 Task: Send an email with the signature Claire Howard with the subject 'Request for a refund' and the message 'I am sorry for any confusion regarding this matter.' from softage.1@softage.net to softage.4@softage.net with an attached document Annual_report.docx and move the email from Sent Items to the folder Procedures
Action: Key pressed n
Screenshot: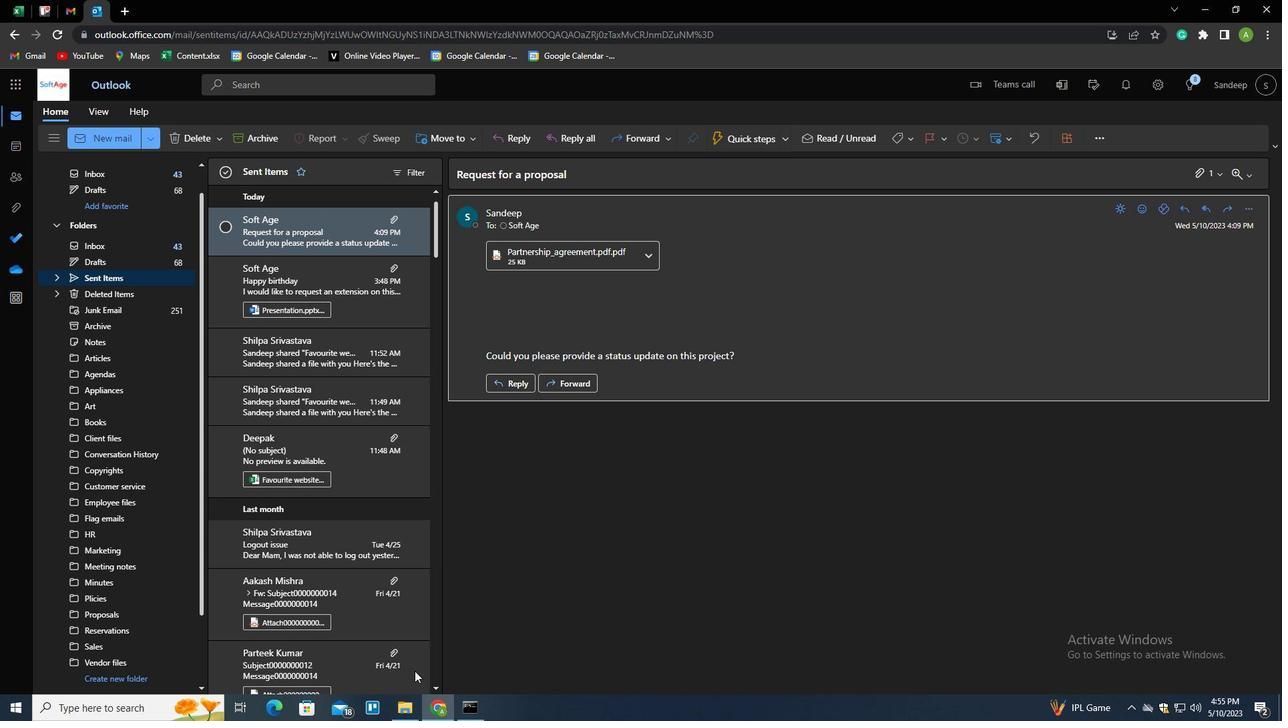 
Action: Mouse moved to (905, 139)
Screenshot: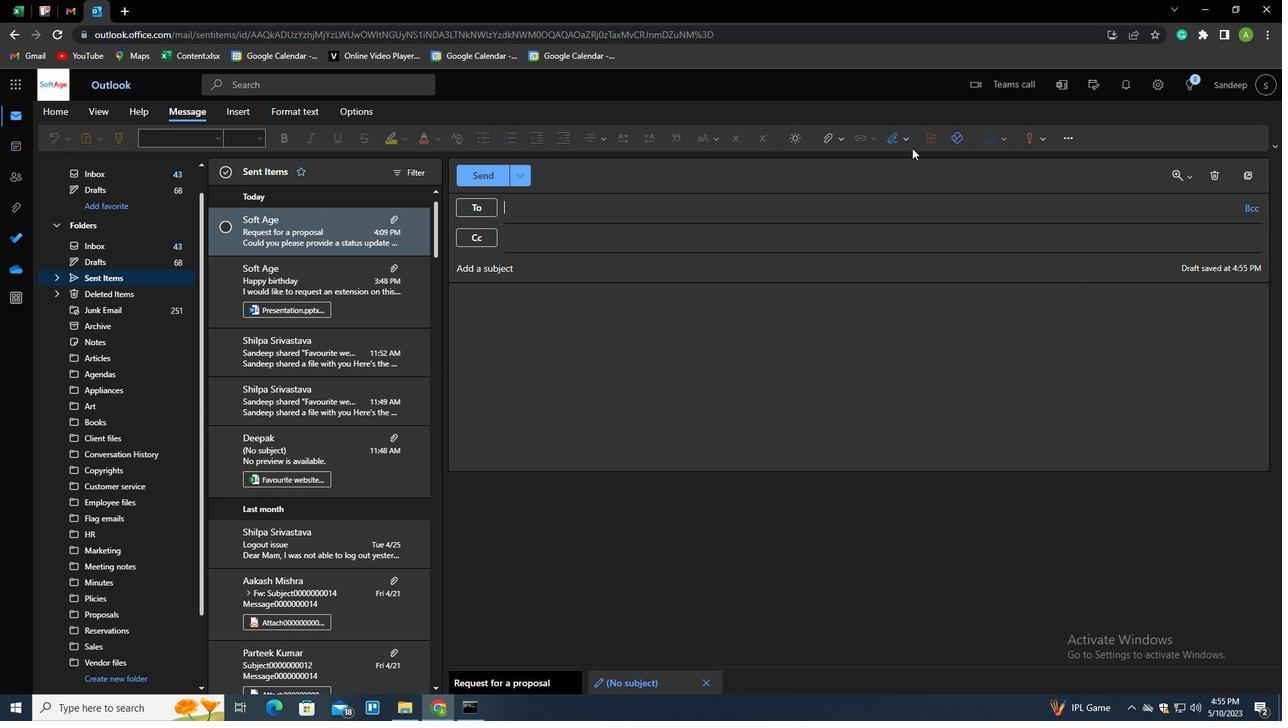 
Action: Mouse pressed left at (905, 139)
Screenshot: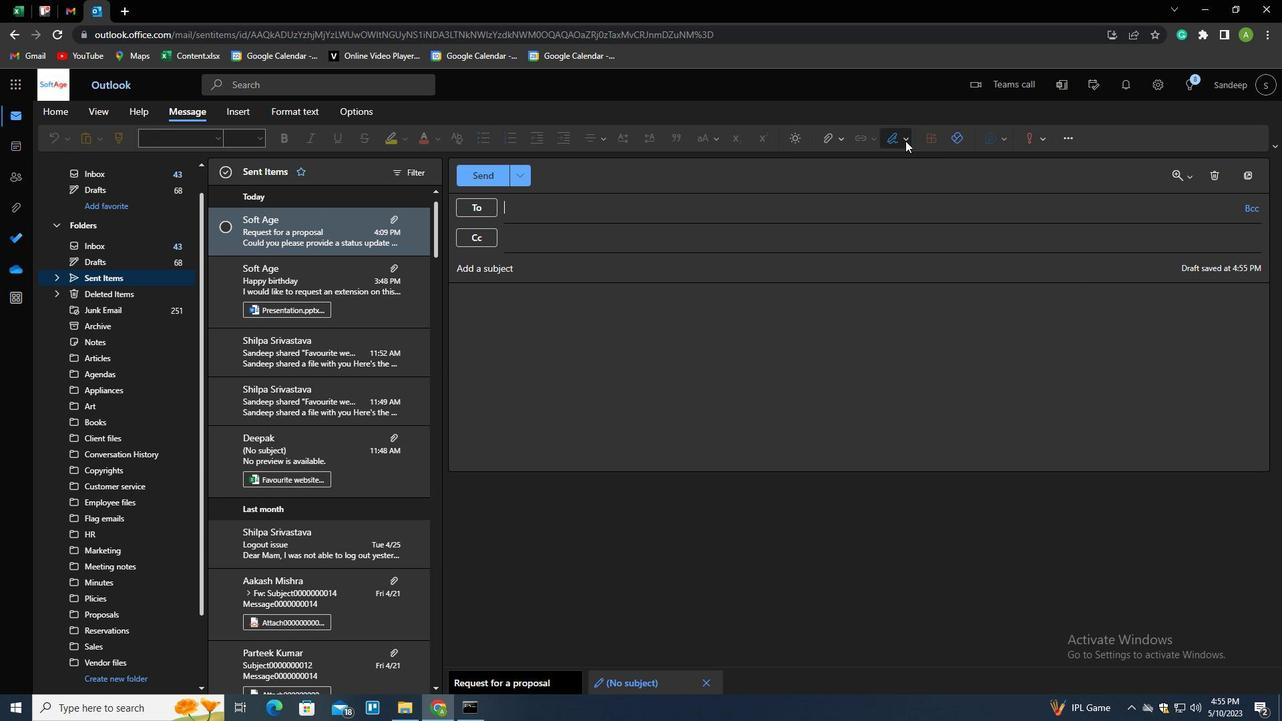 
Action: Mouse moved to (851, 194)
Screenshot: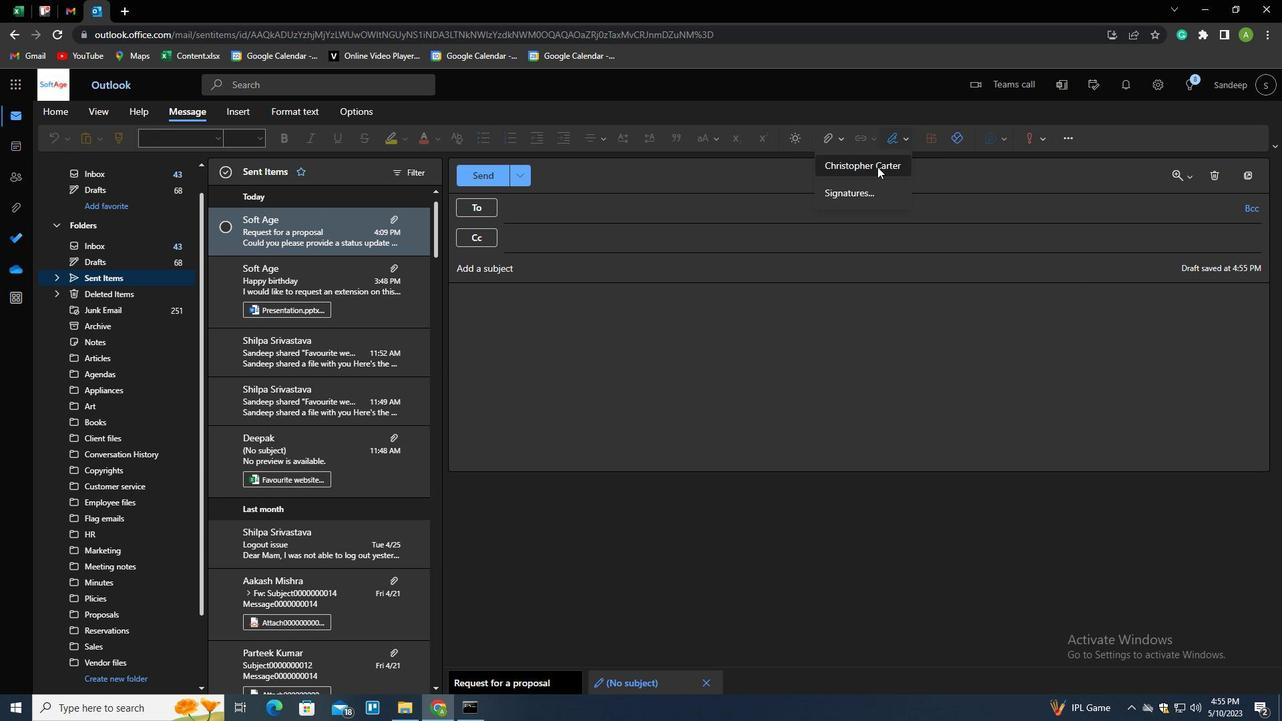 
Action: Mouse pressed left at (851, 194)
Screenshot: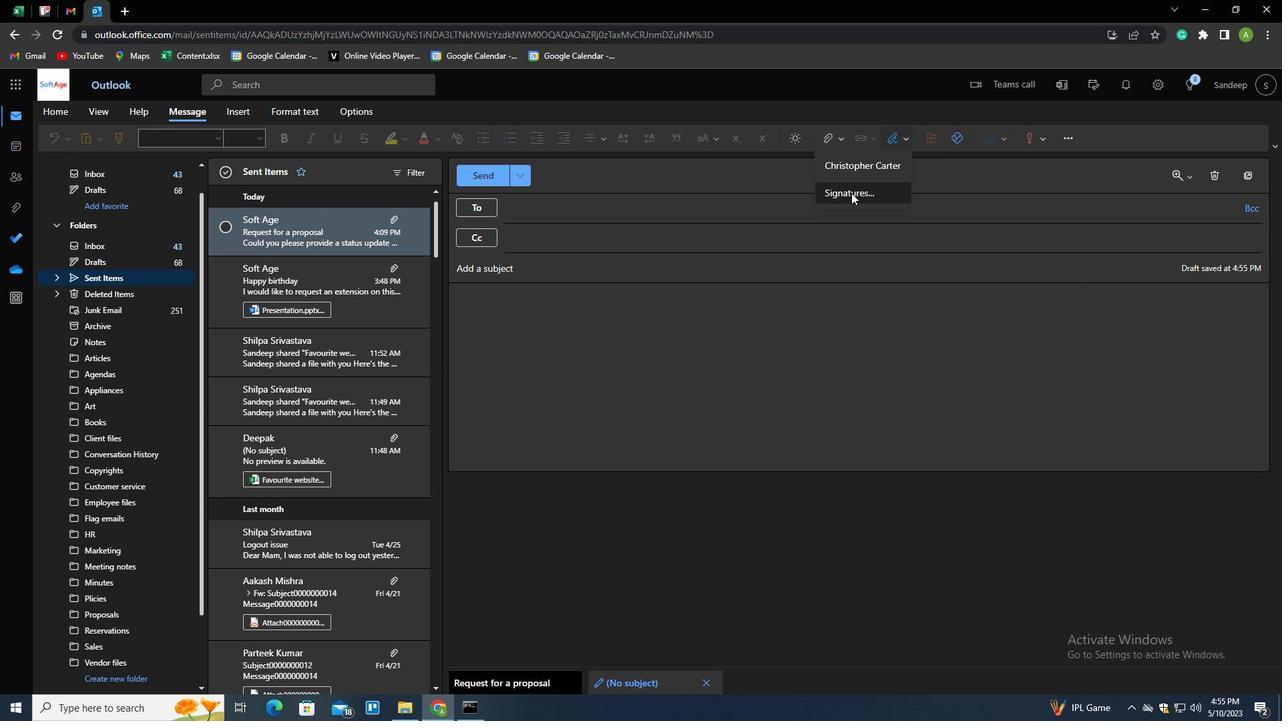 
Action: Mouse moved to (890, 239)
Screenshot: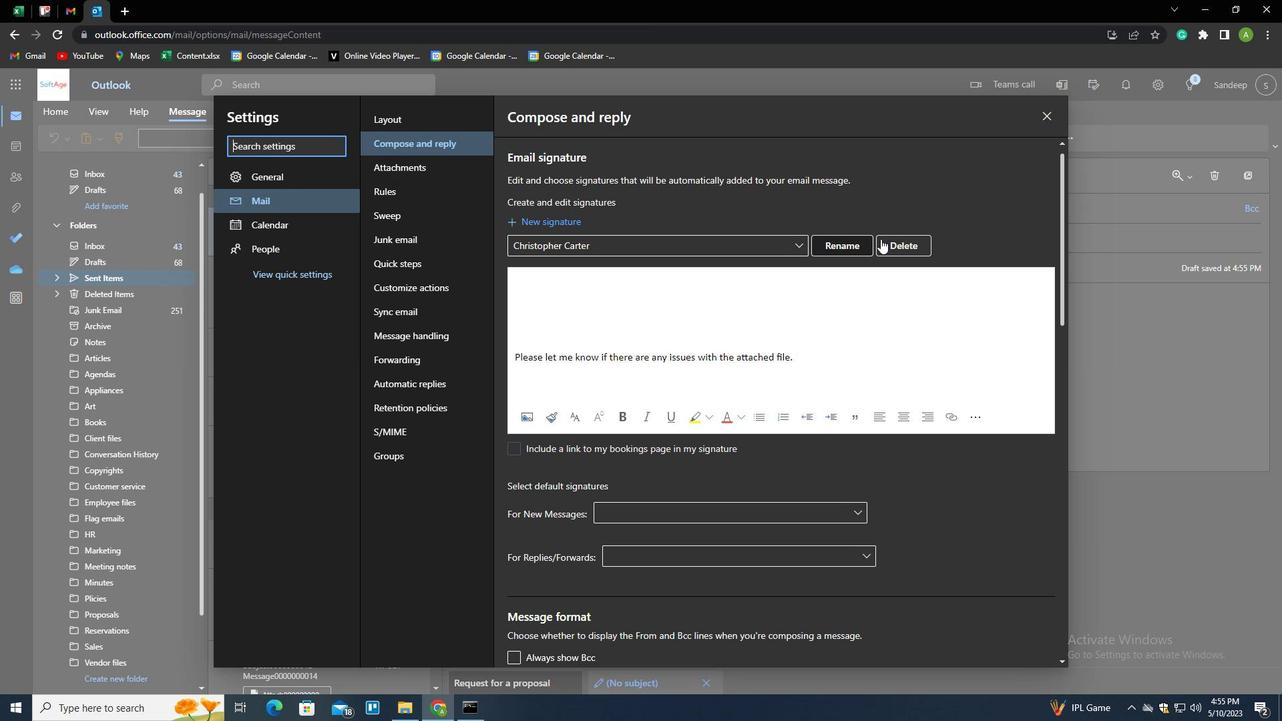 
Action: Mouse pressed left at (890, 239)
Screenshot: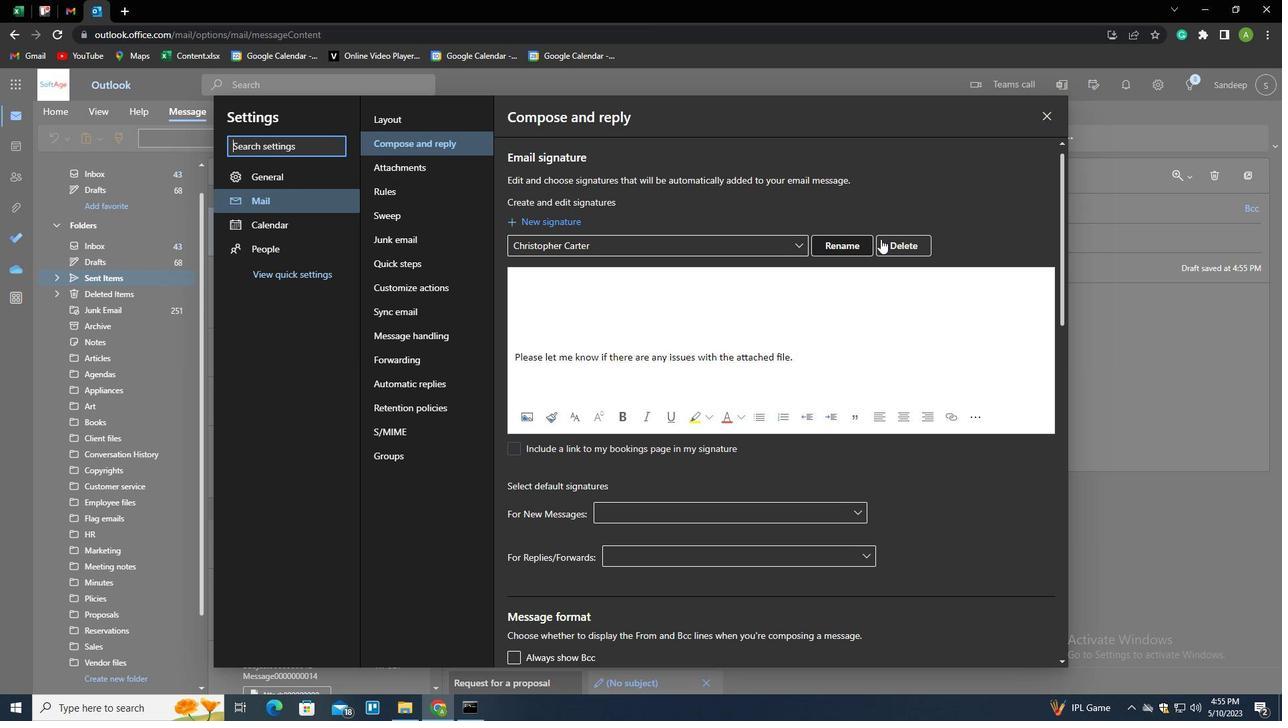 
Action: Mouse moved to (871, 245)
Screenshot: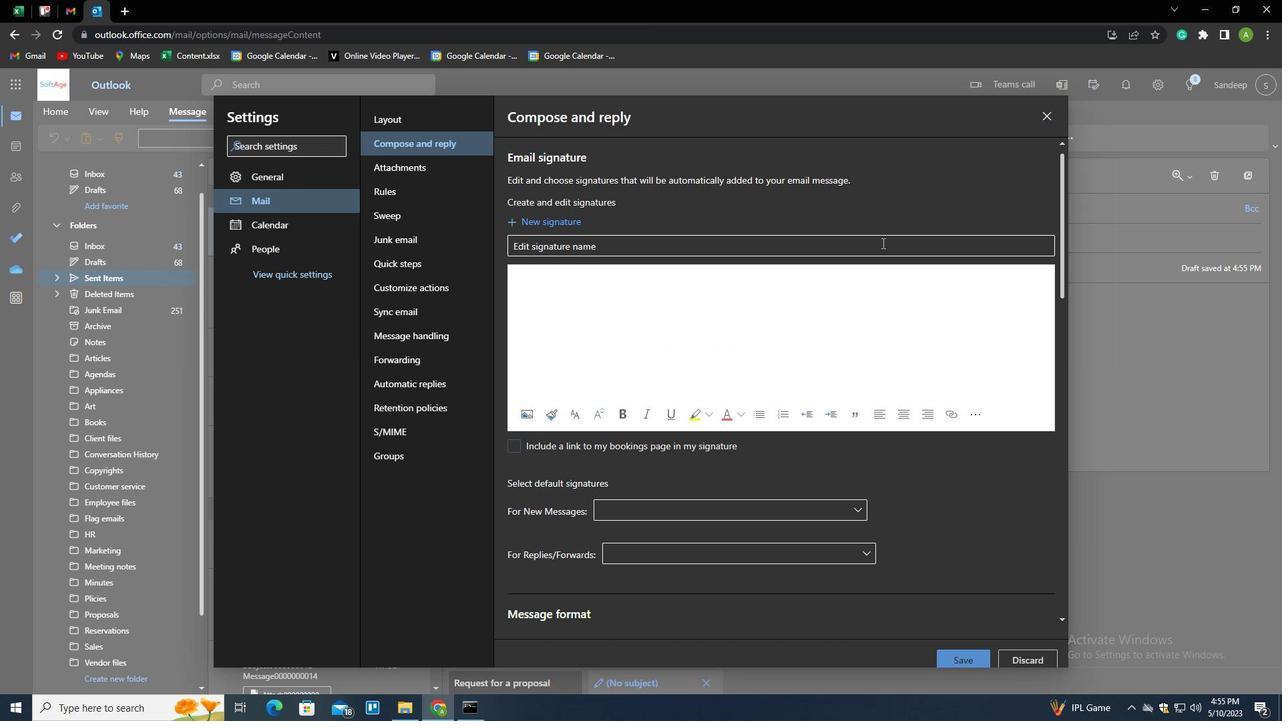 
Action: Mouse pressed left at (871, 245)
Screenshot: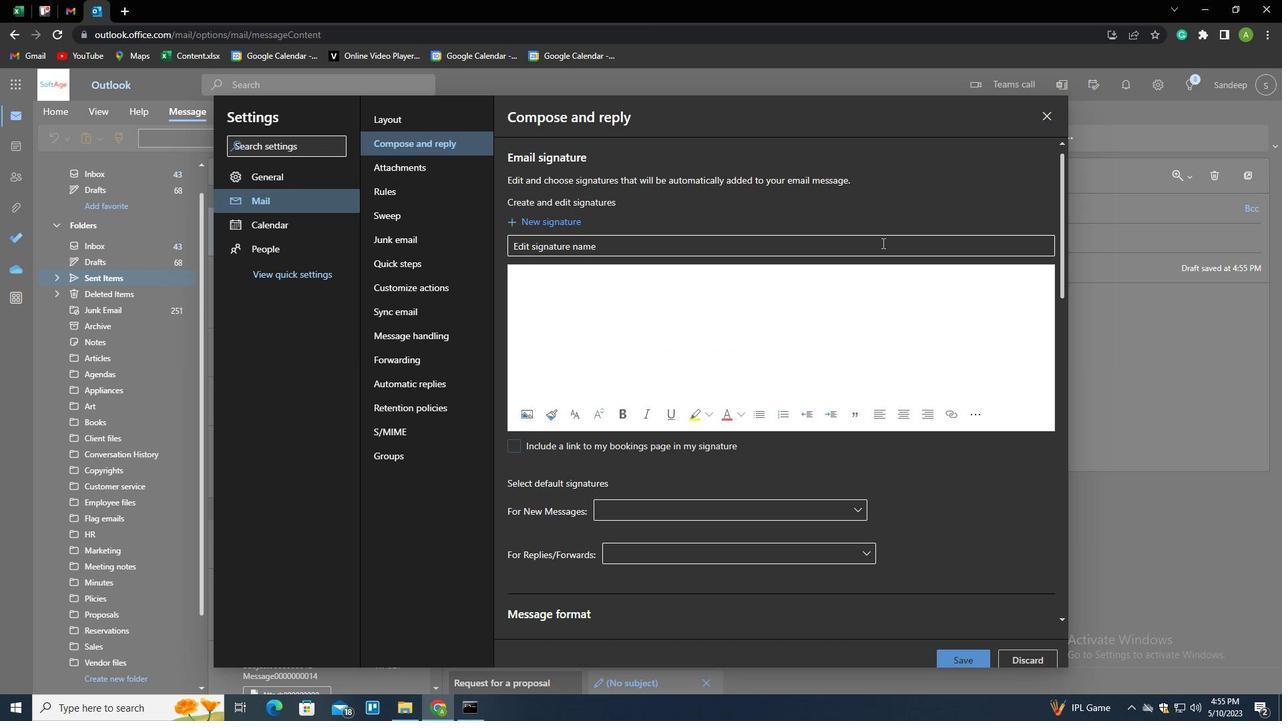 
Action: Mouse moved to (871, 246)
Screenshot: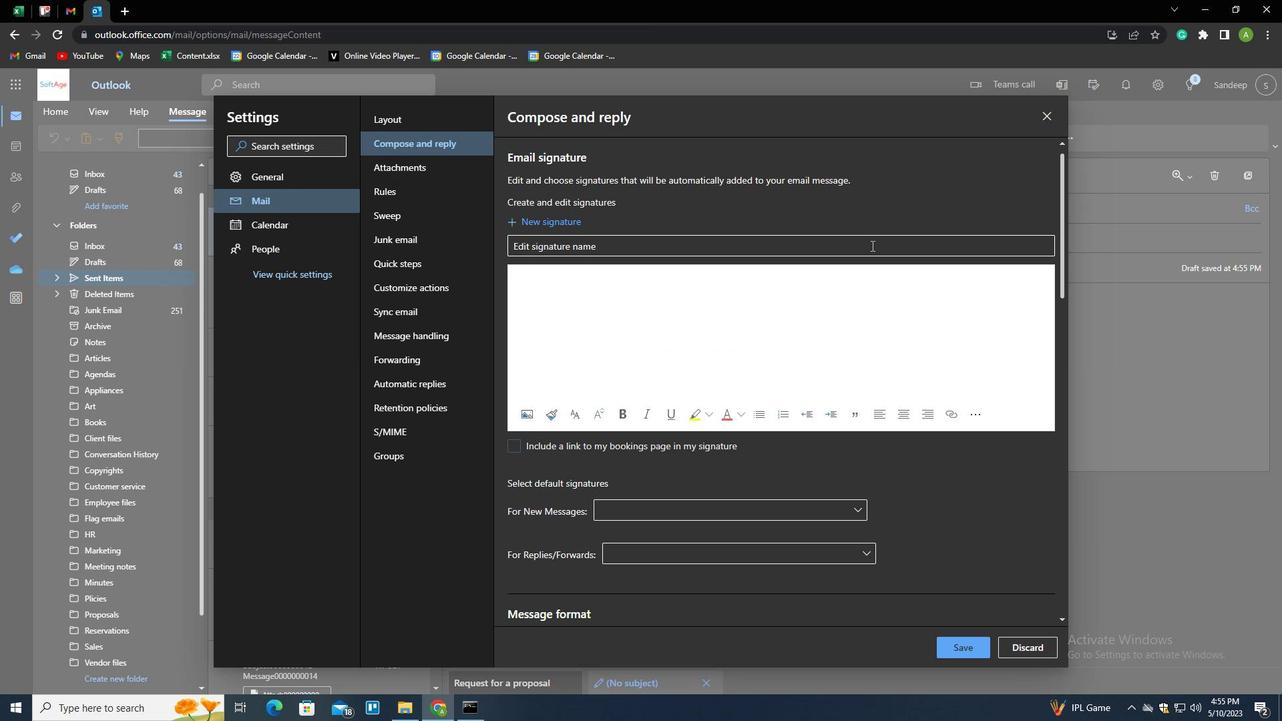 
Action: Key pressed <Key.shift><Key.shift><Key.shift><Key.shift><Key.shift><Key.shift><Key.shift><Key.shift><Key.shift><Key.shift><Key.shift><Key.shift><Key.shift><Key.shift><Key.shift><Key.shift><Key.shift><Key.shift><Key.shift><Key.shift><Key.shift><Key.shift><Key.shift><Key.shift><Key.shift><Key.shift><Key.shift><Key.shift><Key.shift><Key.shift><Key.shift><Key.shift><Key.shift><Key.shift><Key.shift><Key.shift><Key.shift><Key.shift><Key.shift><Key.shift><Key.shift><Key.shift><Key.shift><Key.shift><Key.shift><Key.shift><Key.shift><Key.shift>CLAIRE<Key.space><Key.shift>HOWARD
Screenshot: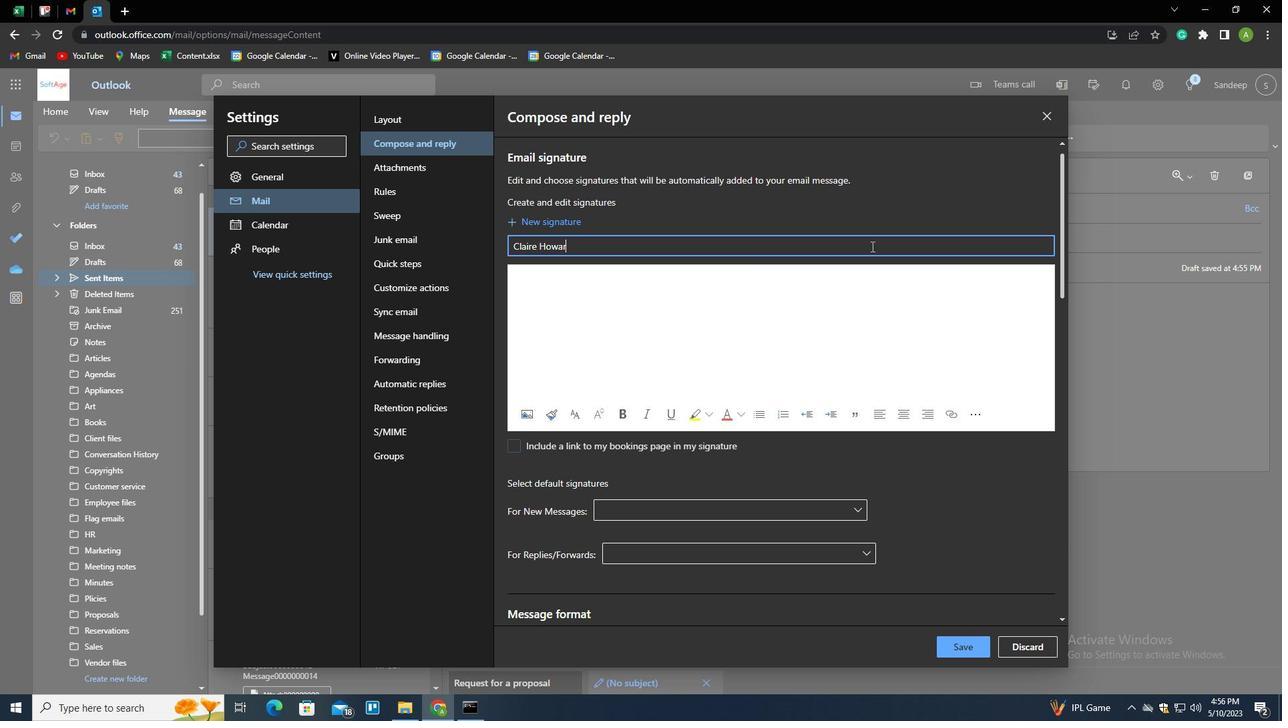 
Action: Mouse moved to (781, 324)
Screenshot: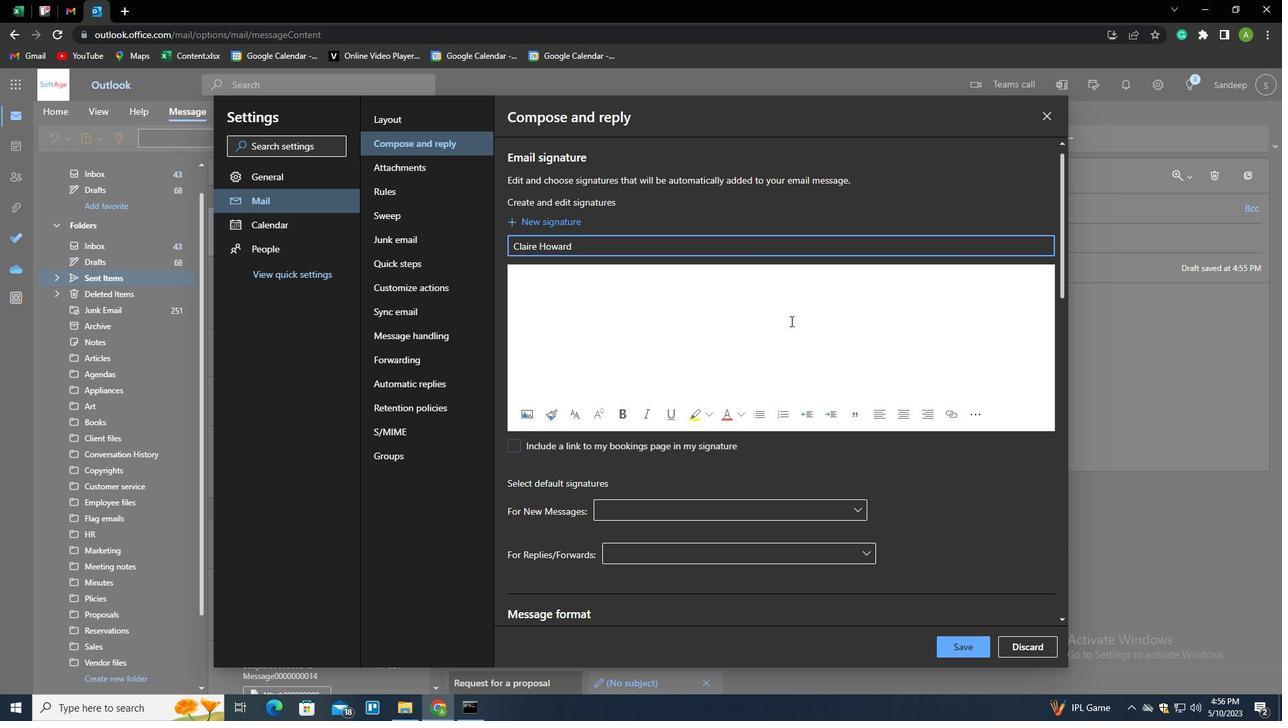 
Action: Mouse pressed left at (781, 324)
Screenshot: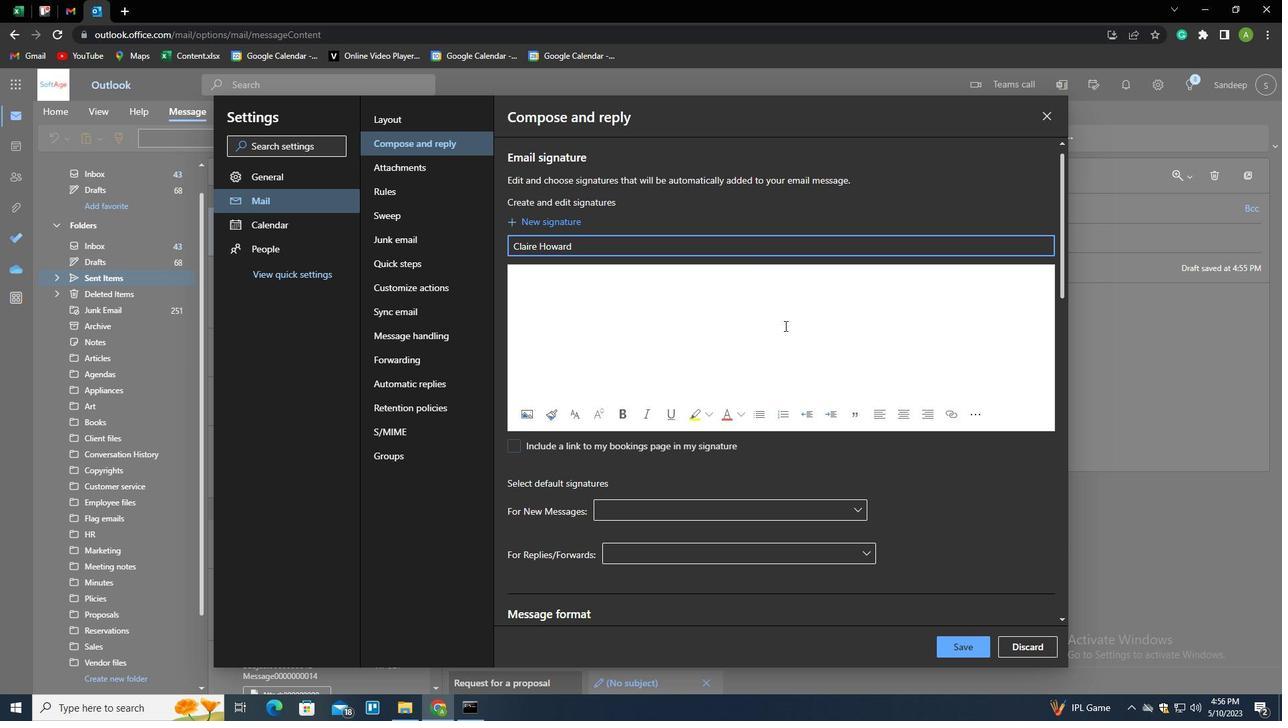 
Action: Mouse moved to (780, 323)
Screenshot: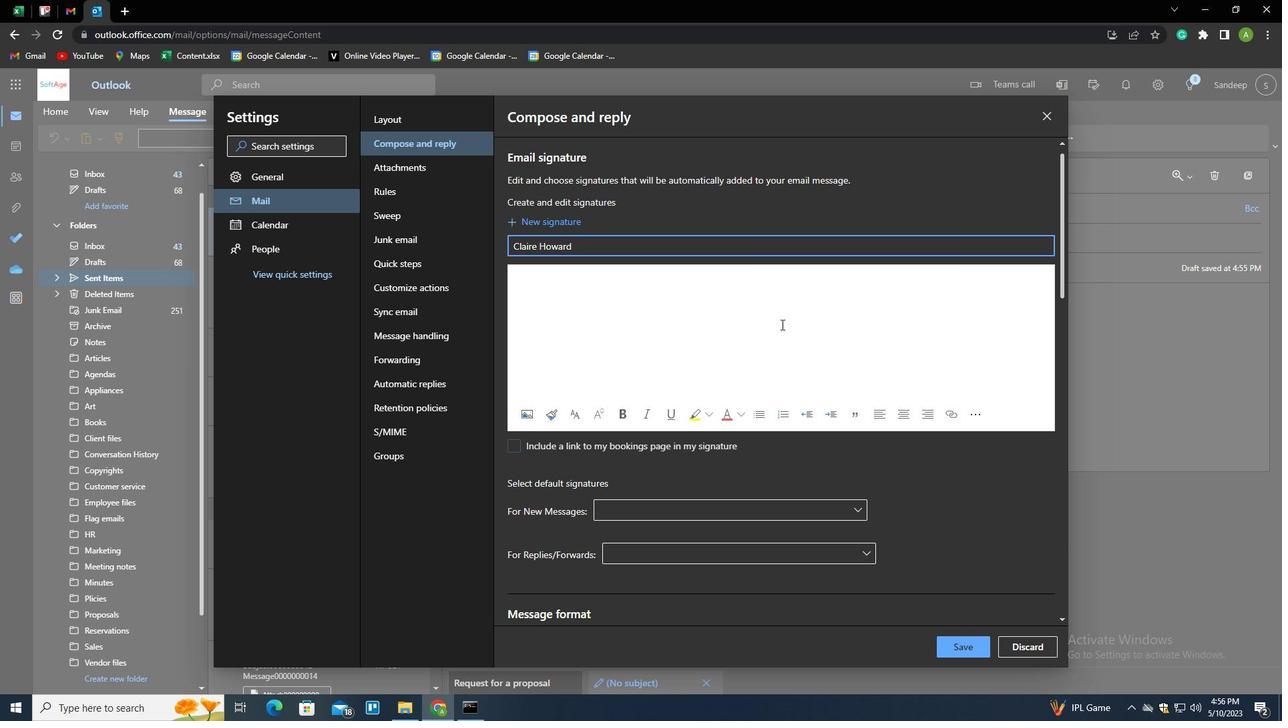 
Action: Key pressed <Key.shift_r><Key.enter><Key.enter><Key.enter><Key.enter><Key.enter><Key.enter><Key.enter><Key.shift>IAM<Key.space><Key.backspace><Key.backspace><Key.backspace><Key.space>AM<Key.space>SORRY<Key.space>FOR<Key.space>ANY<Key.space>CONFUSION<Key.space>REGARDING<Key.space>TJH<Key.backspace><Key.backspace>HIS<Key.space>MATTER.
Screenshot: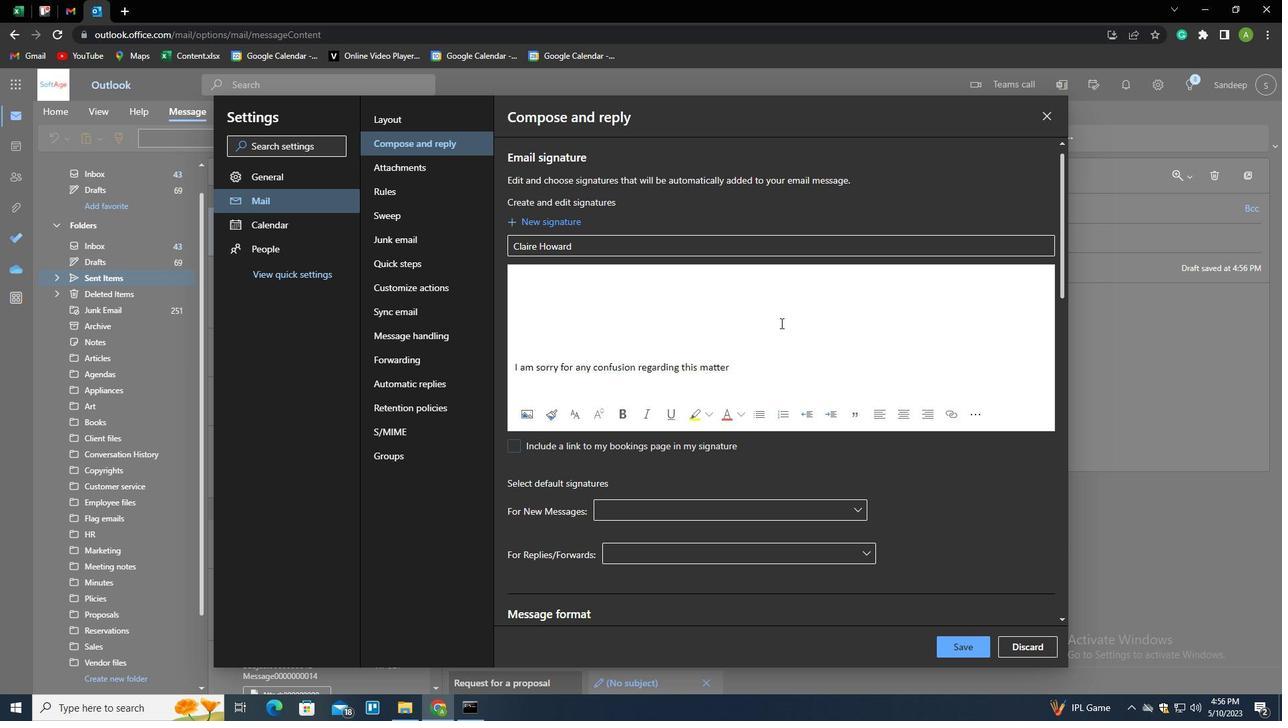 
Action: Mouse moved to (949, 637)
Screenshot: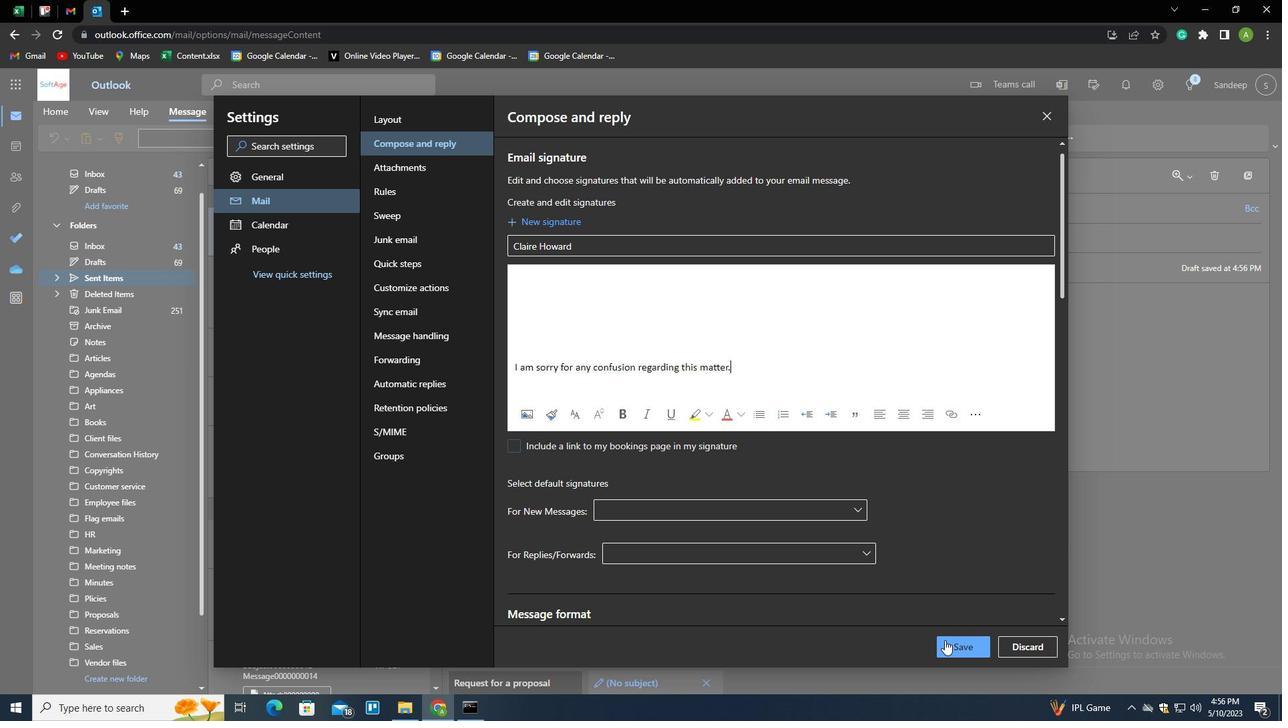 
Action: Mouse pressed left at (949, 637)
Screenshot: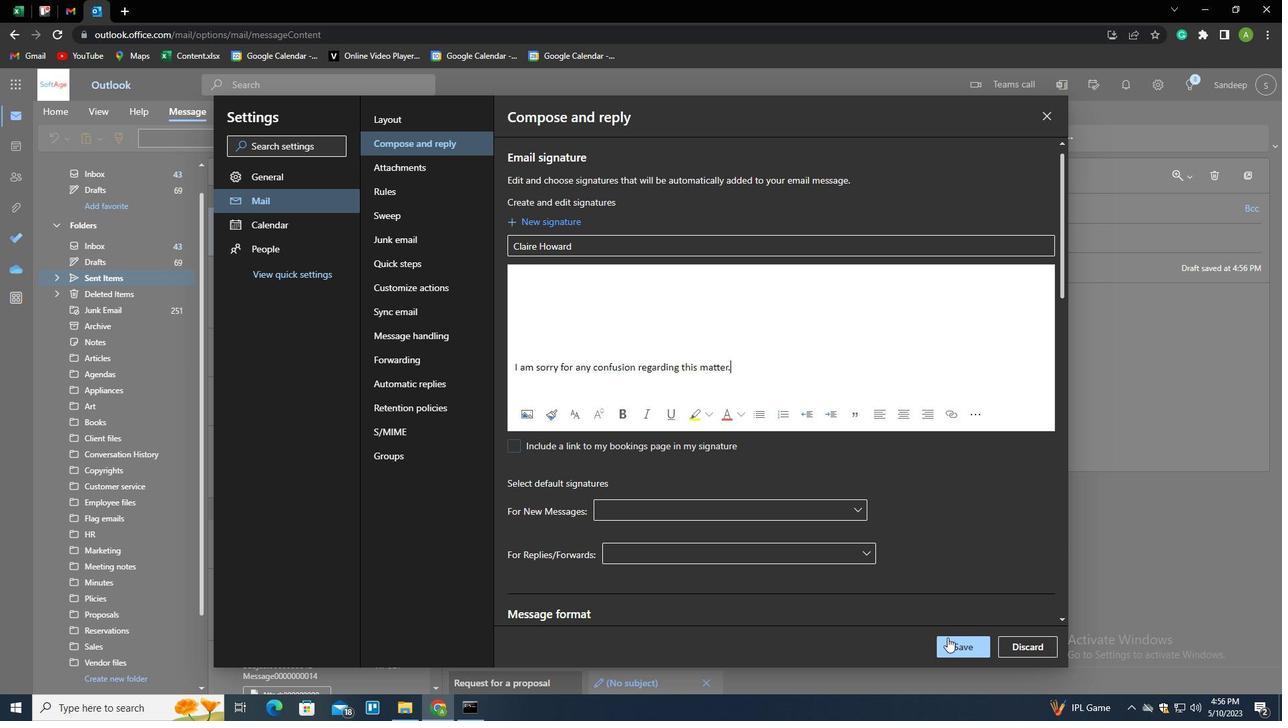 
Action: Mouse moved to (1131, 411)
Screenshot: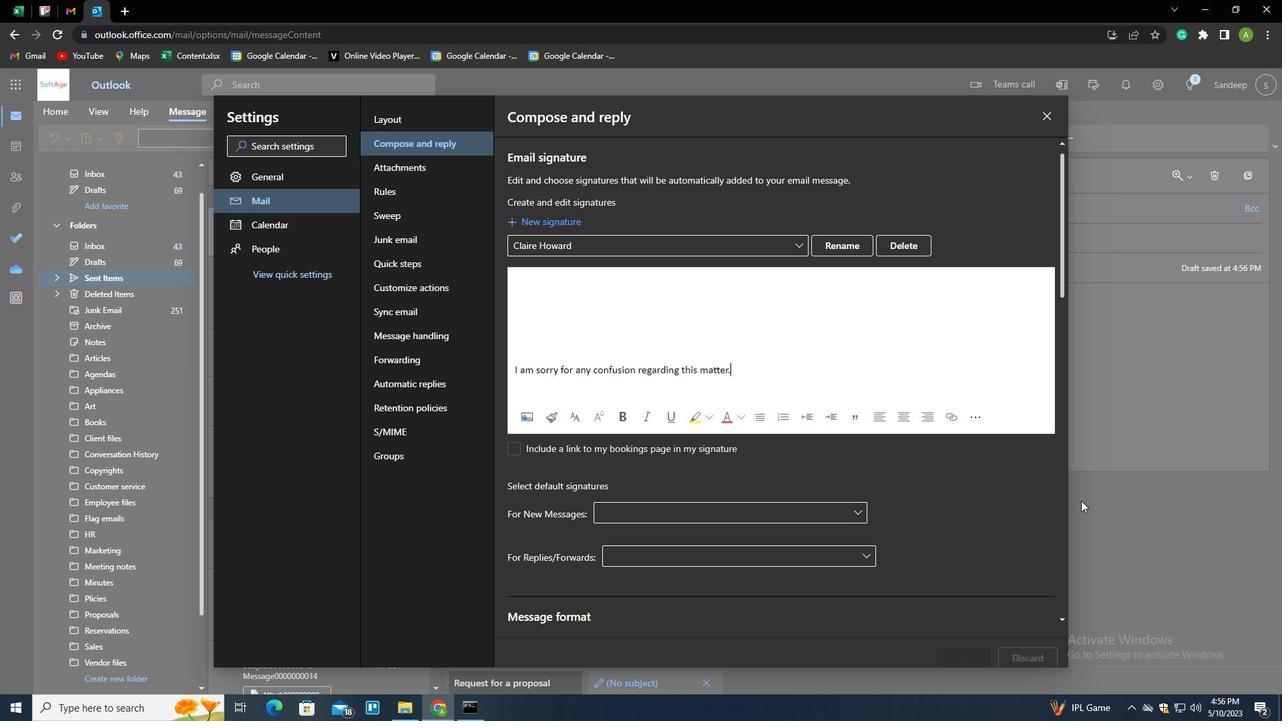 
Action: Mouse pressed left at (1131, 411)
Screenshot: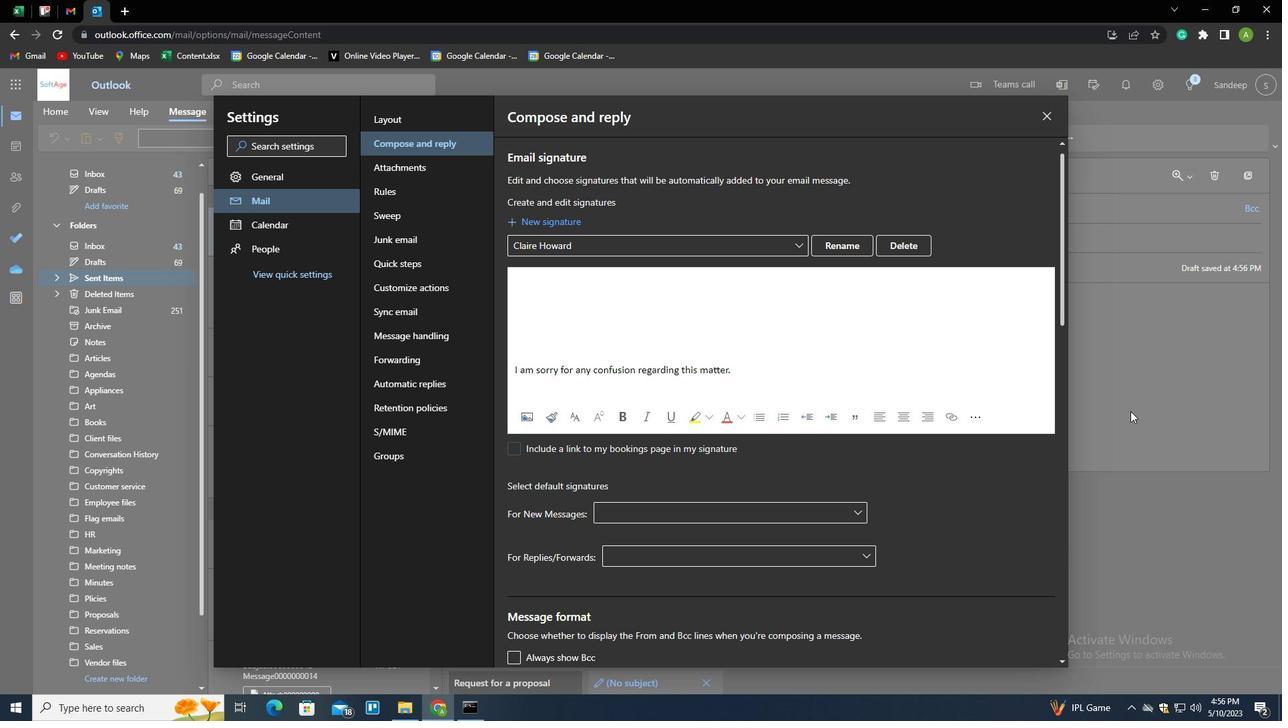 
Action: Mouse moved to (899, 142)
Screenshot: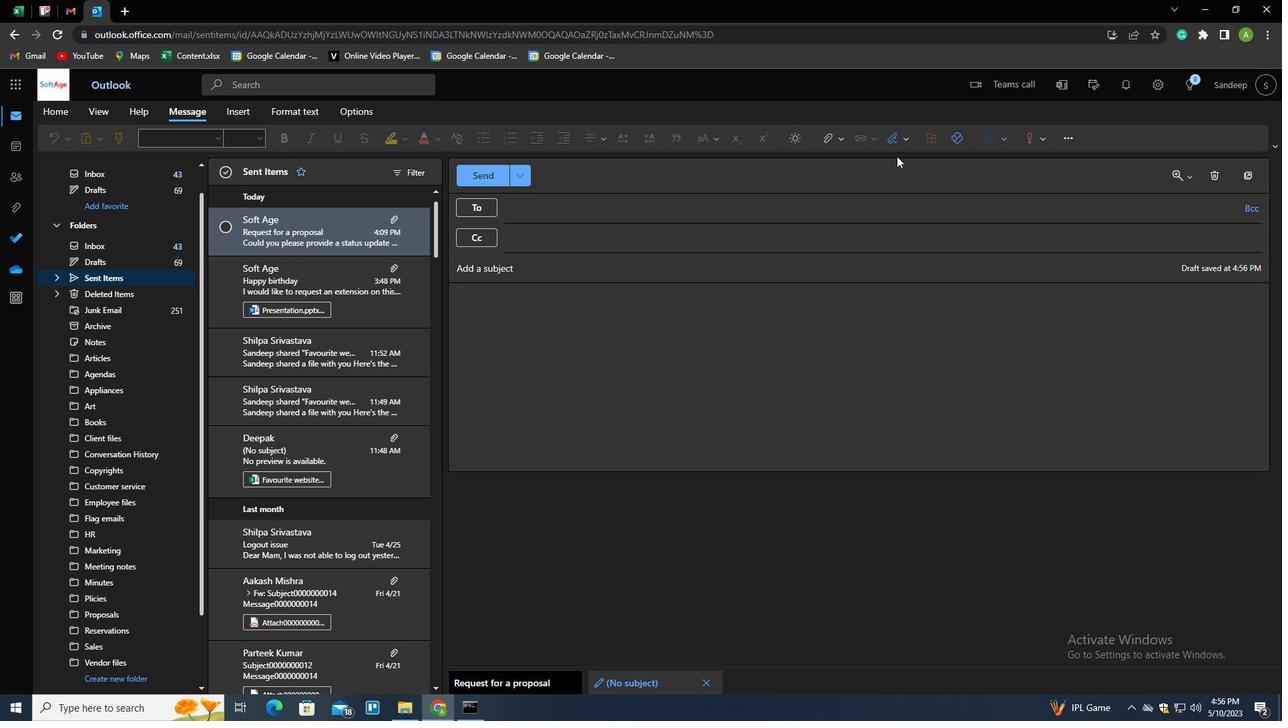 
Action: Mouse pressed left at (899, 142)
Screenshot: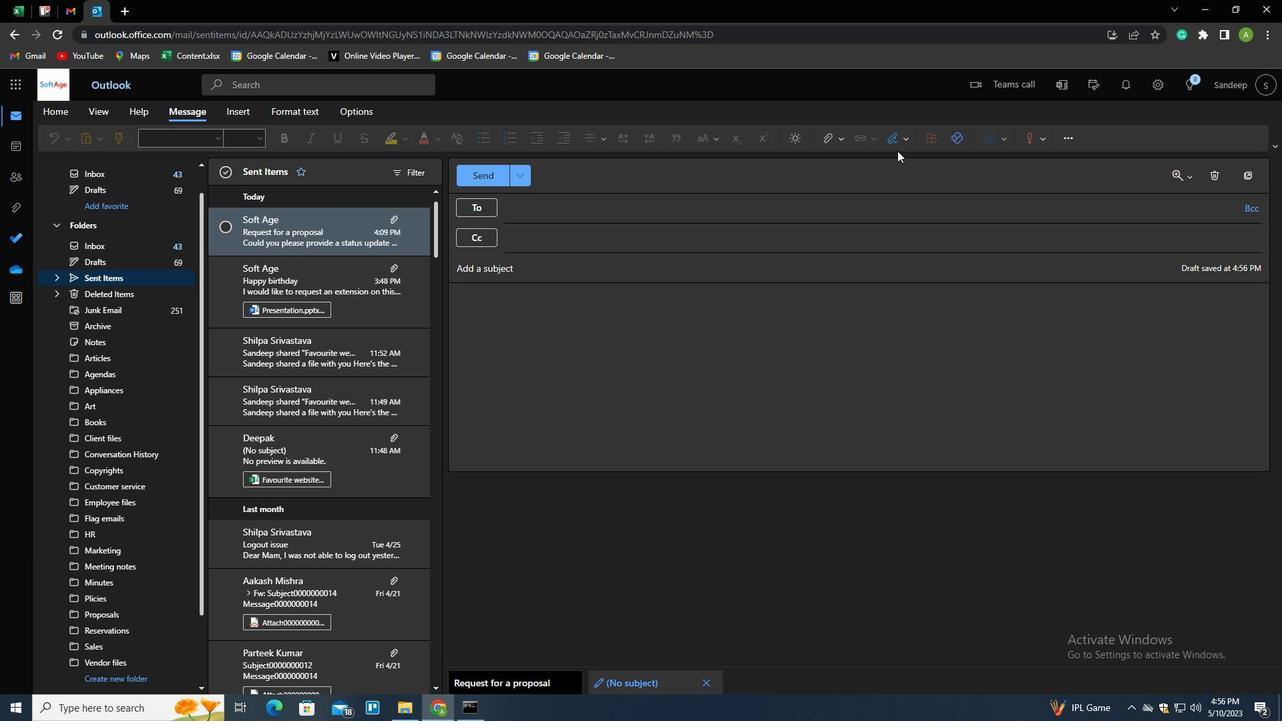
Action: Mouse moved to (895, 169)
Screenshot: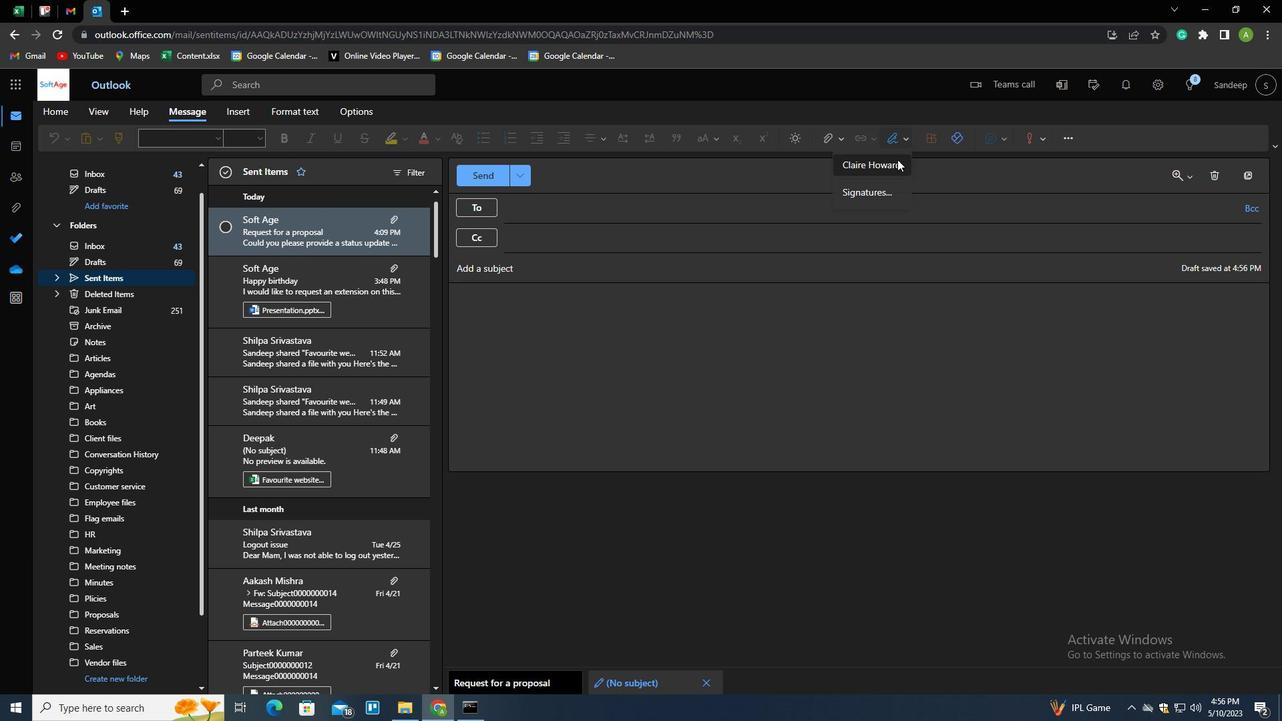 
Action: Mouse pressed left at (895, 169)
Screenshot: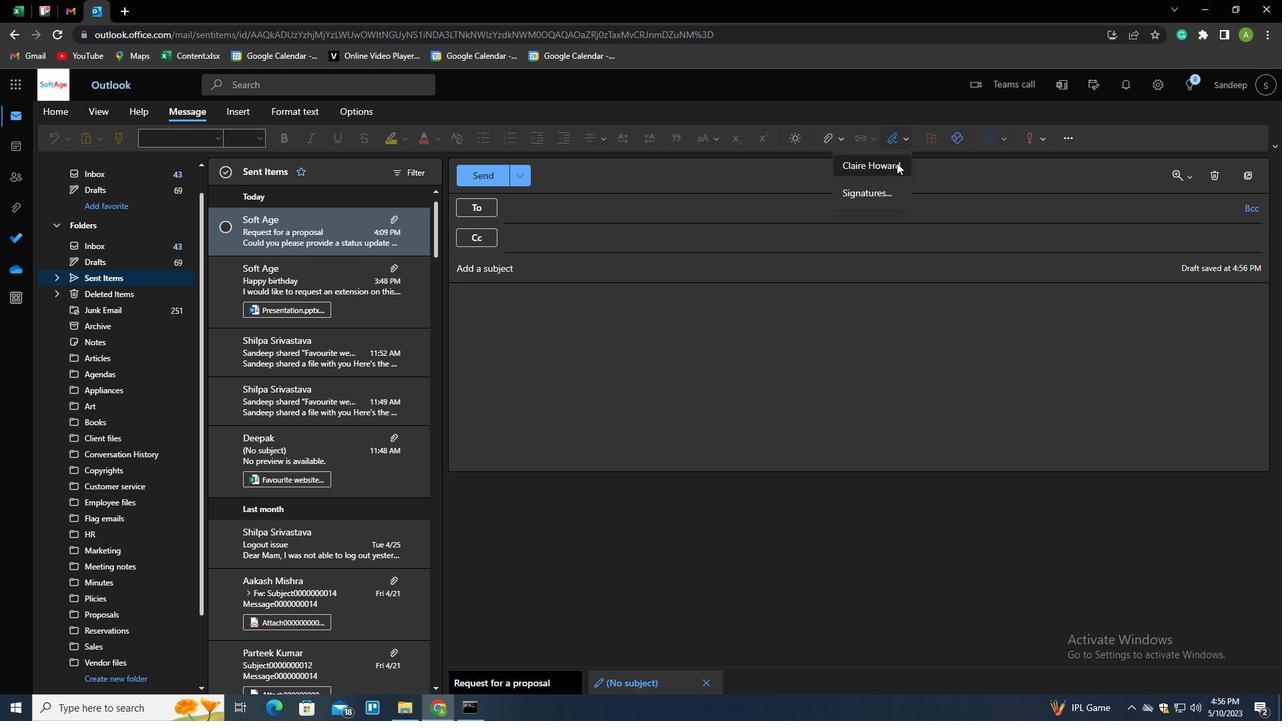 
Action: Mouse moved to (567, 267)
Screenshot: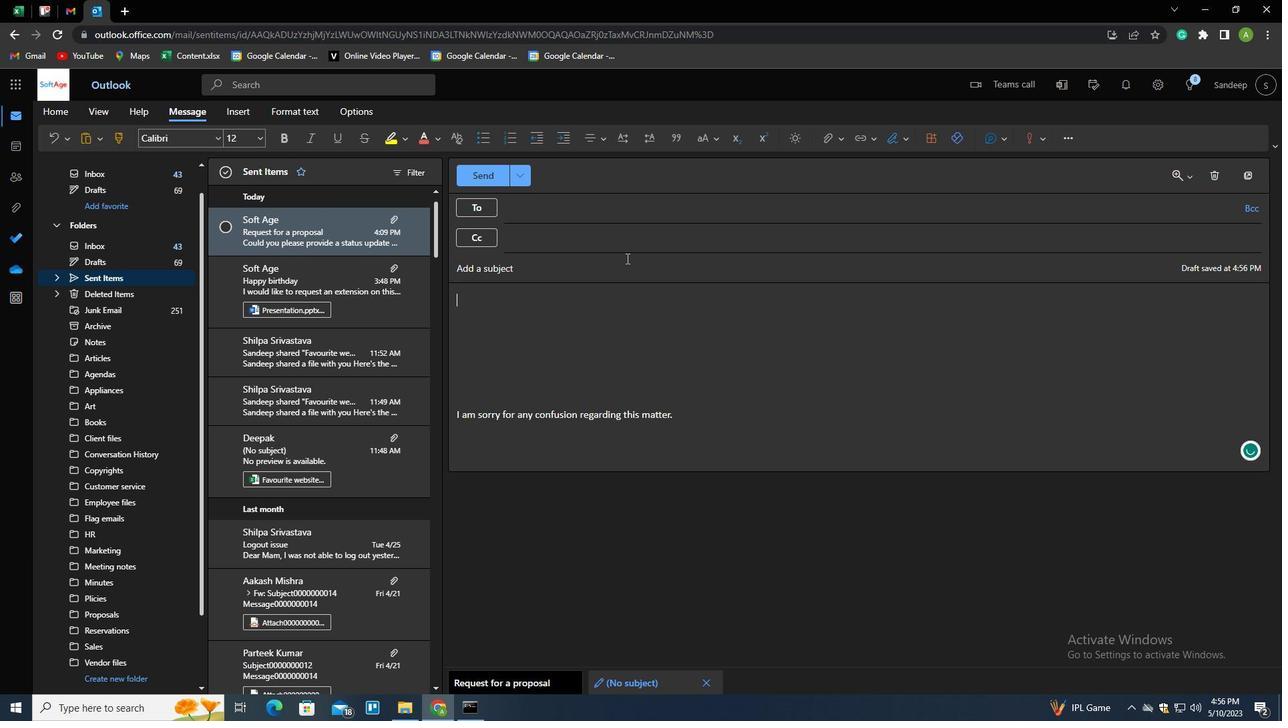 
Action: Mouse pressed left at (567, 267)
Screenshot: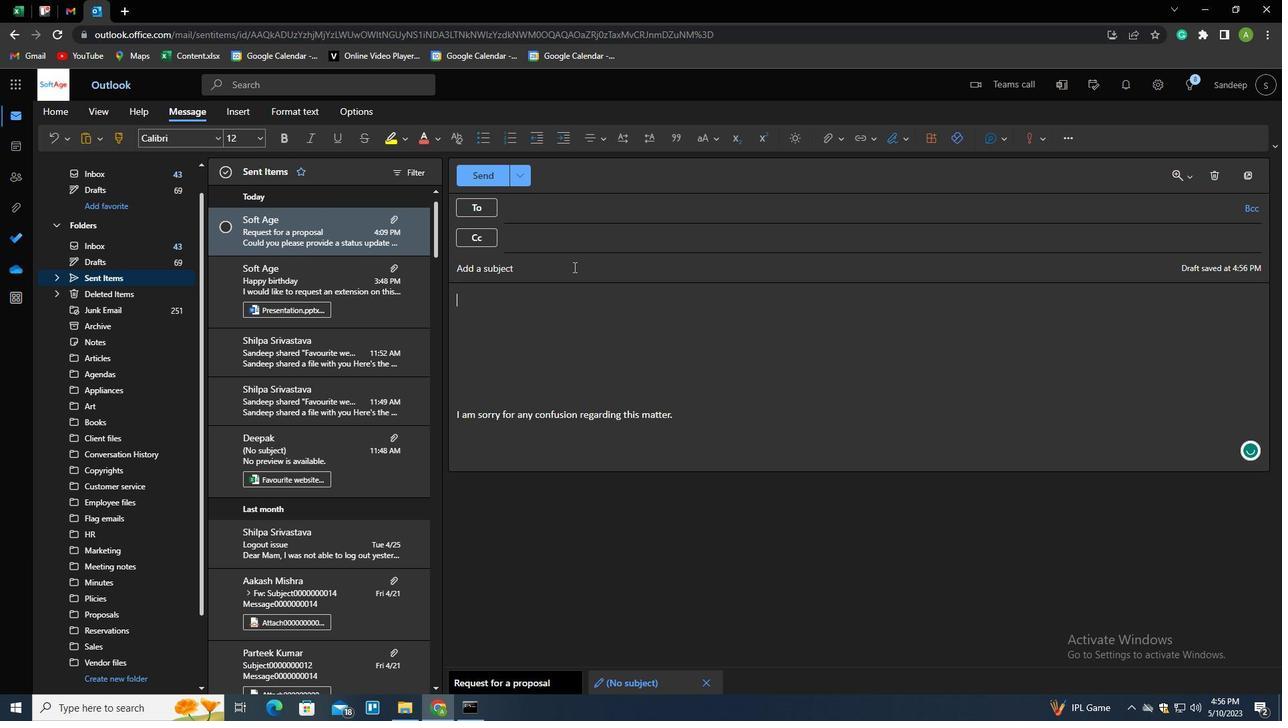 
Action: Key pressed <Key.shift>REQUEST<Key.space>FOR<Key.space>A<Key.space>REU<Key.backspace>FUNG<Key.backspace>D
Screenshot: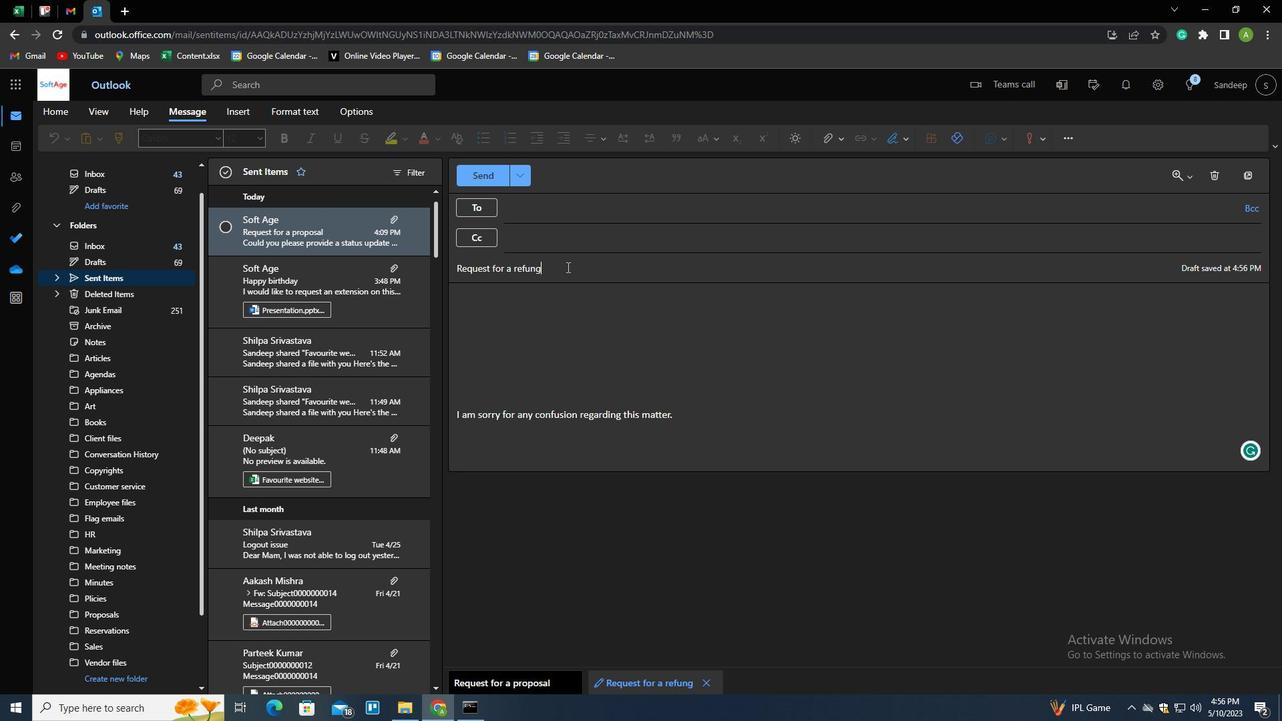 
Action: Mouse moved to (575, 341)
Screenshot: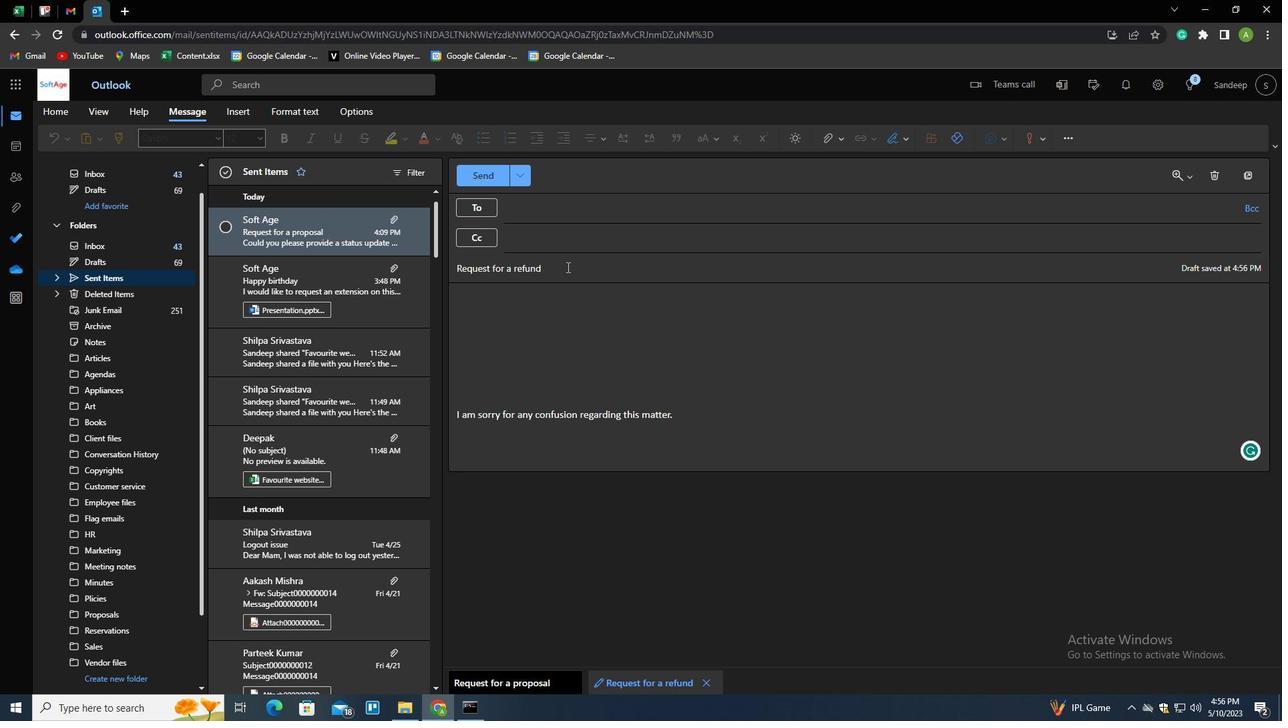 
Action: Mouse pressed left at (575, 341)
Screenshot: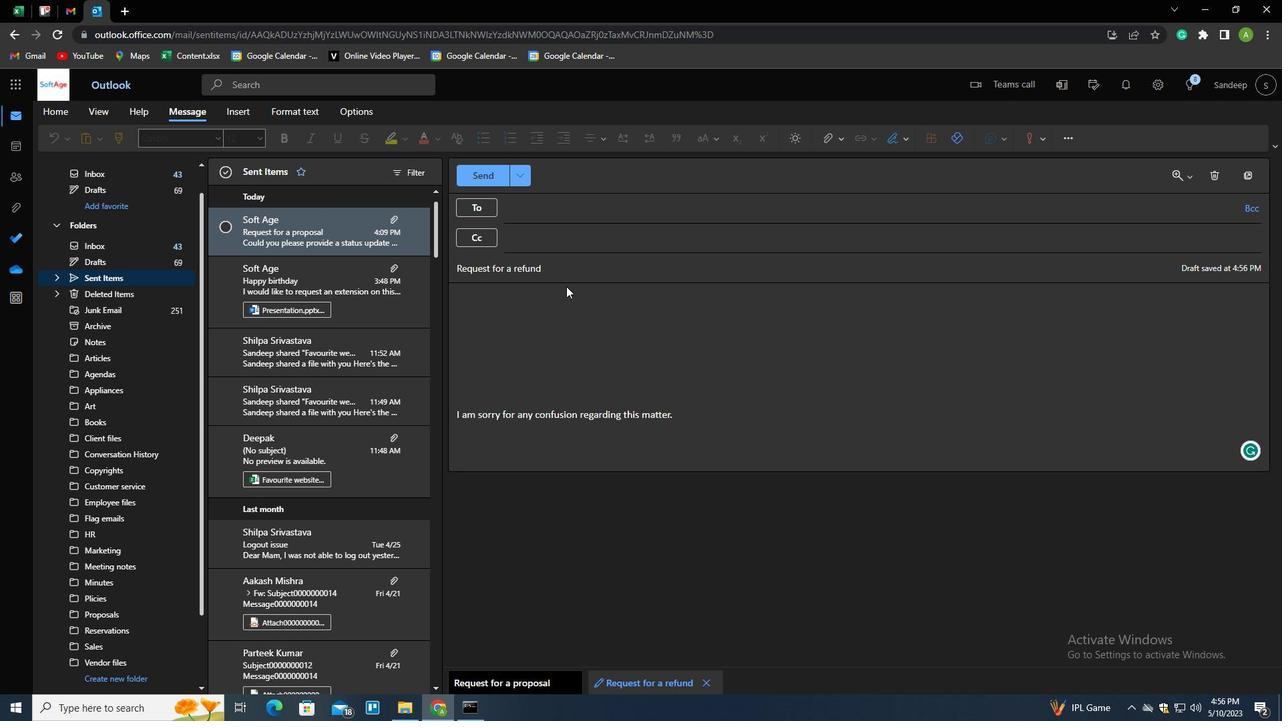
Action: Mouse moved to (547, 201)
Screenshot: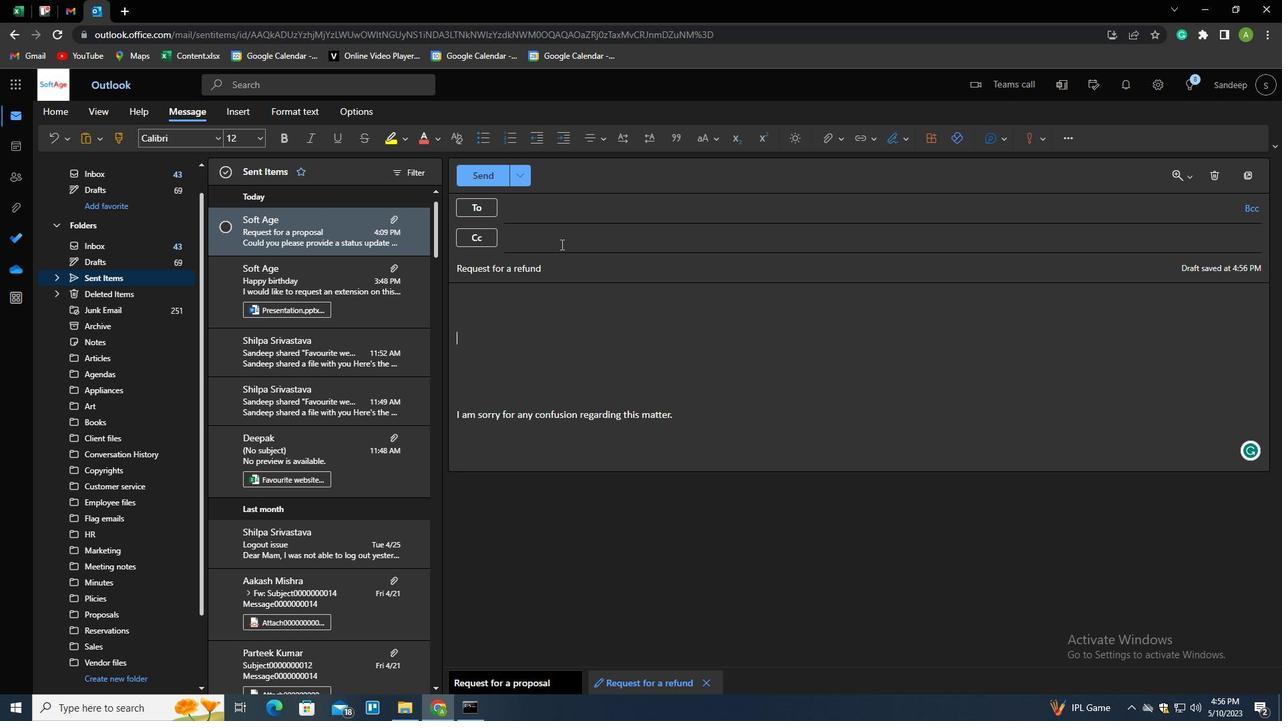 
Action: Mouse pressed left at (547, 201)
Screenshot: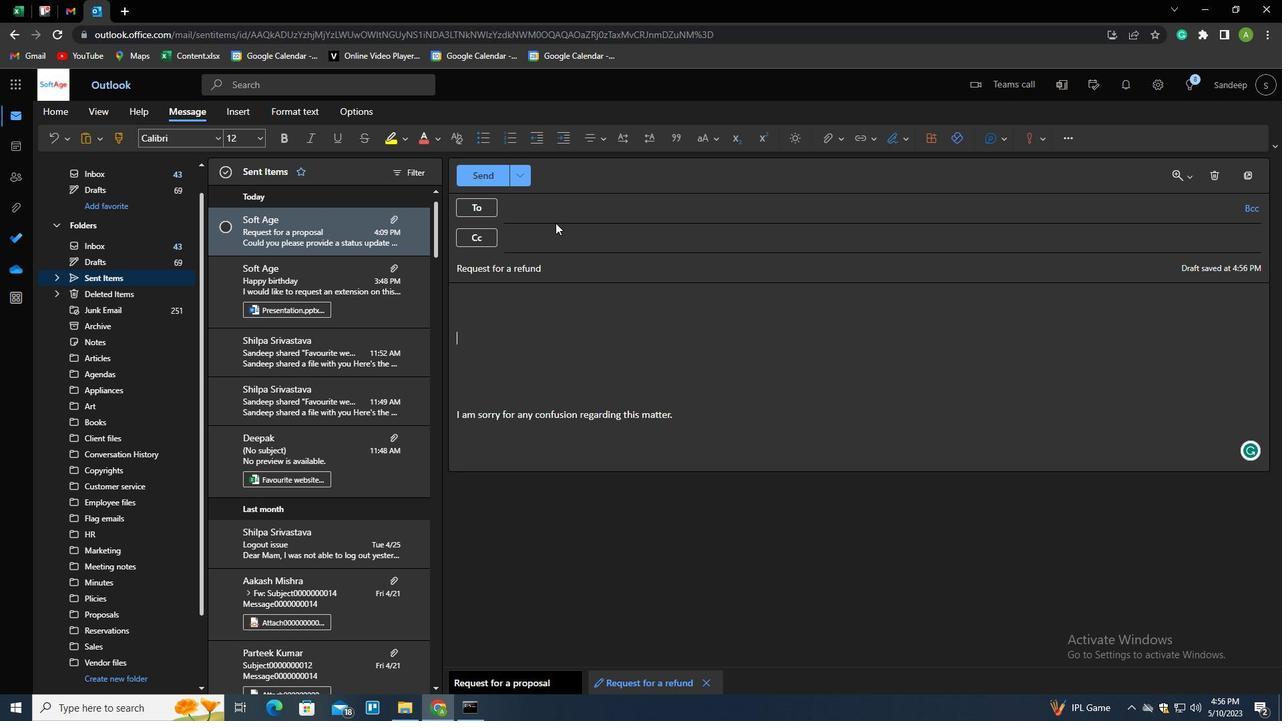 
Action: Key pressed SOFTAGE.4
Screenshot: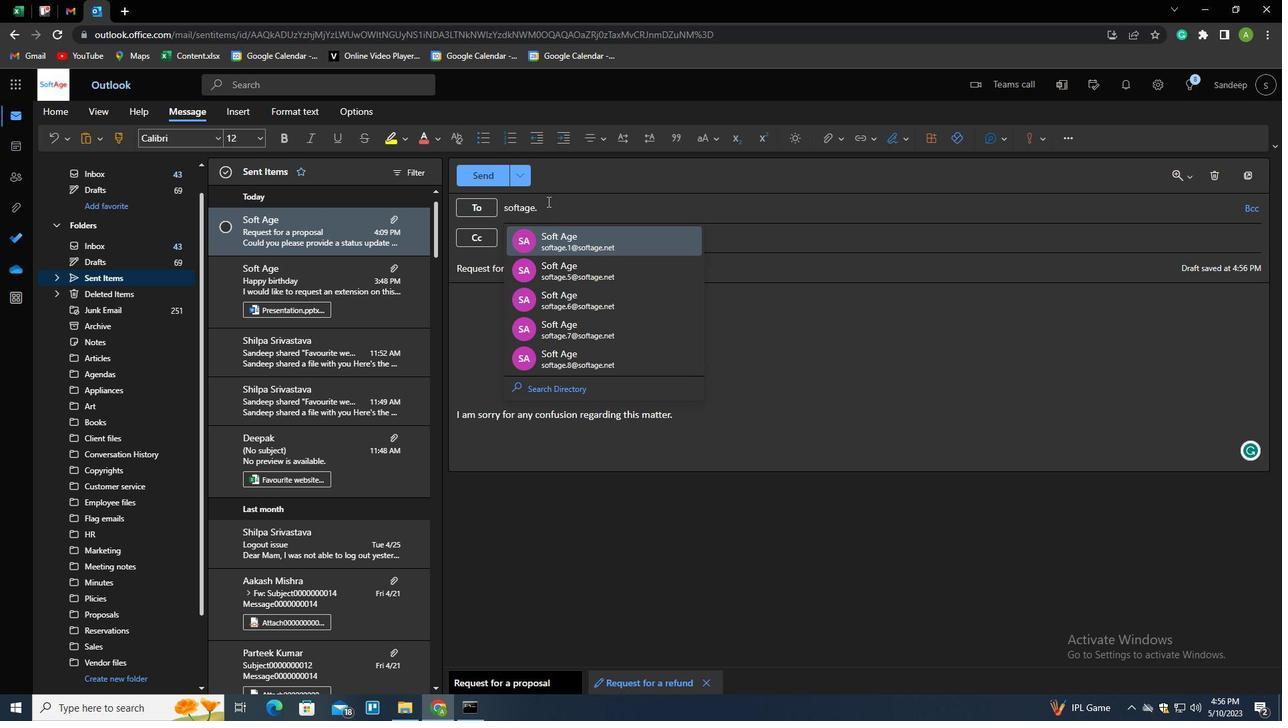 
Action: Mouse moved to (575, 243)
Screenshot: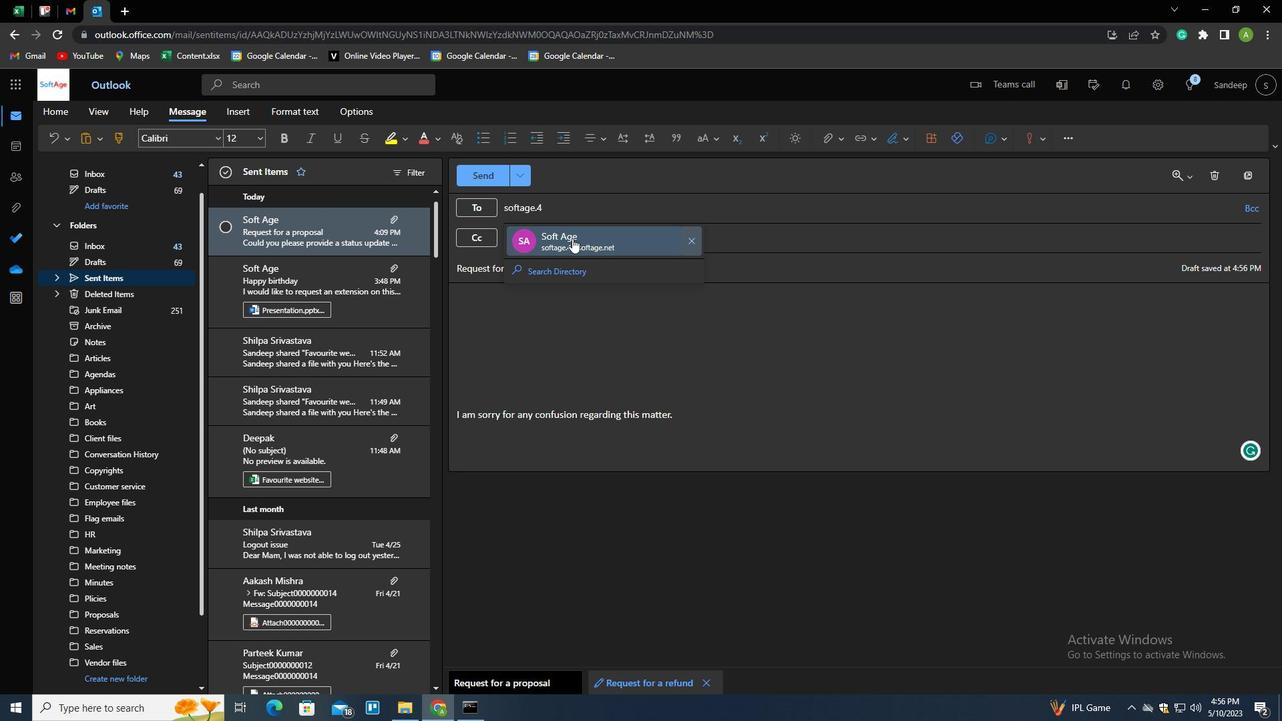 
Action: Mouse pressed left at (575, 243)
Screenshot: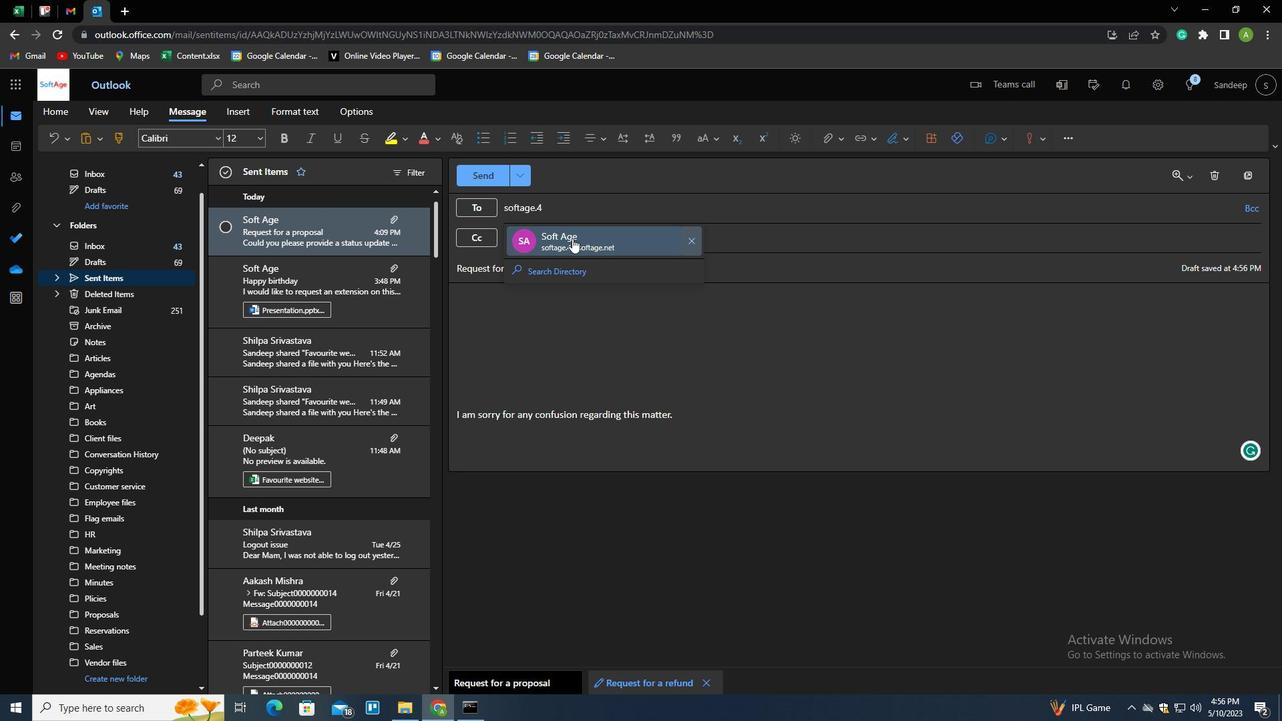 
Action: Mouse moved to (575, 317)
Screenshot: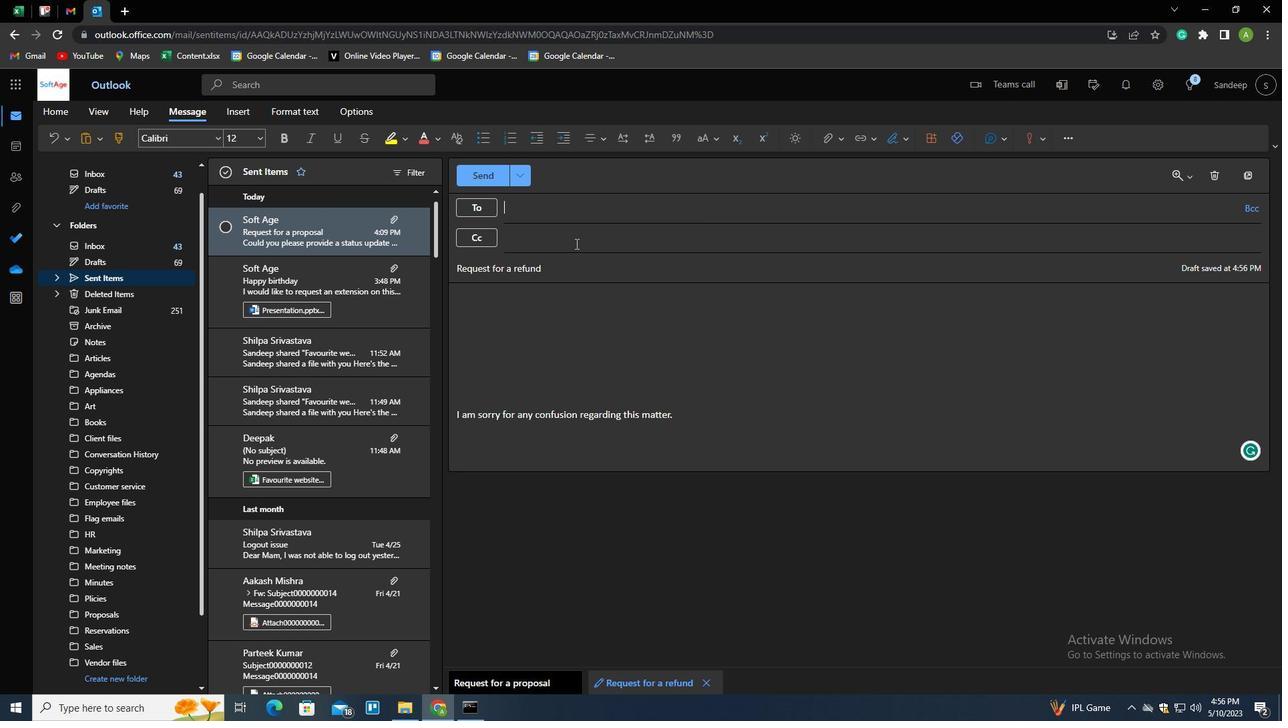 
Action: Mouse pressed left at (575, 317)
Screenshot: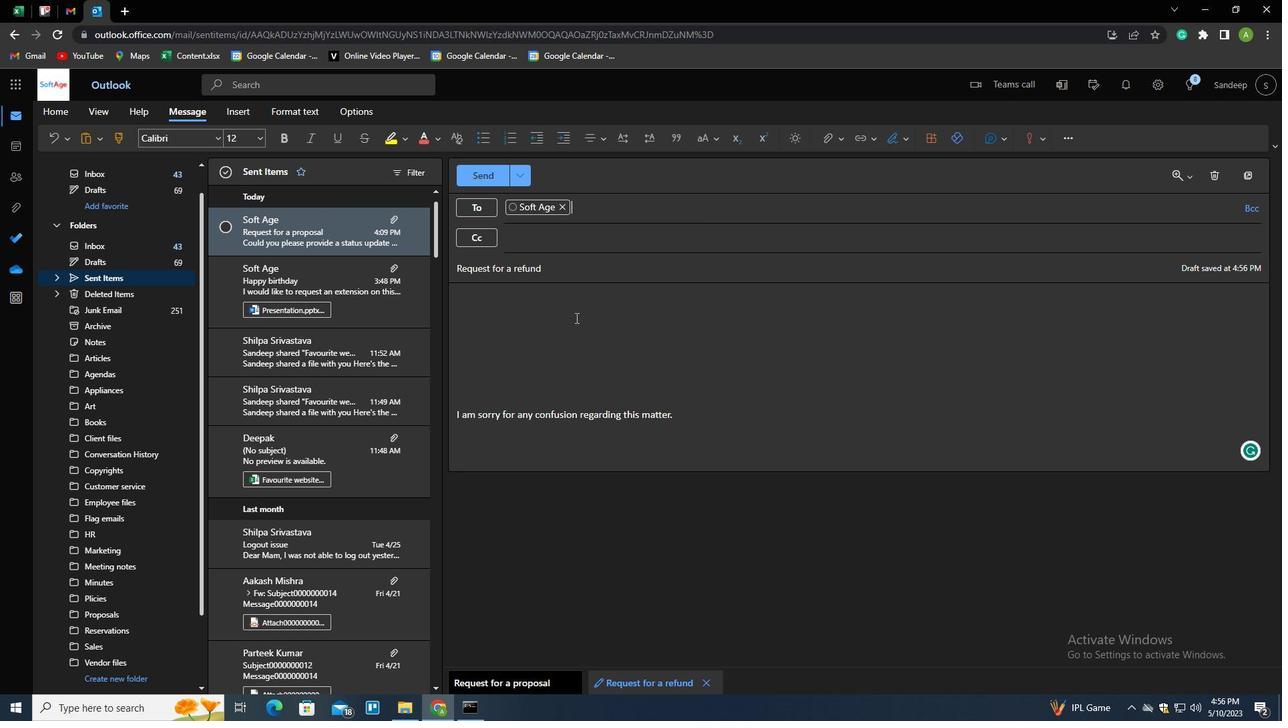
Action: Mouse moved to (836, 143)
Screenshot: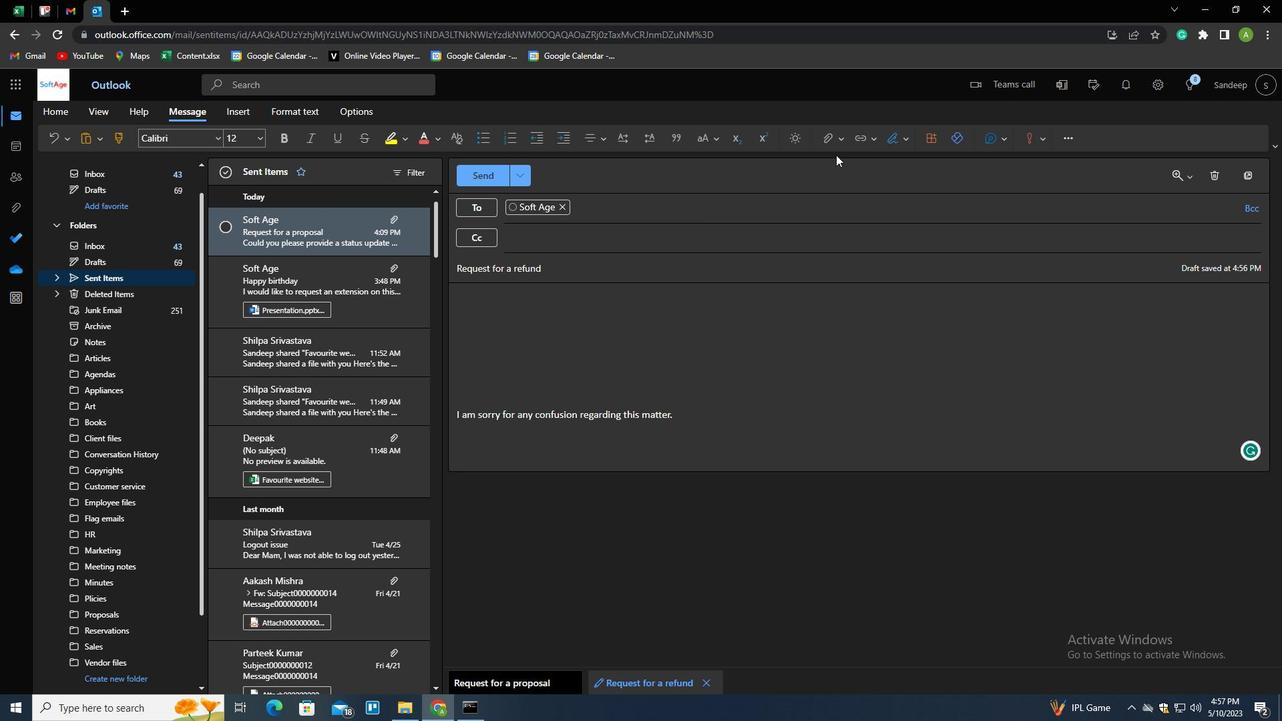
Action: Mouse pressed left at (836, 143)
Screenshot: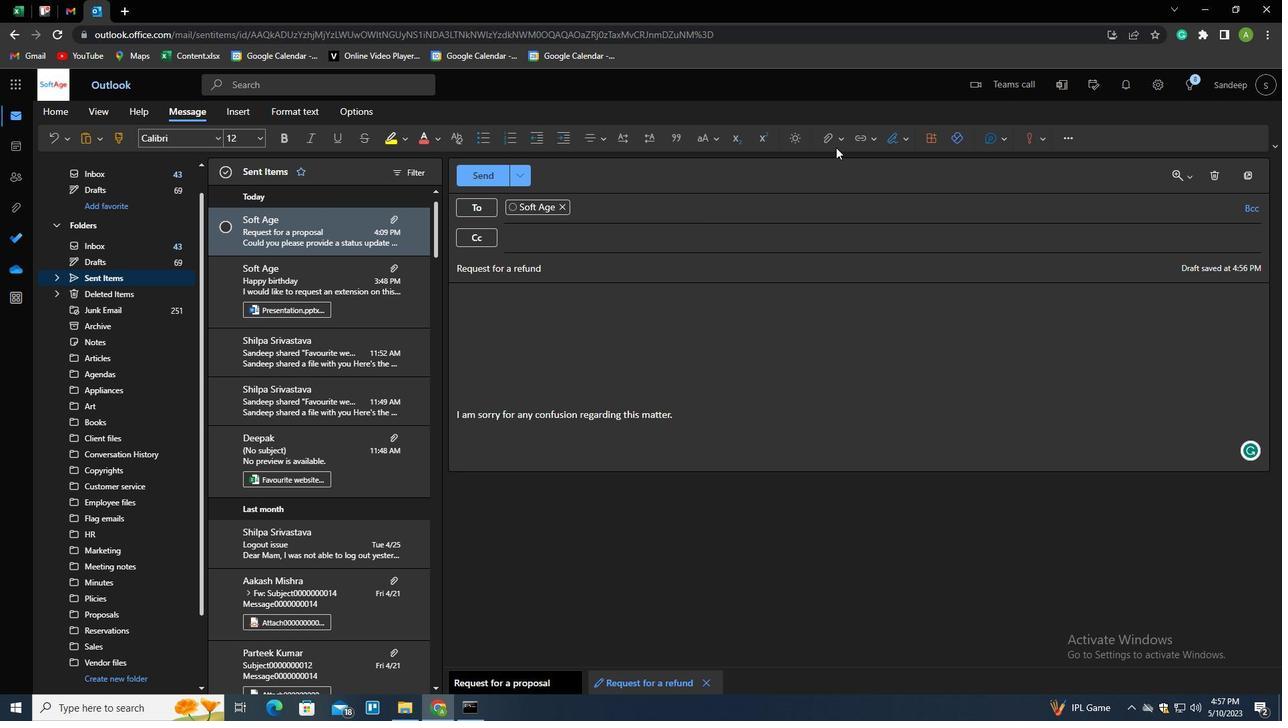 
Action: Mouse moved to (810, 169)
Screenshot: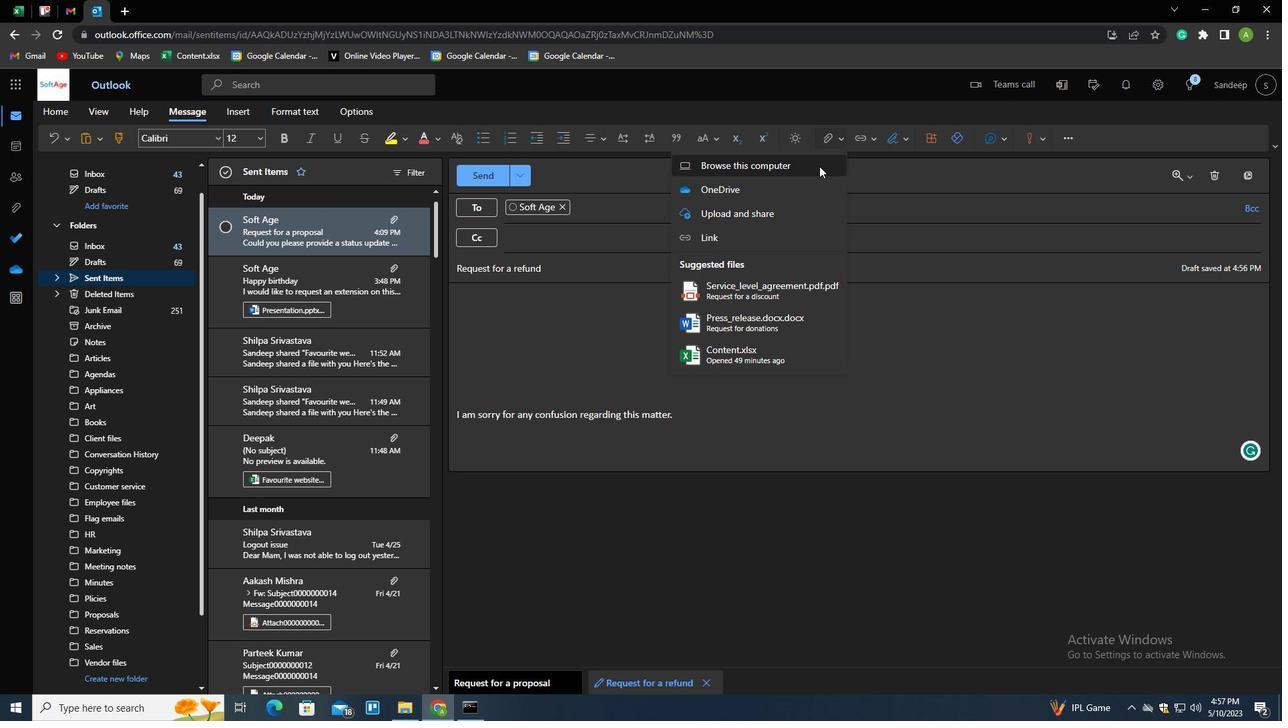 
Action: Mouse pressed left at (810, 169)
Screenshot: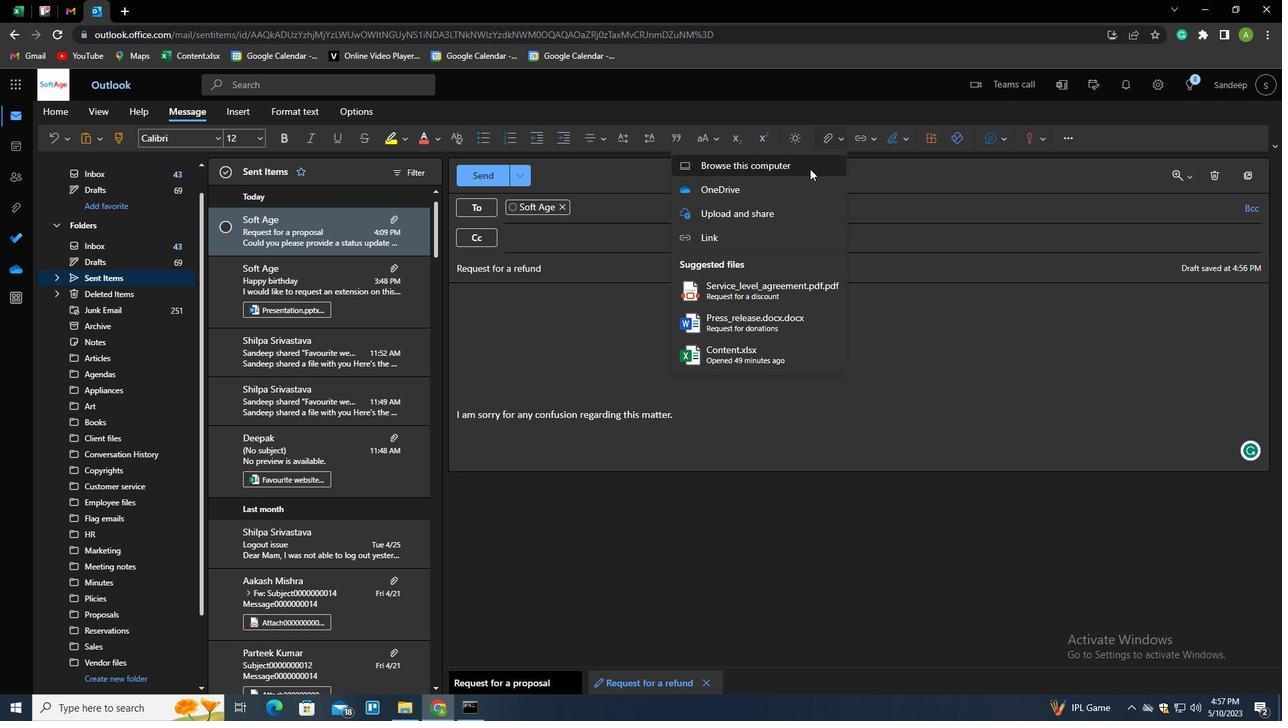 
Action: Mouse moved to (203, 142)
Screenshot: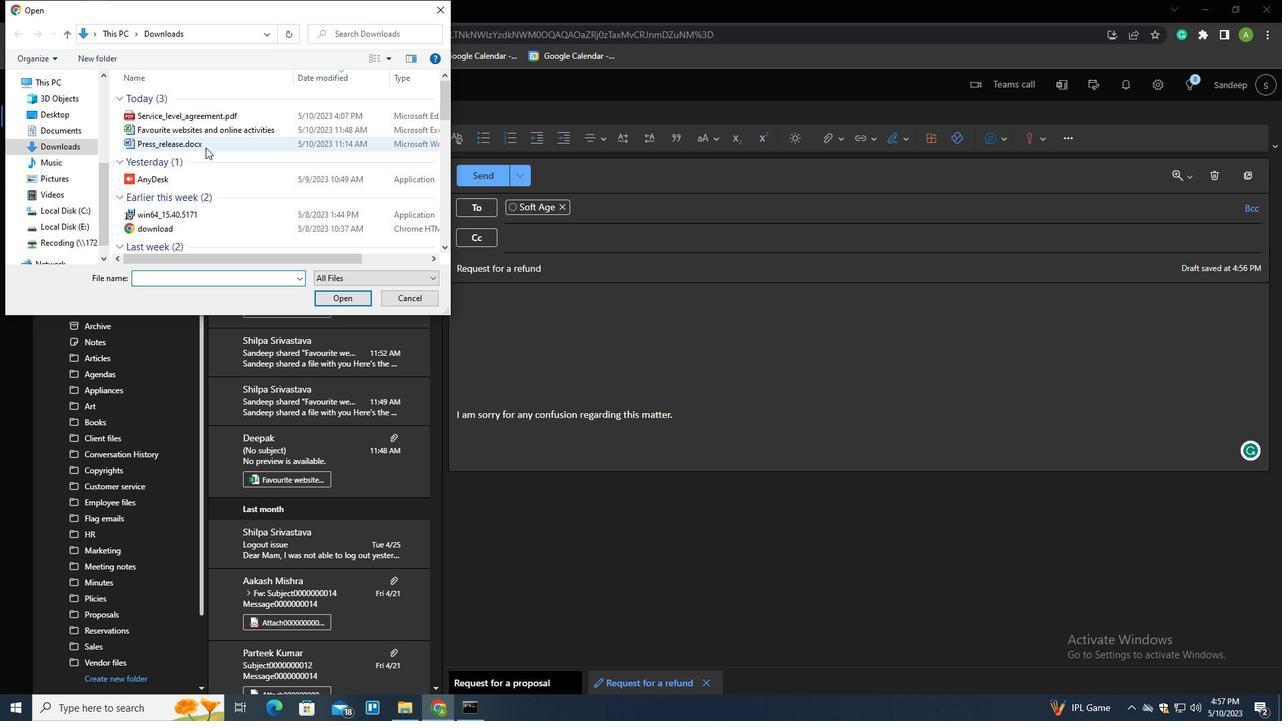 
Action: Mouse pressed right at (203, 142)
Screenshot: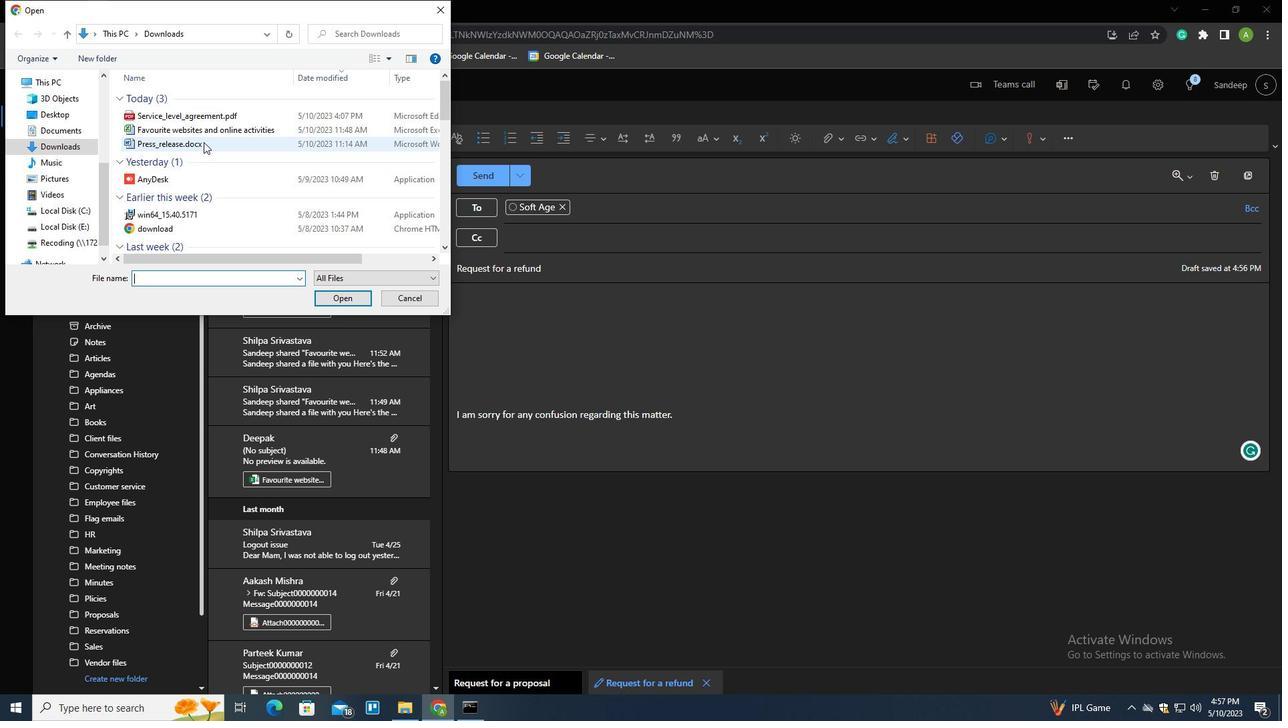 
Action: Mouse moved to (189, 141)
Screenshot: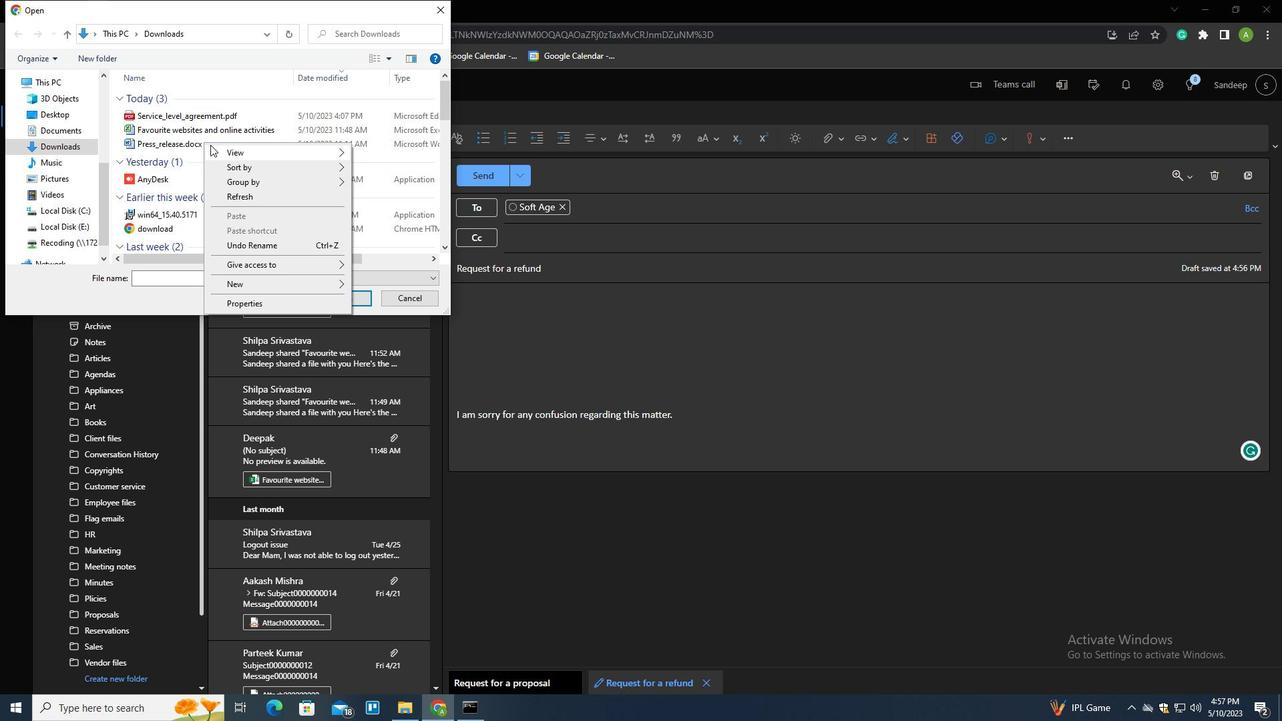 
Action: Mouse pressed left at (189, 141)
Screenshot: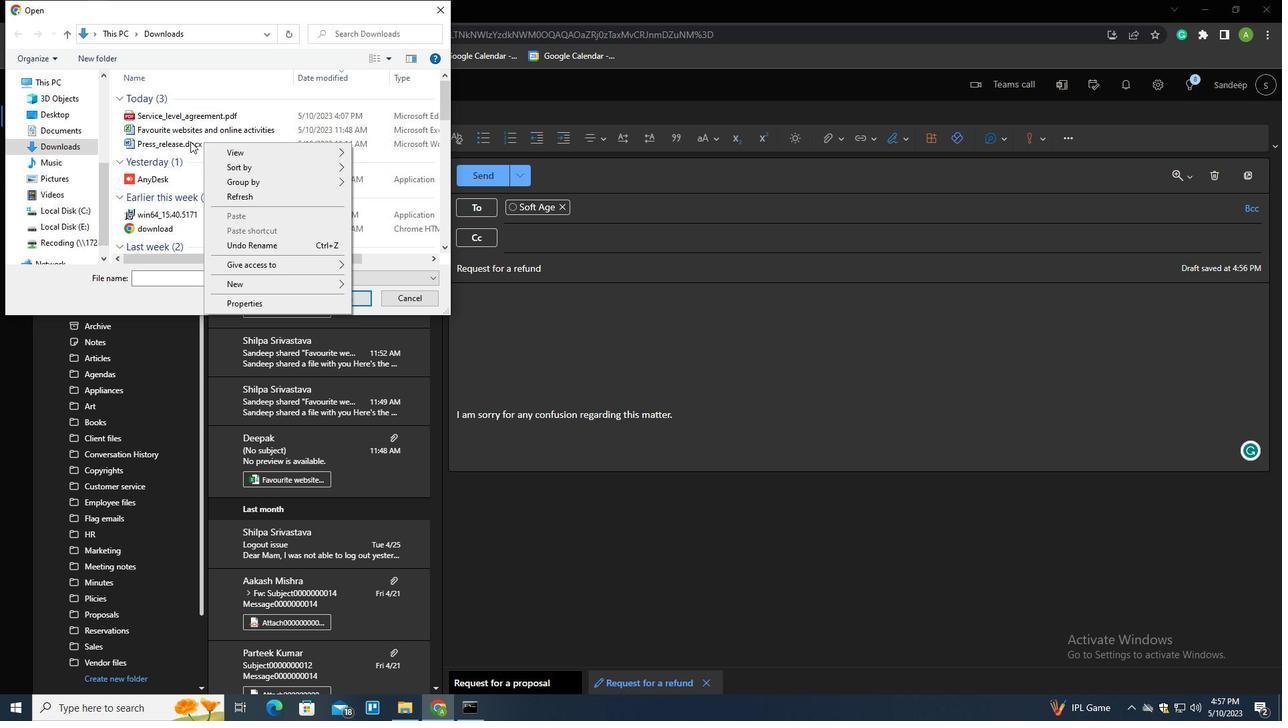 
Action: Mouse pressed right at (189, 141)
Screenshot: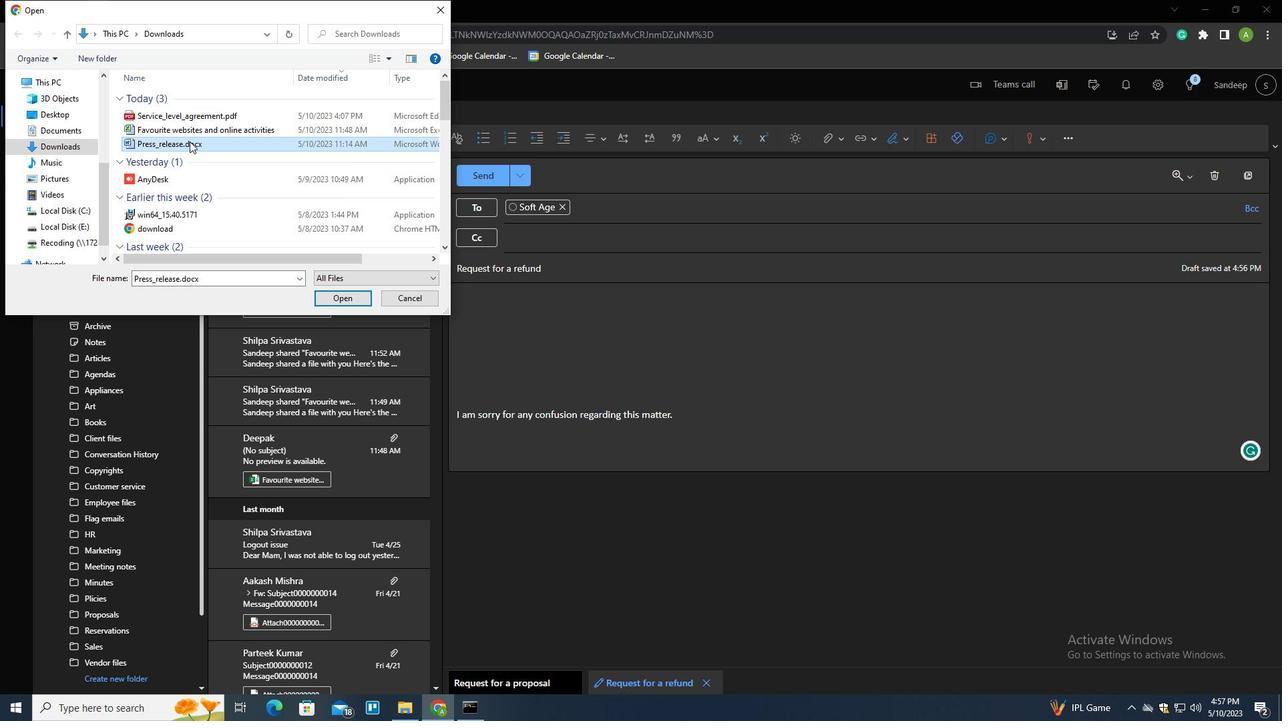 
Action: Mouse moved to (247, 390)
Screenshot: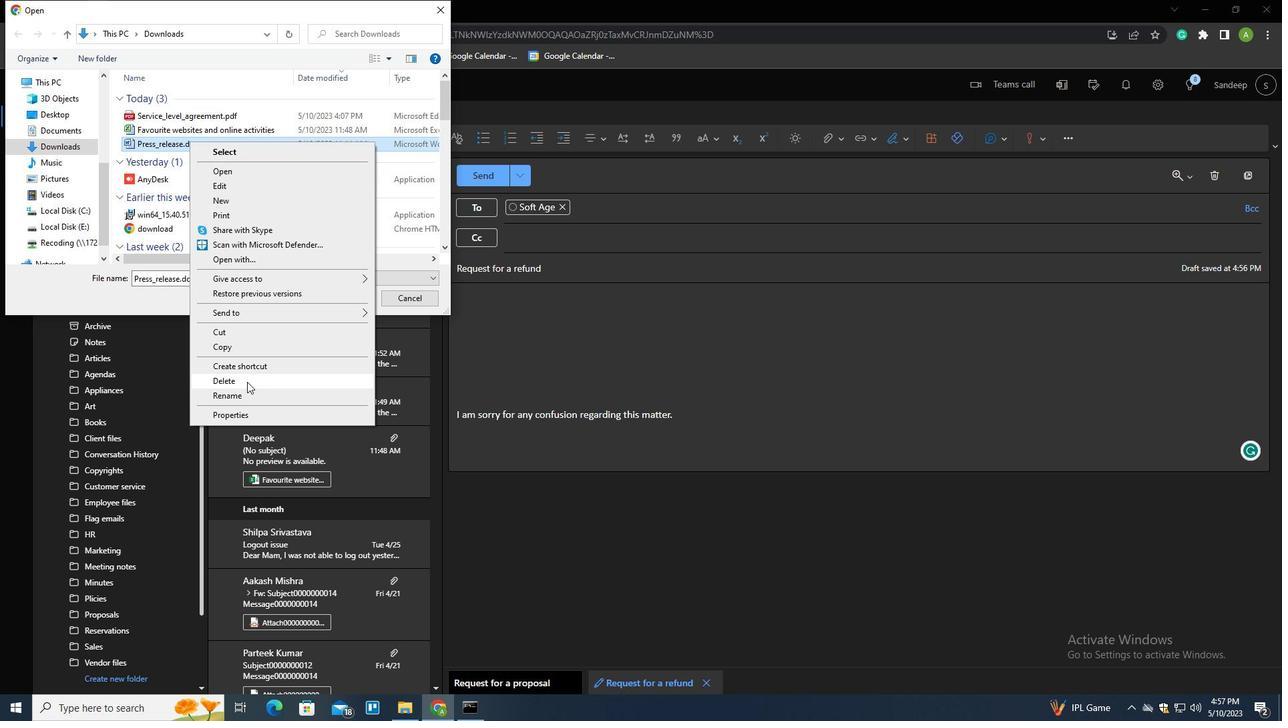 
Action: Mouse pressed left at (247, 390)
Screenshot: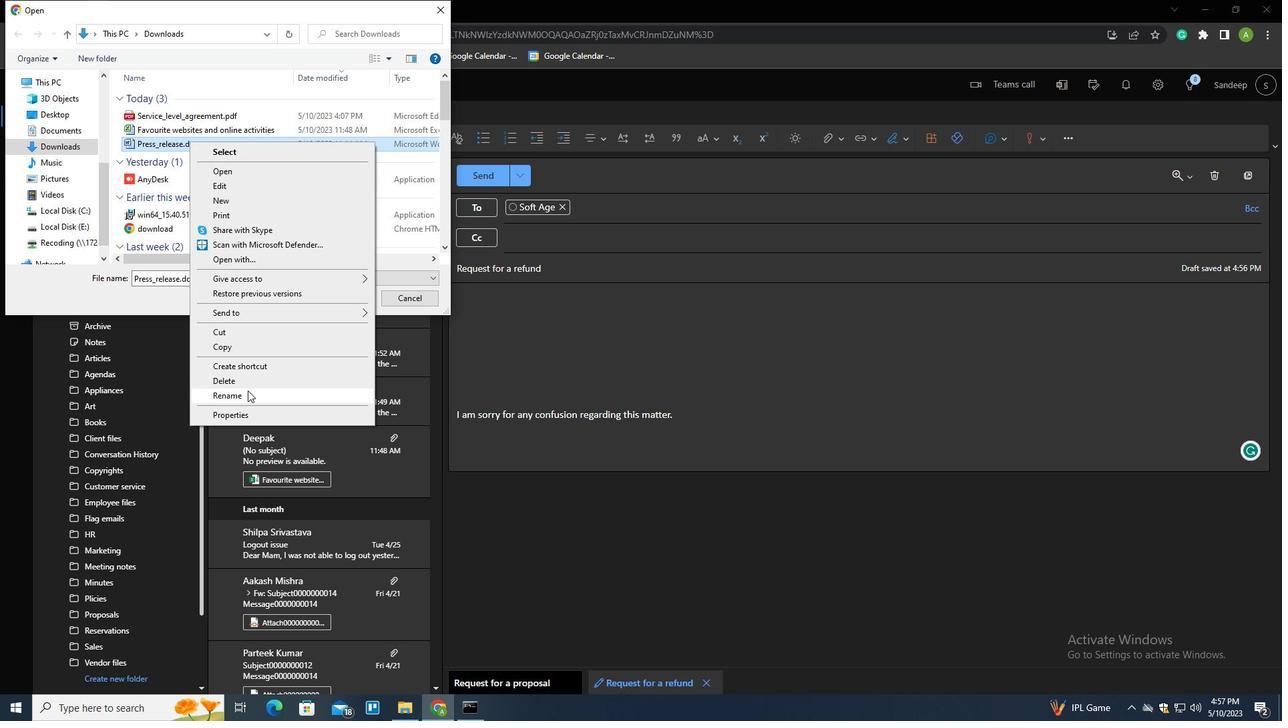
Action: Mouse moved to (255, 271)
Screenshot: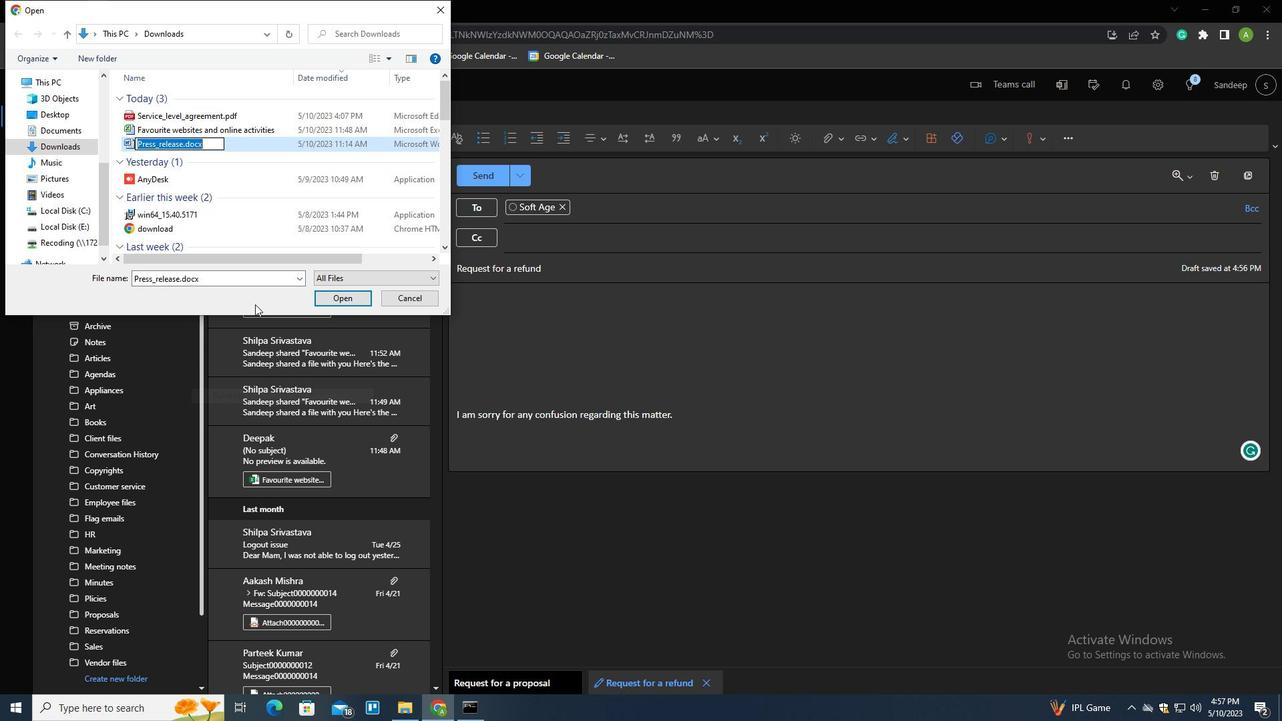
Action: Key pressed <Key.shift>AN<Key.backspace>NNUAL<Key.shift>_REPORT.DIC<Key.backspace><Key.backspace>OCX<Key.enter>
Screenshot: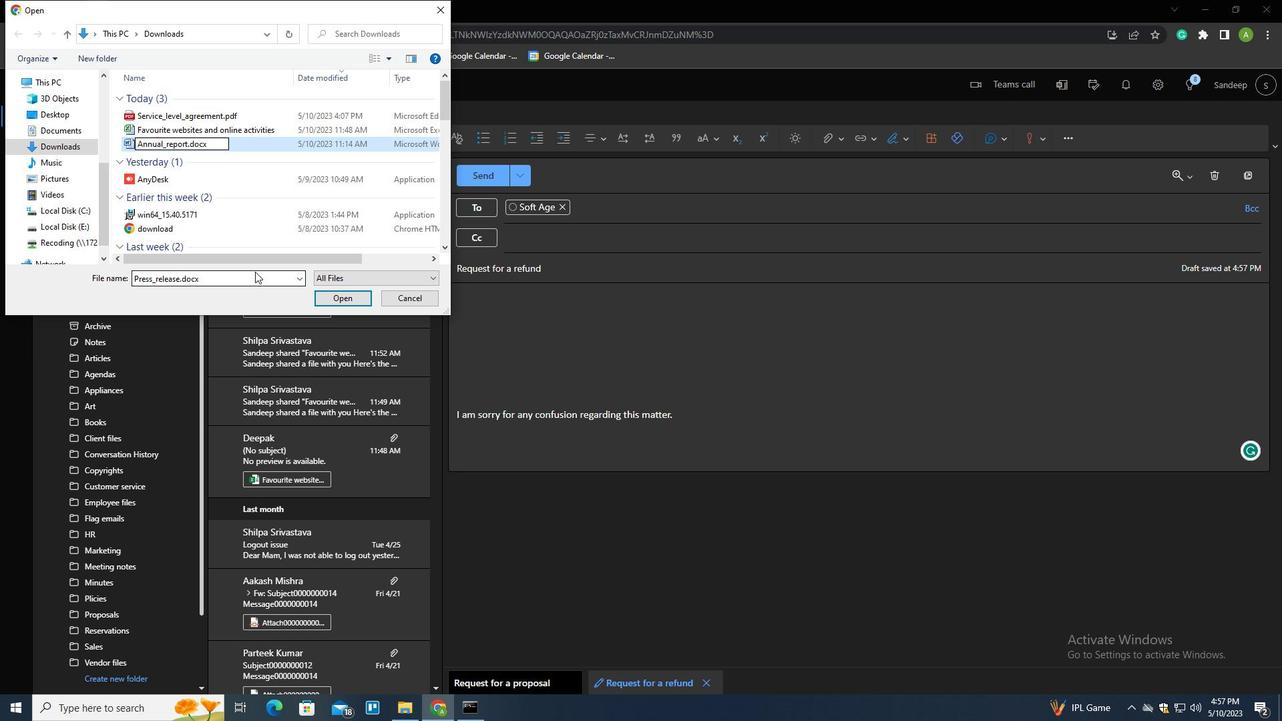 
Action: Mouse moved to (219, 140)
Screenshot: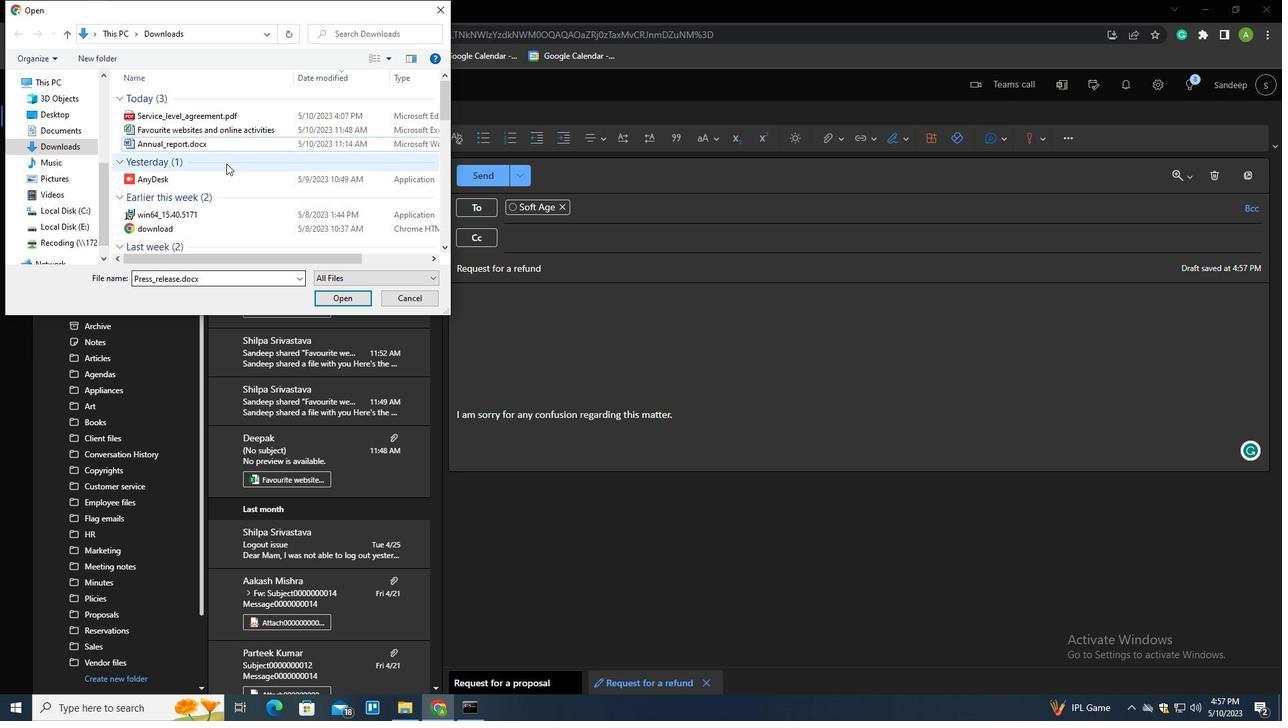 
Action: Mouse pressed left at (219, 140)
Screenshot: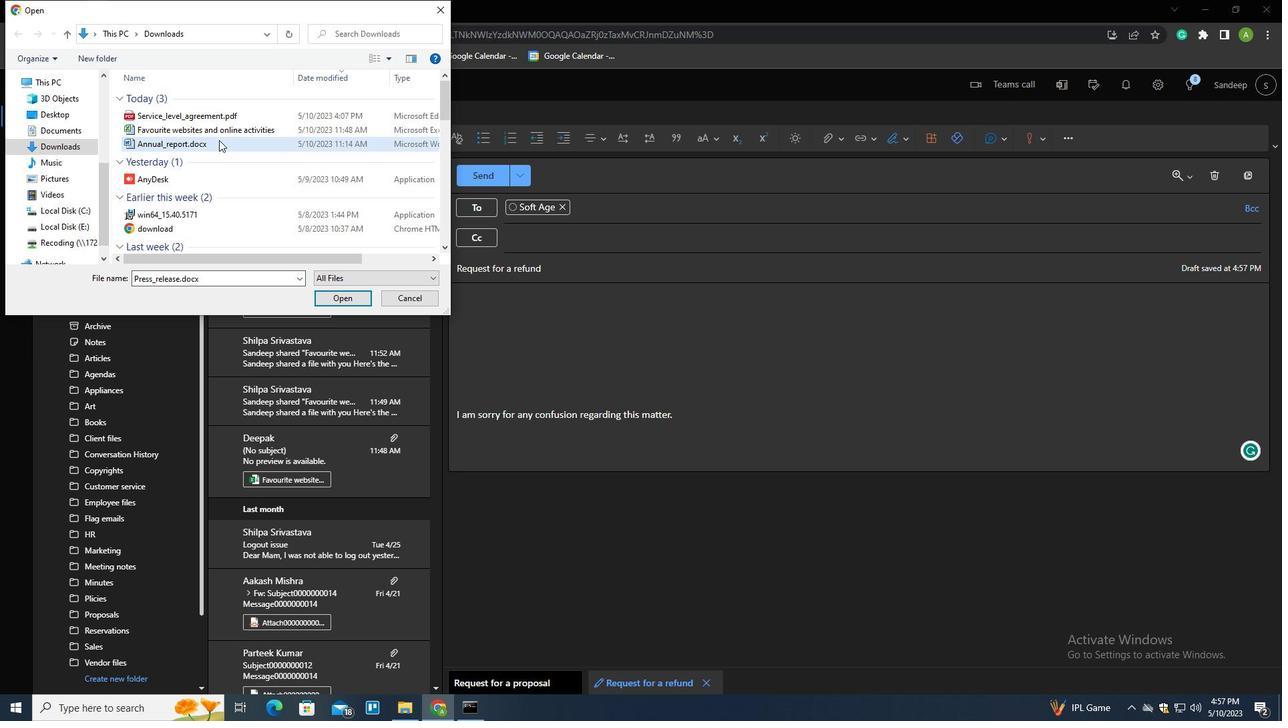
Action: Mouse moved to (345, 294)
Screenshot: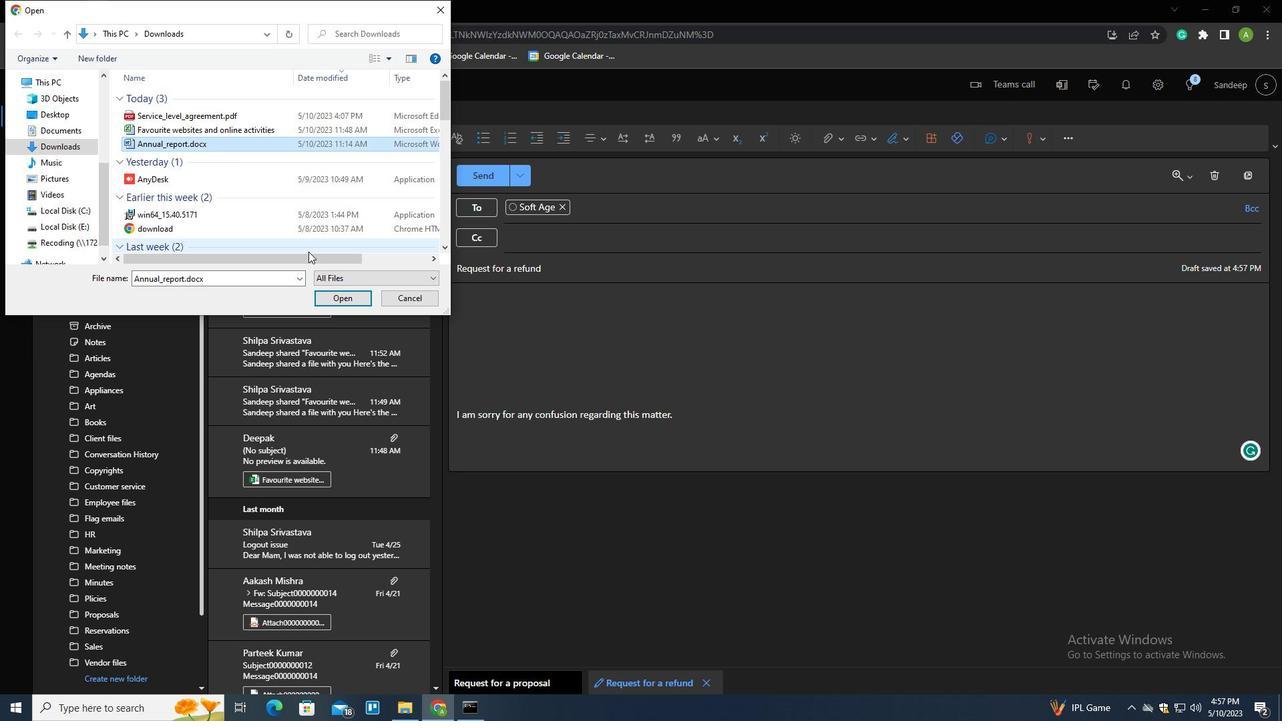
Action: Mouse pressed left at (345, 294)
Screenshot: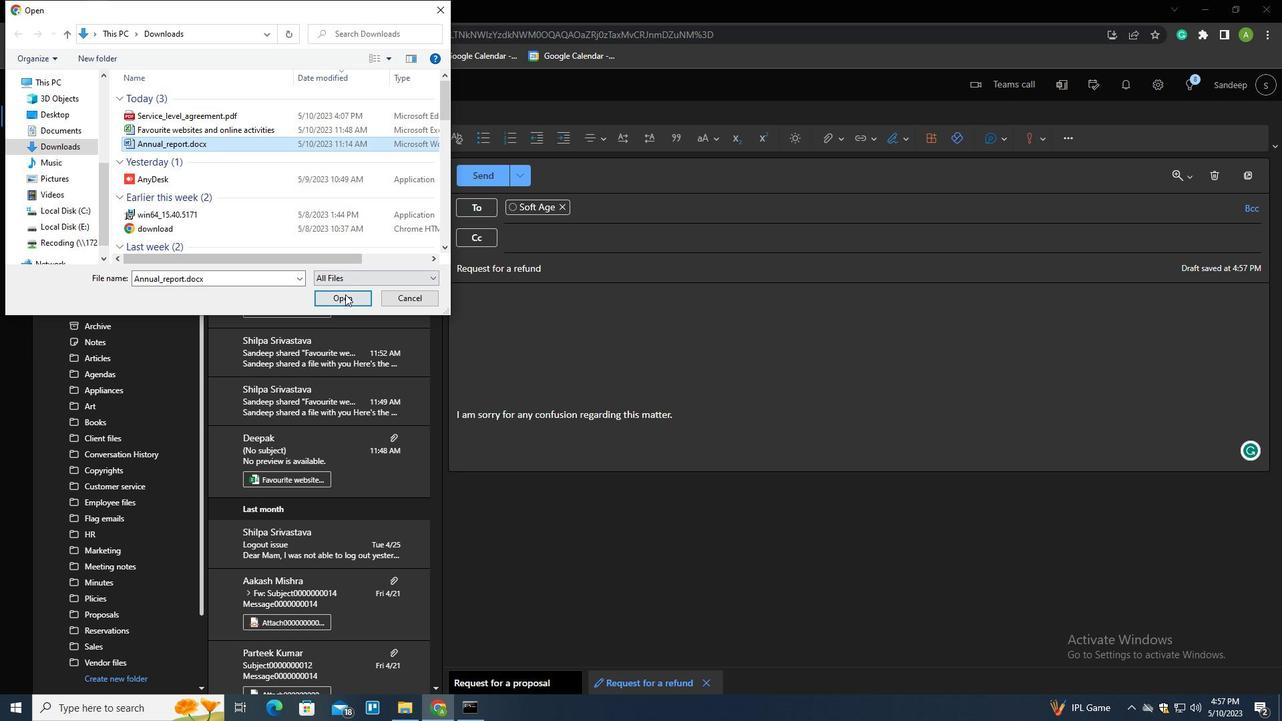 
Action: Mouse moved to (488, 172)
Screenshot: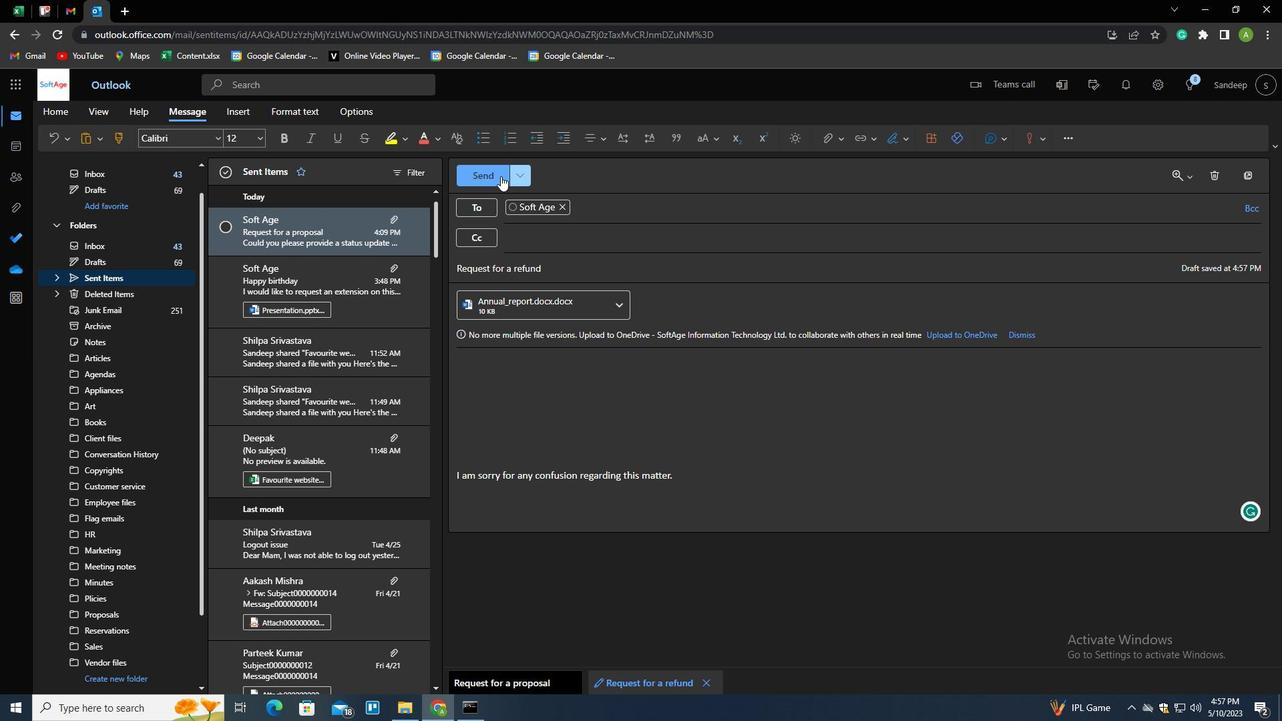 
Action: Mouse pressed left at (488, 172)
Screenshot: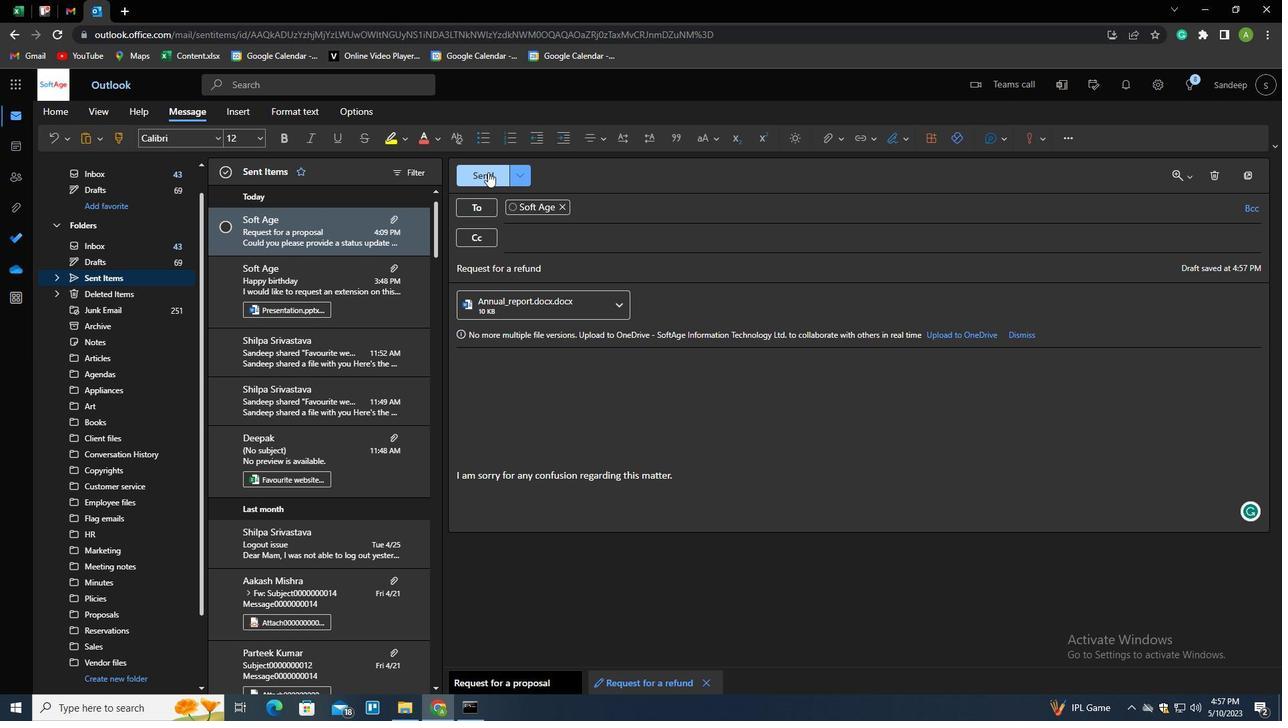 
Action: Mouse moved to (114, 678)
Screenshot: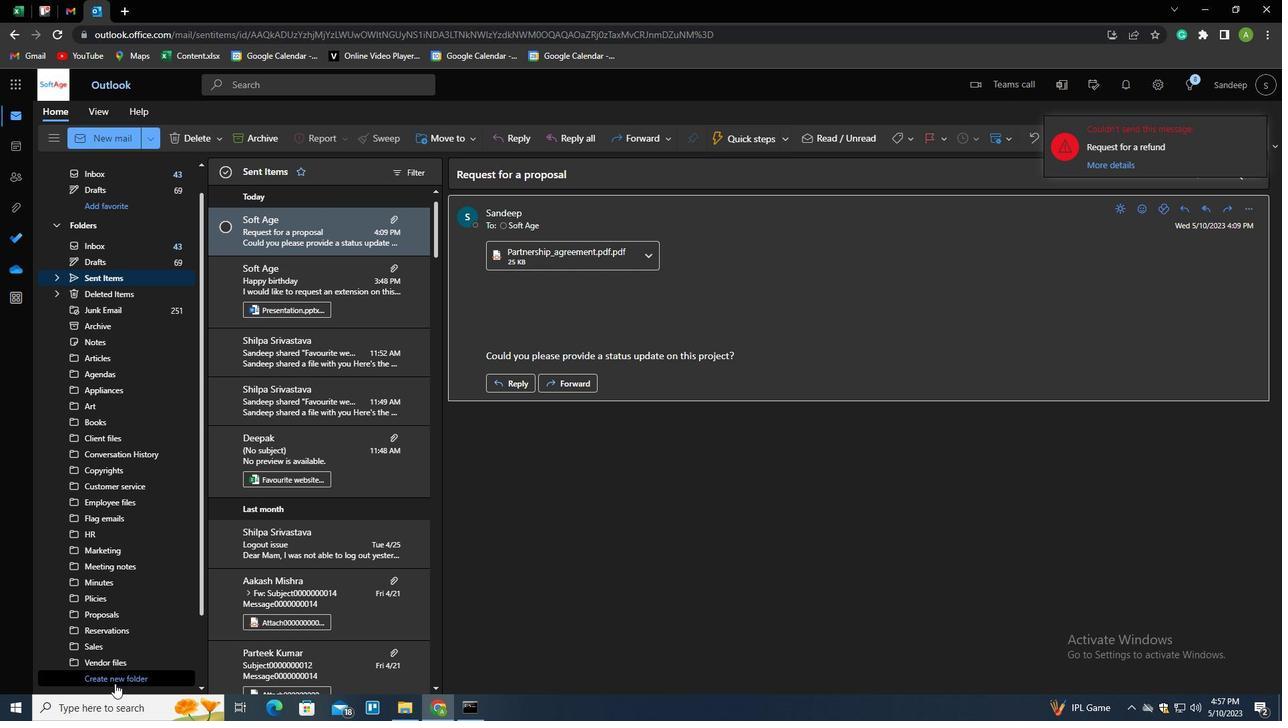 
Action: Mouse pressed left at (114, 678)
Screenshot: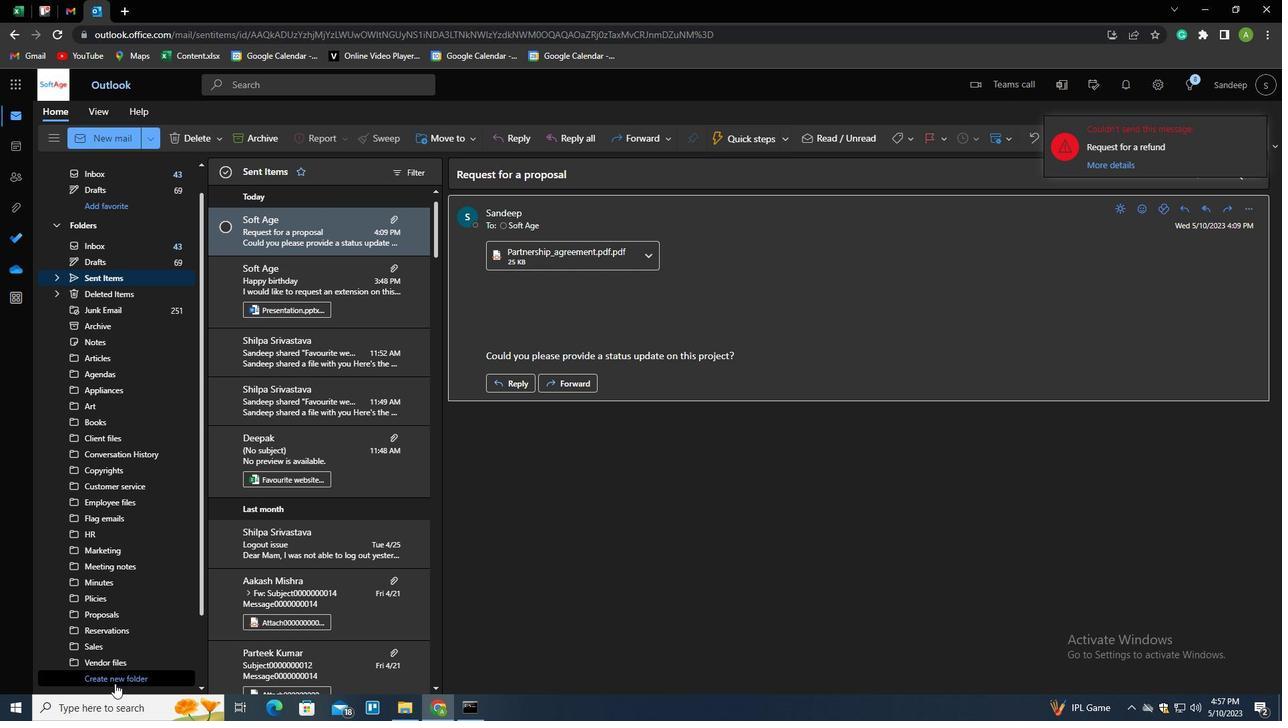 
Action: Mouse moved to (115, 678)
Screenshot: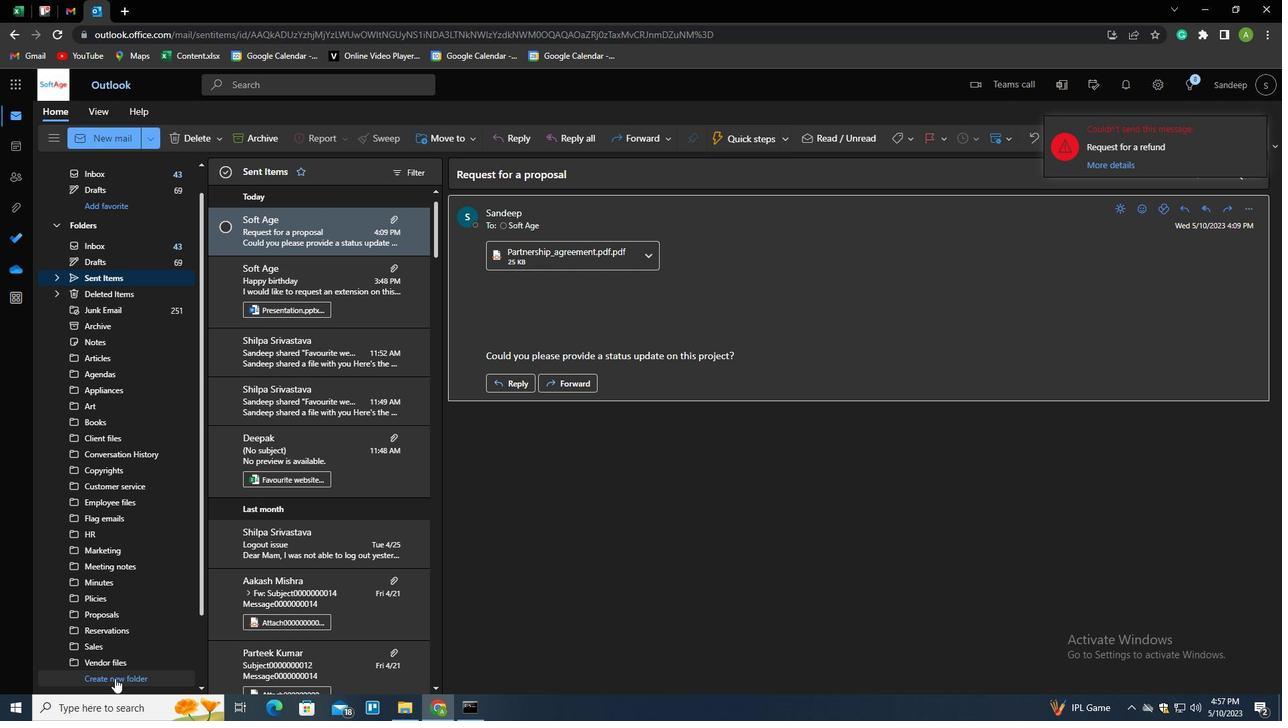 
Action: Key pressed <Key.shift>PROCEDURES<Key.enter>
Screenshot: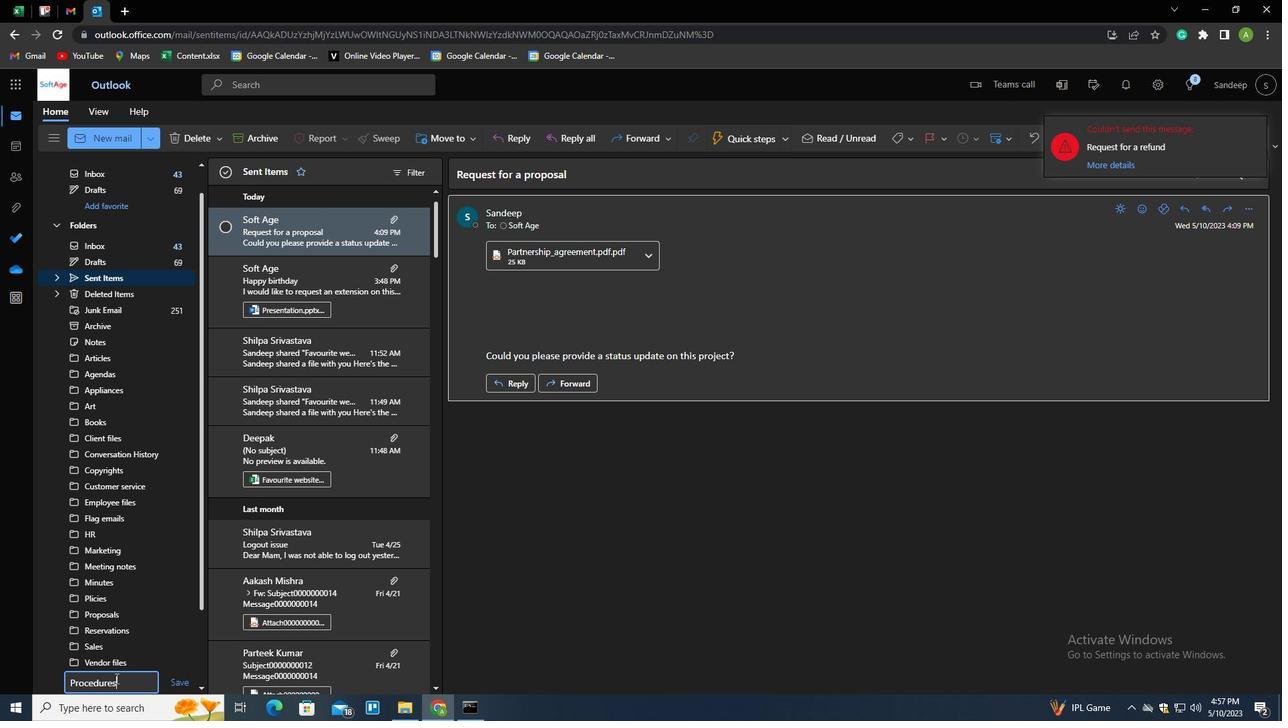 
Action: Mouse moved to (114, 263)
Screenshot: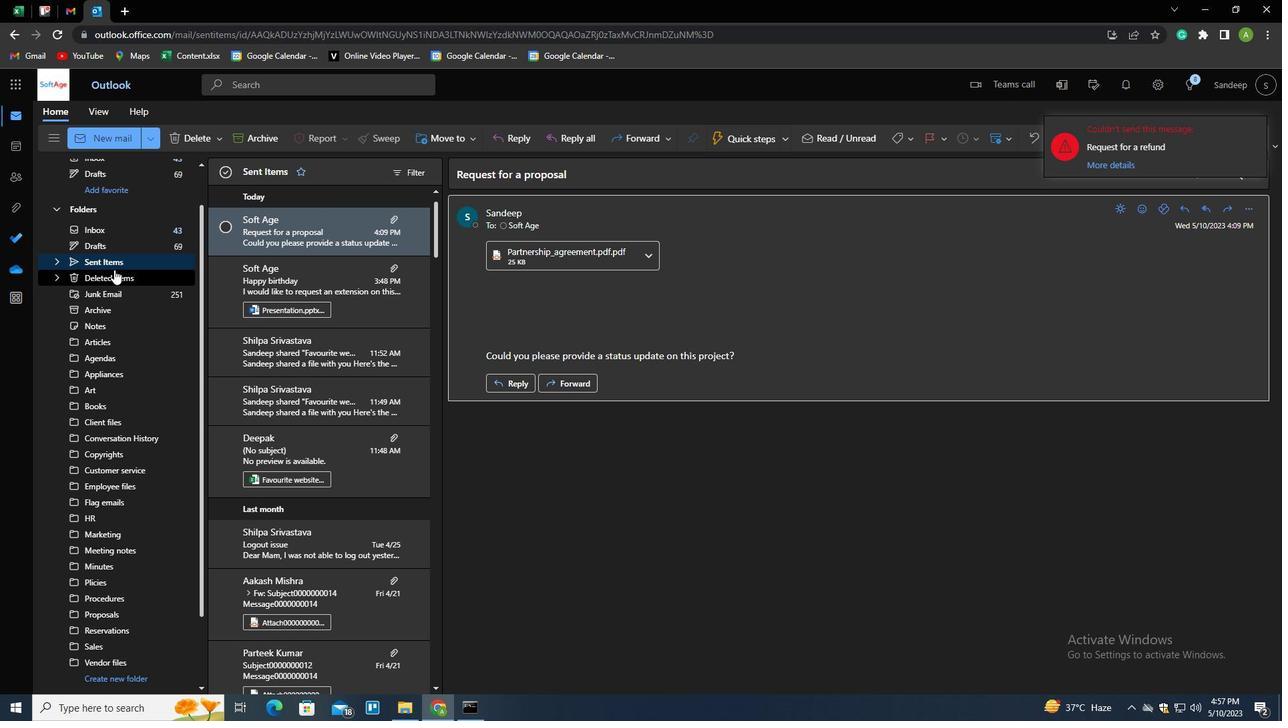
Action: Mouse pressed left at (114, 263)
Screenshot: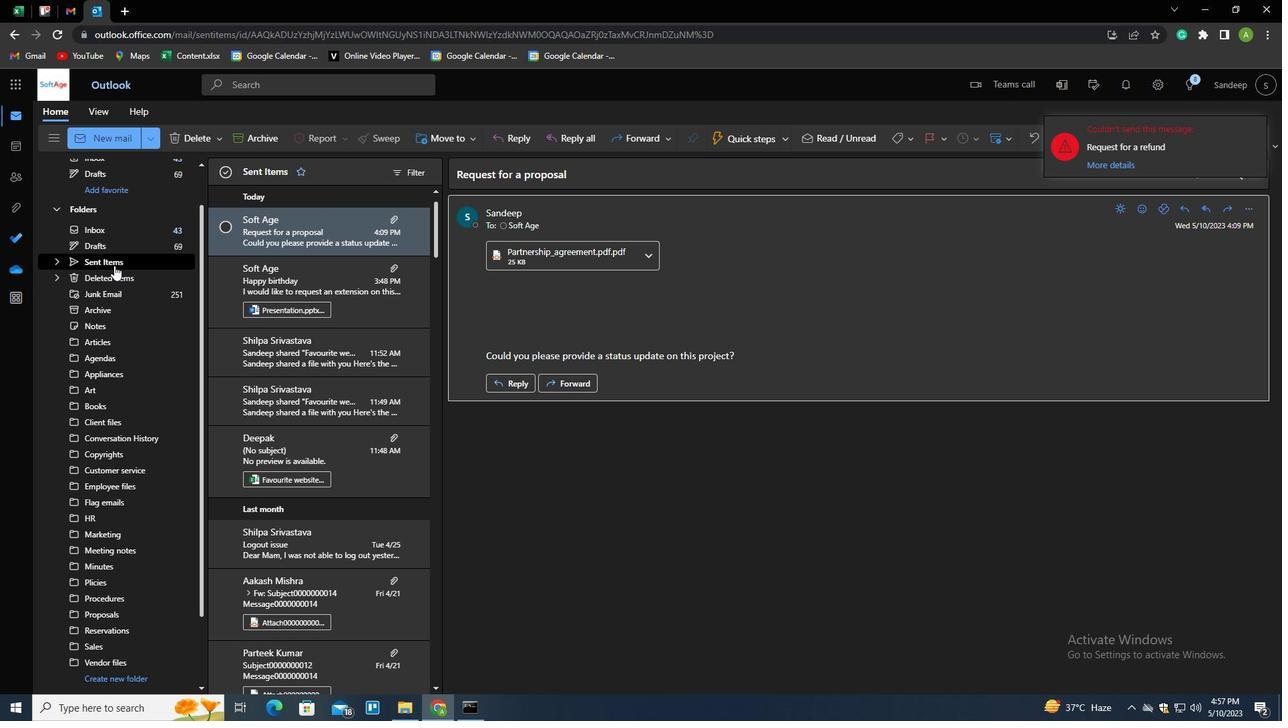 
Action: Mouse moved to (315, 311)
Screenshot: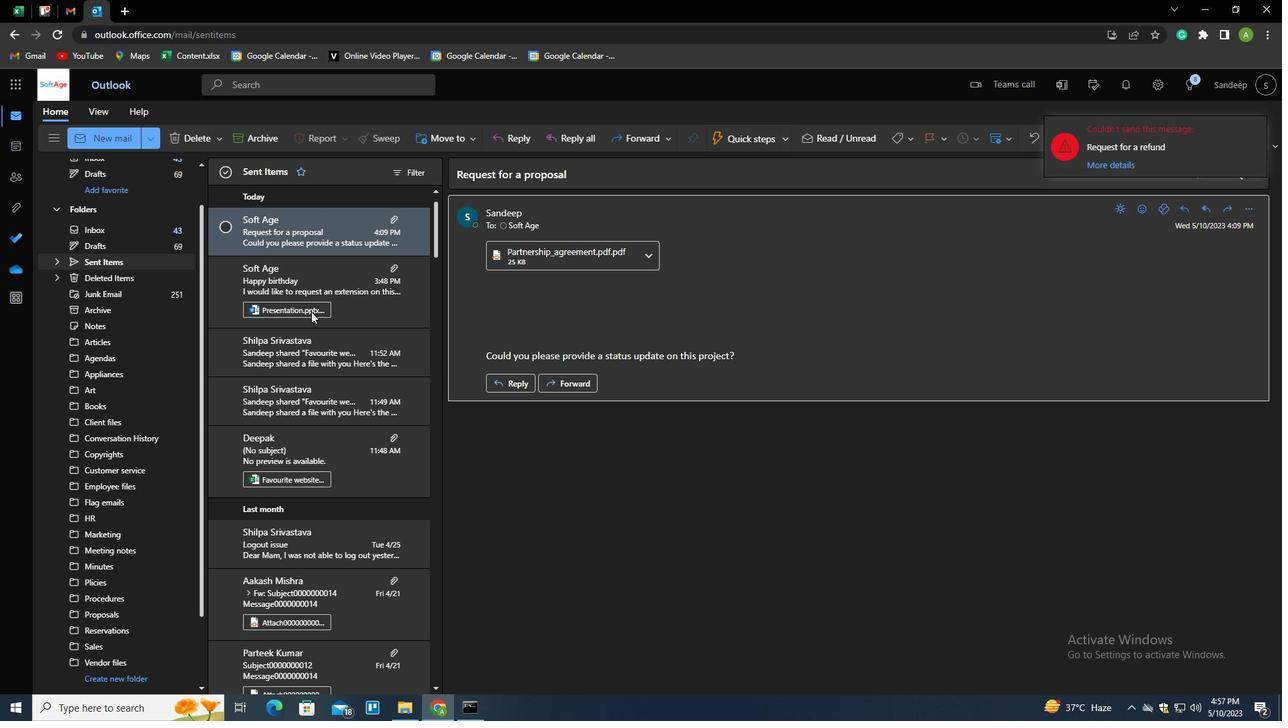 
Action: Mouse scrolled (315, 311) with delta (0, 0)
Screenshot: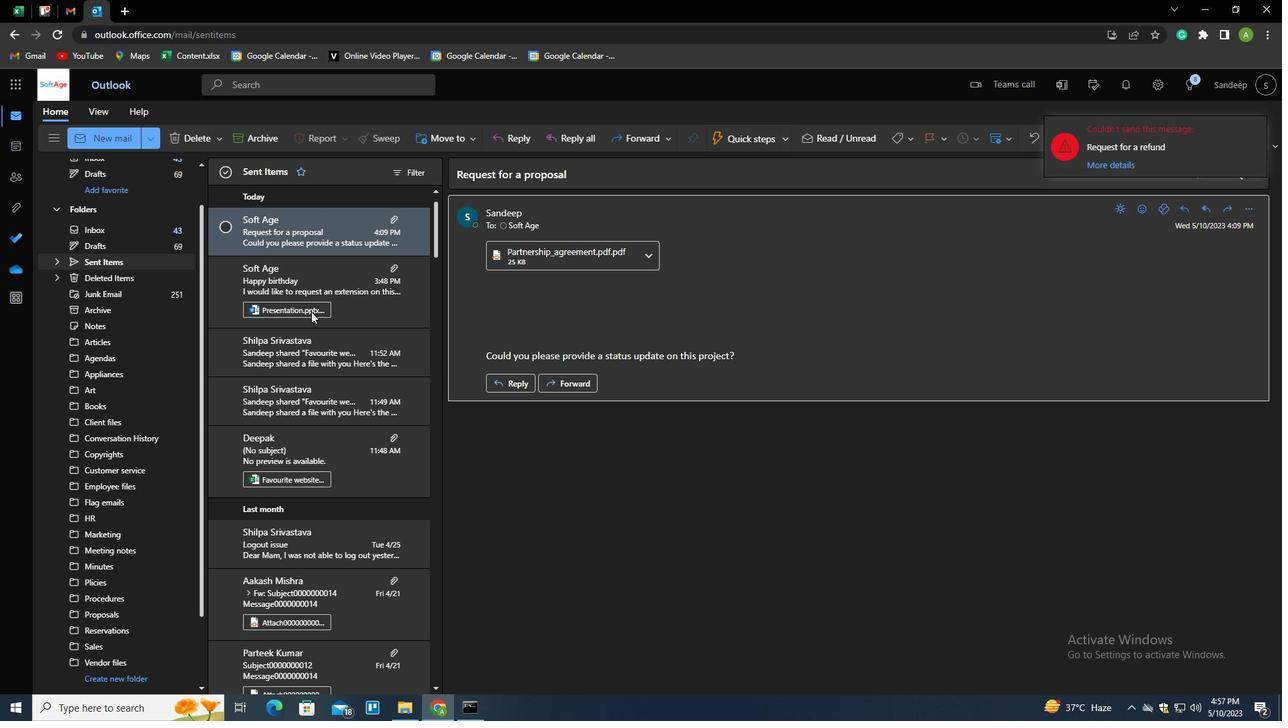 
Action: Mouse scrolled (315, 311) with delta (0, 0)
Screenshot: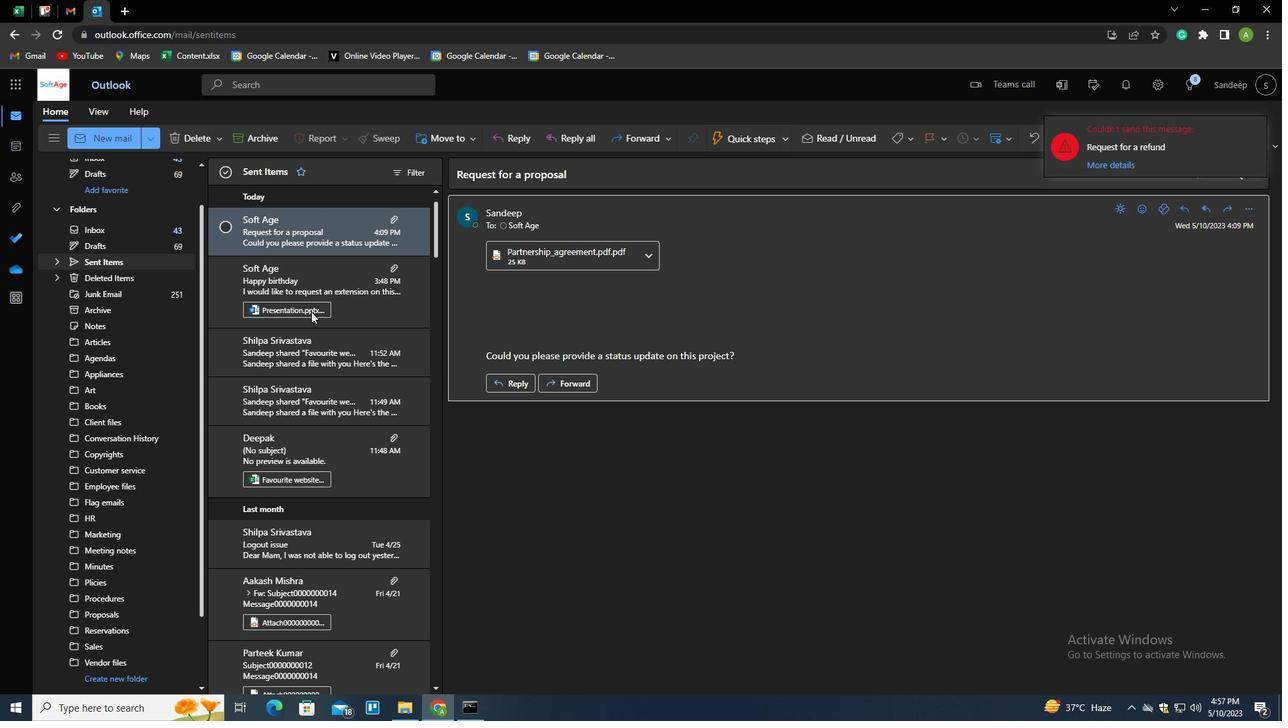 
Action: Mouse scrolled (315, 311) with delta (0, 0)
Screenshot: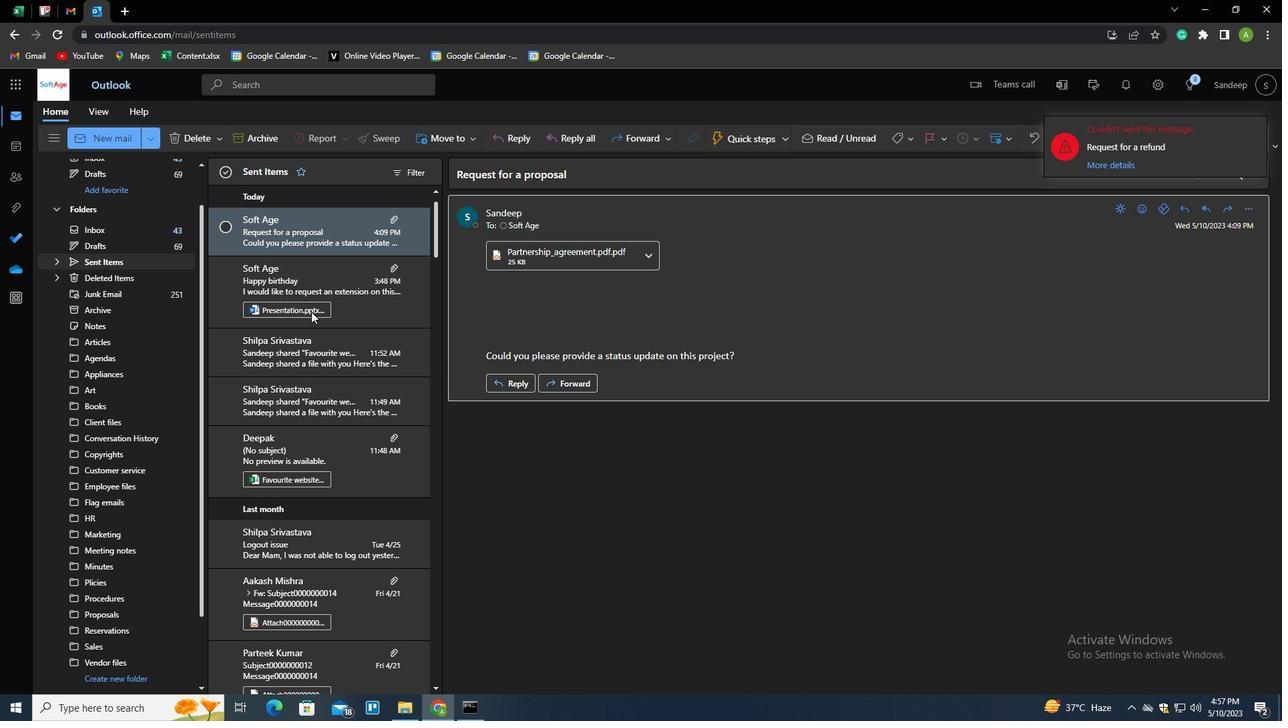 
Action: Mouse scrolled (315, 311) with delta (0, 0)
Screenshot: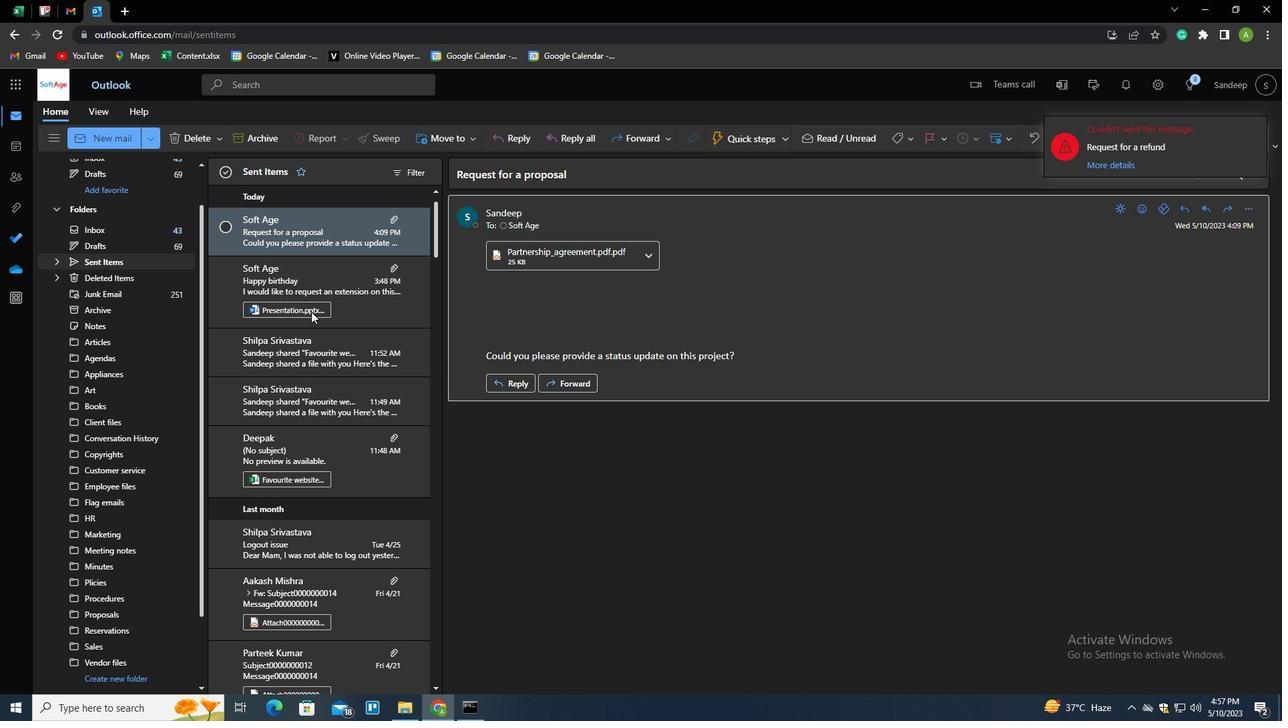 
Action: Mouse moved to (315, 310)
Screenshot: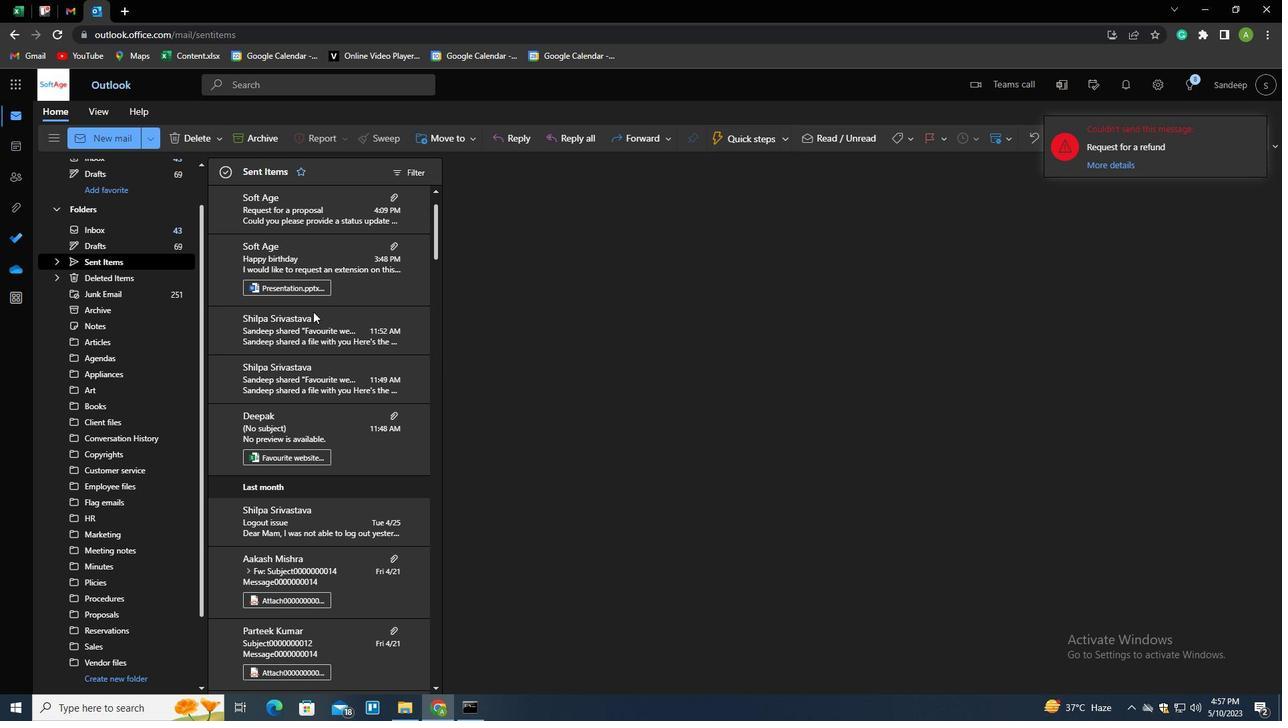 
Action: Mouse scrolled (315, 311) with delta (0, 0)
Screenshot: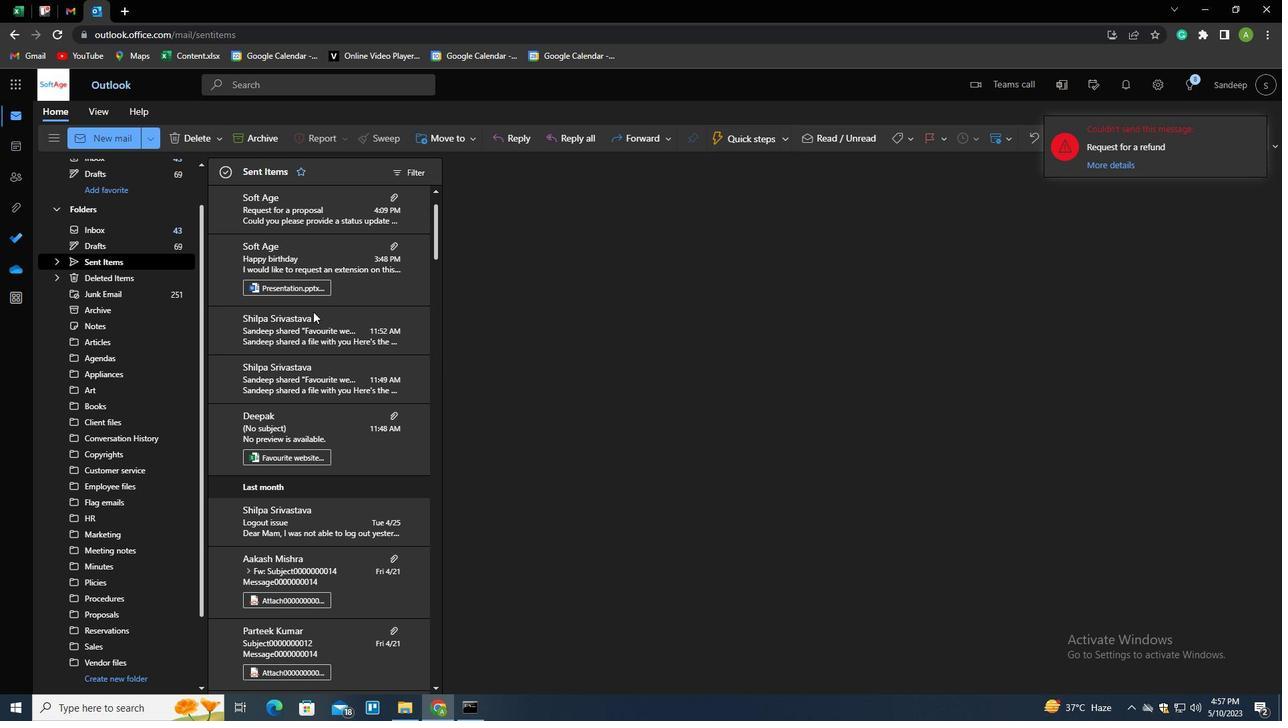 
Action: Mouse moved to (301, 229)
Screenshot: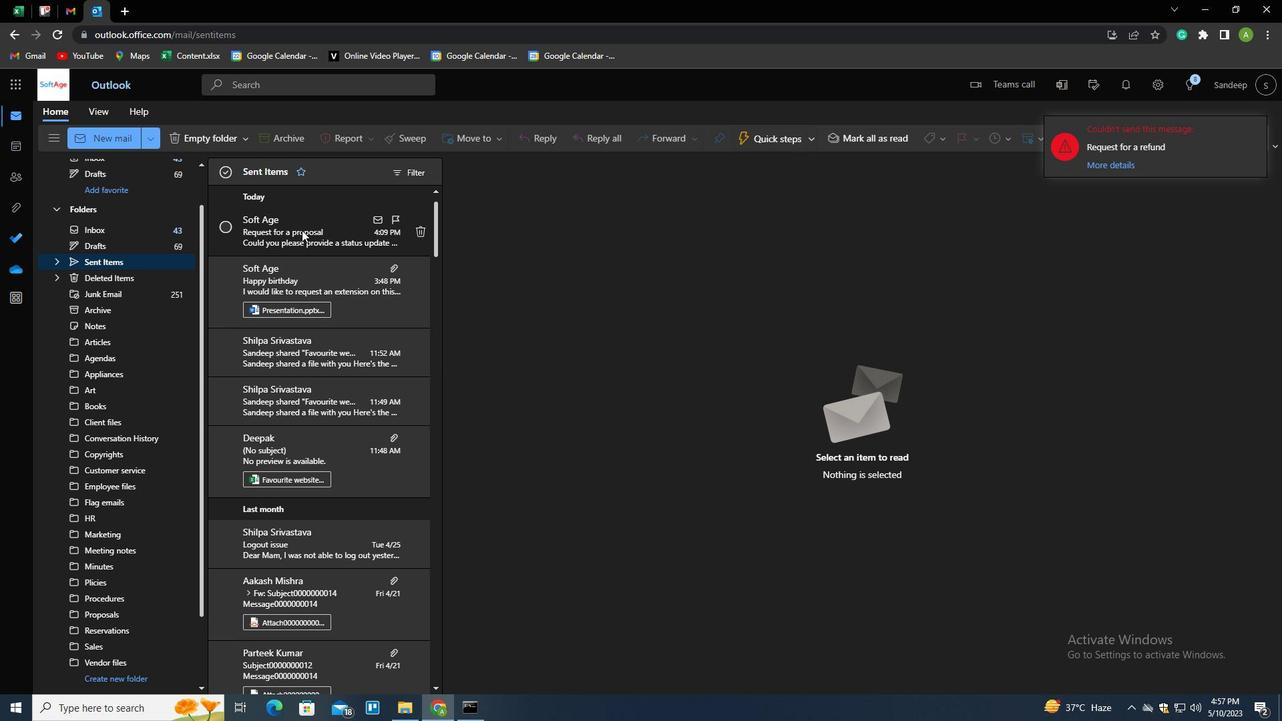 
Action: Mouse pressed right at (301, 229)
Screenshot: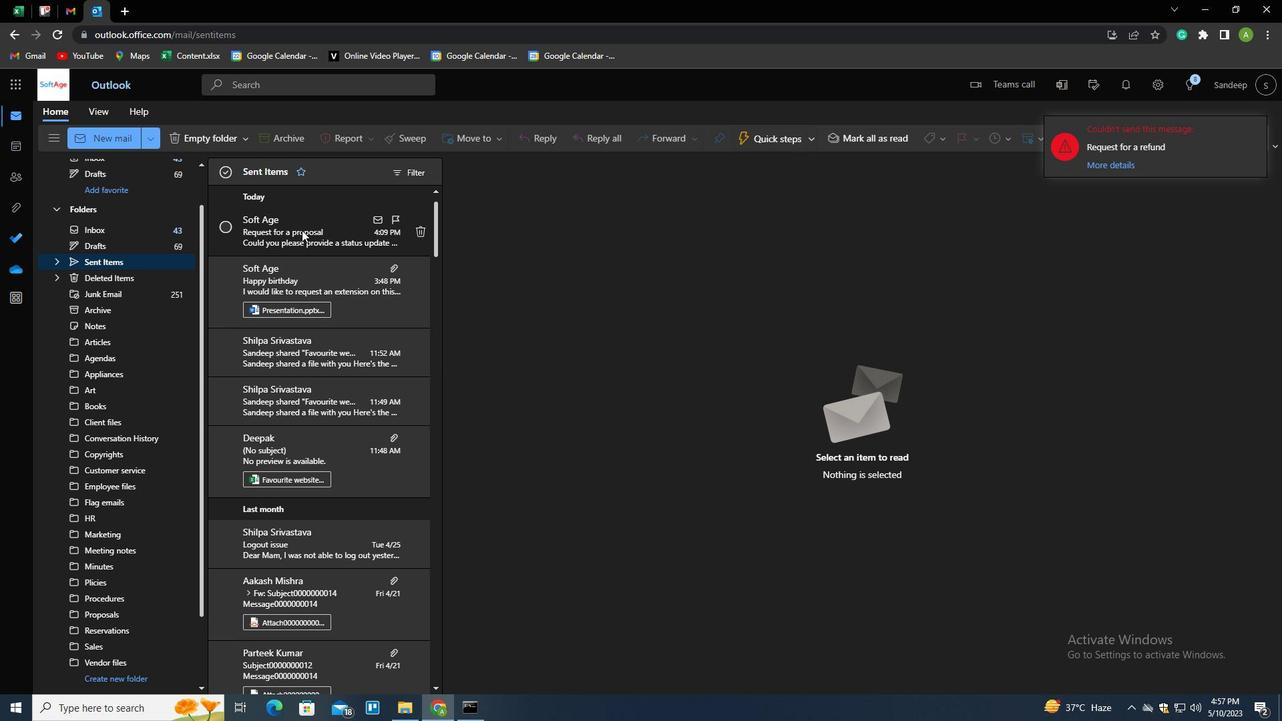 
Action: Mouse moved to (333, 294)
Screenshot: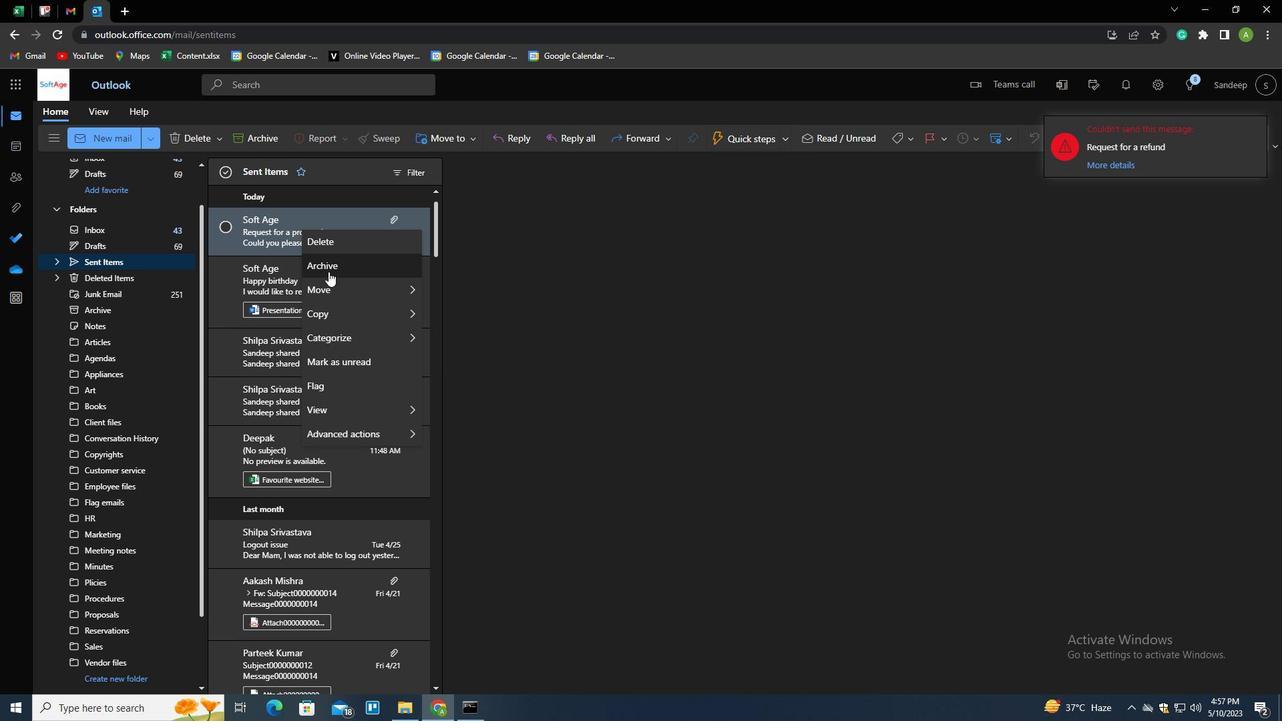 
Action: Mouse pressed left at (333, 294)
Screenshot: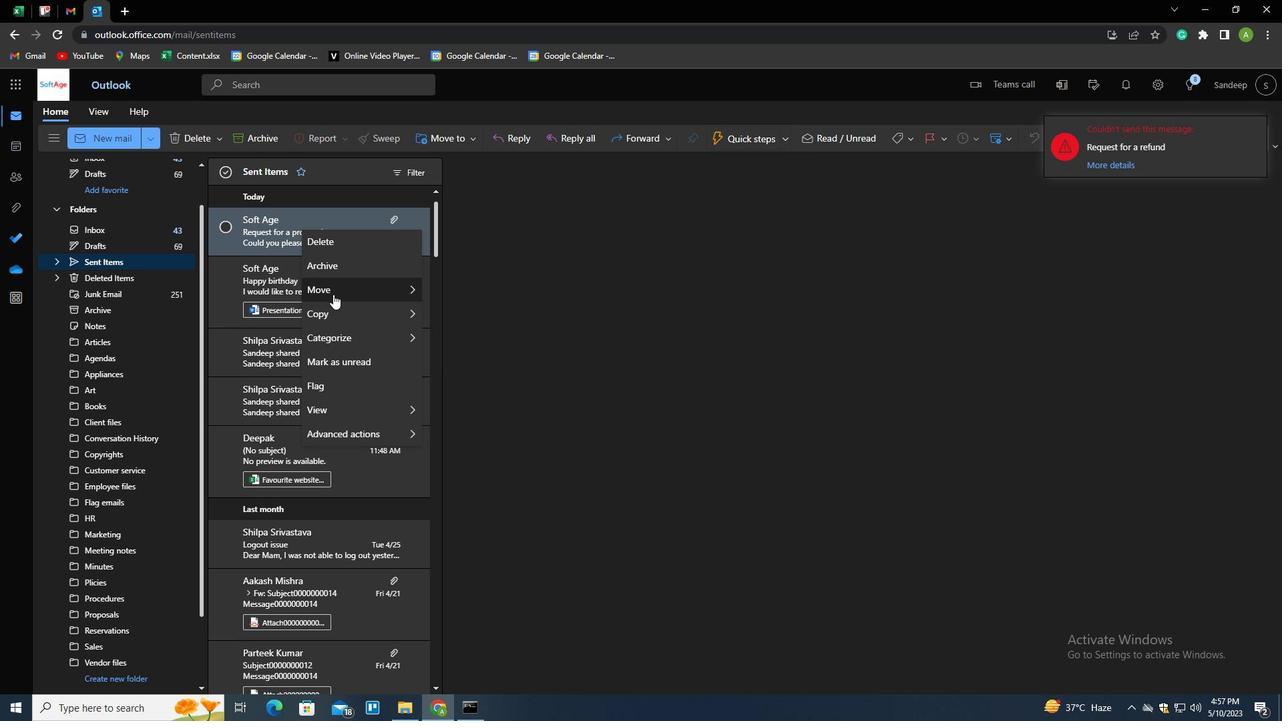 
Action: Mouse moved to (464, 282)
Screenshot: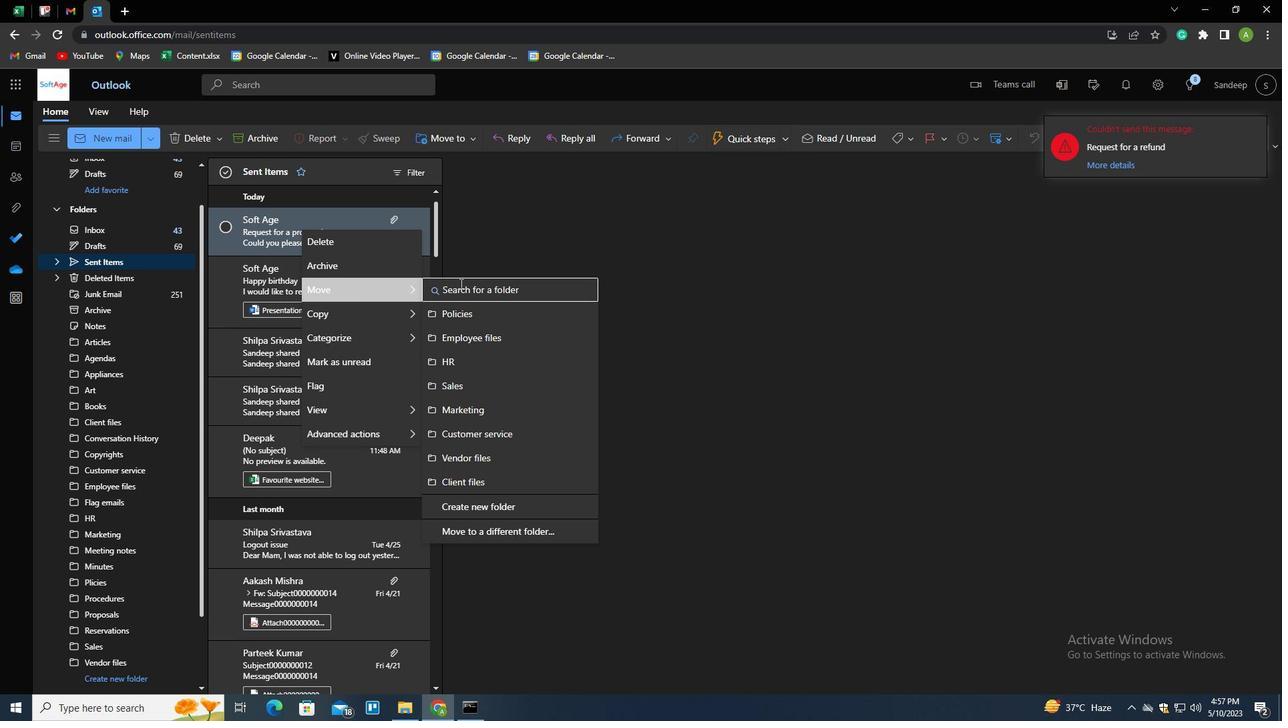 
Action: Mouse pressed left at (464, 282)
Screenshot: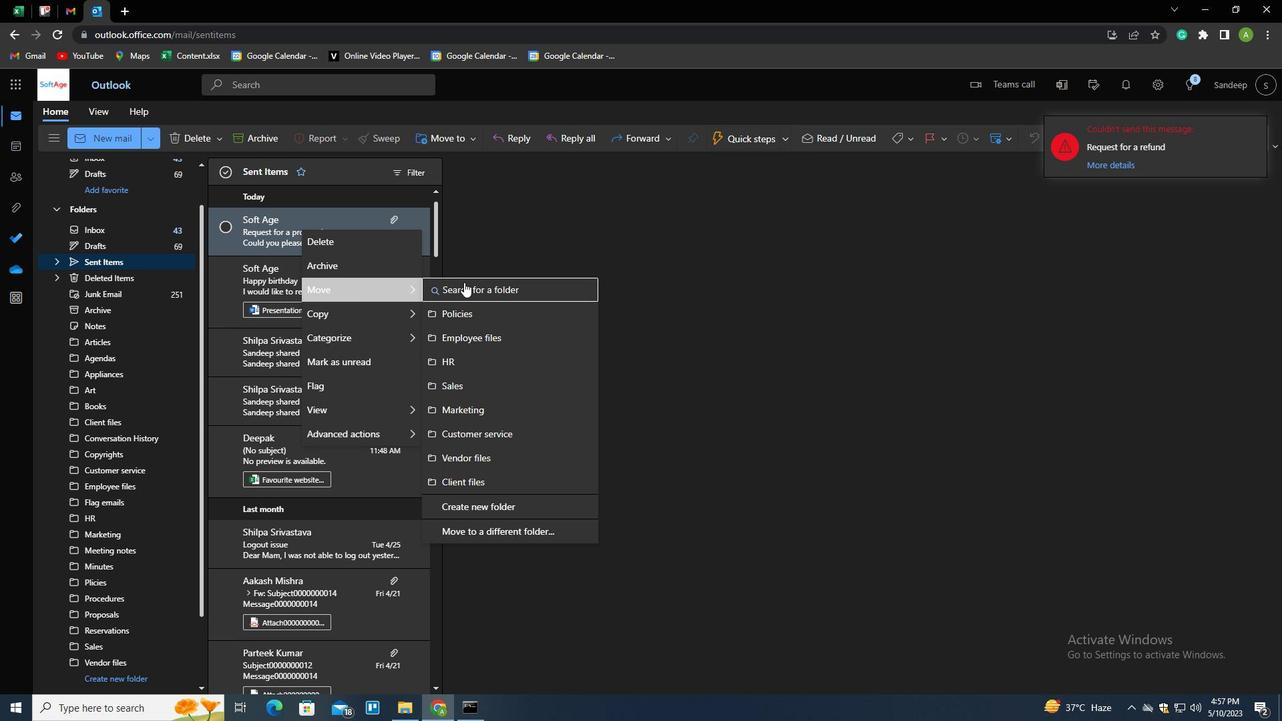 
Action: Mouse moved to (464, 284)
Screenshot: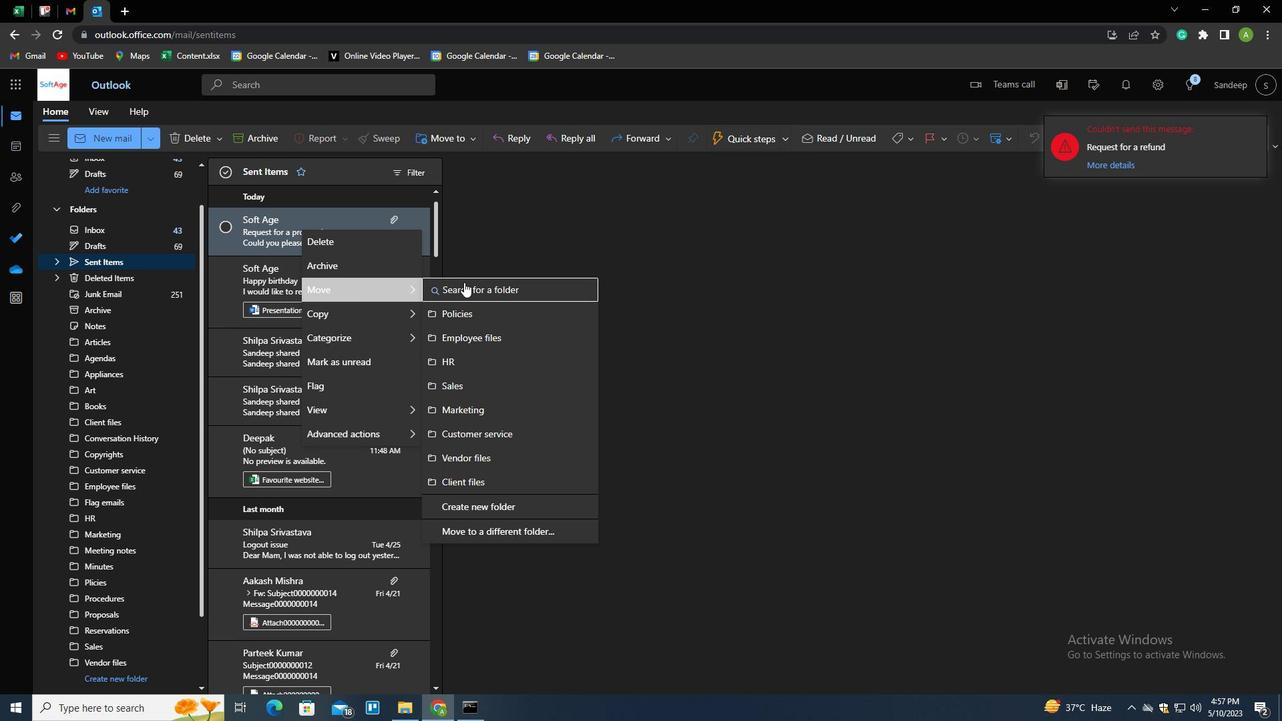 
Action: Mouse pressed left at (464, 284)
Screenshot: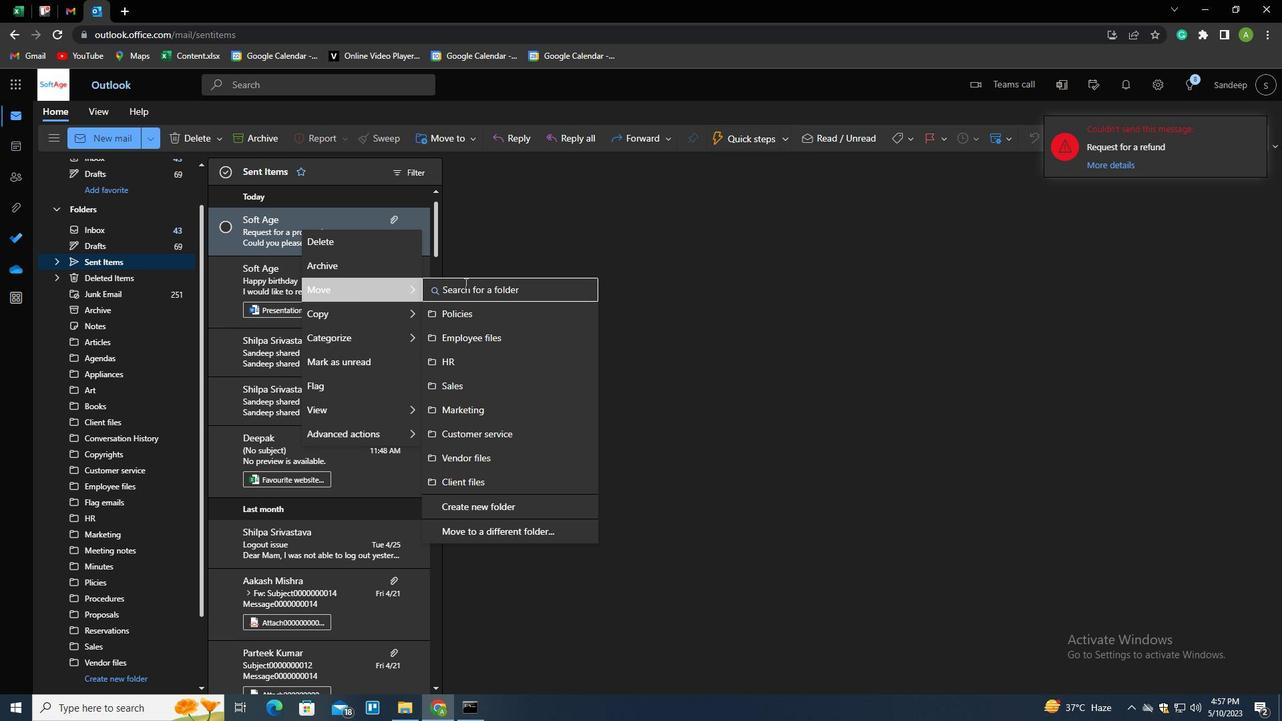 
Action: Key pressed <Key.shift>PRO
Screenshot: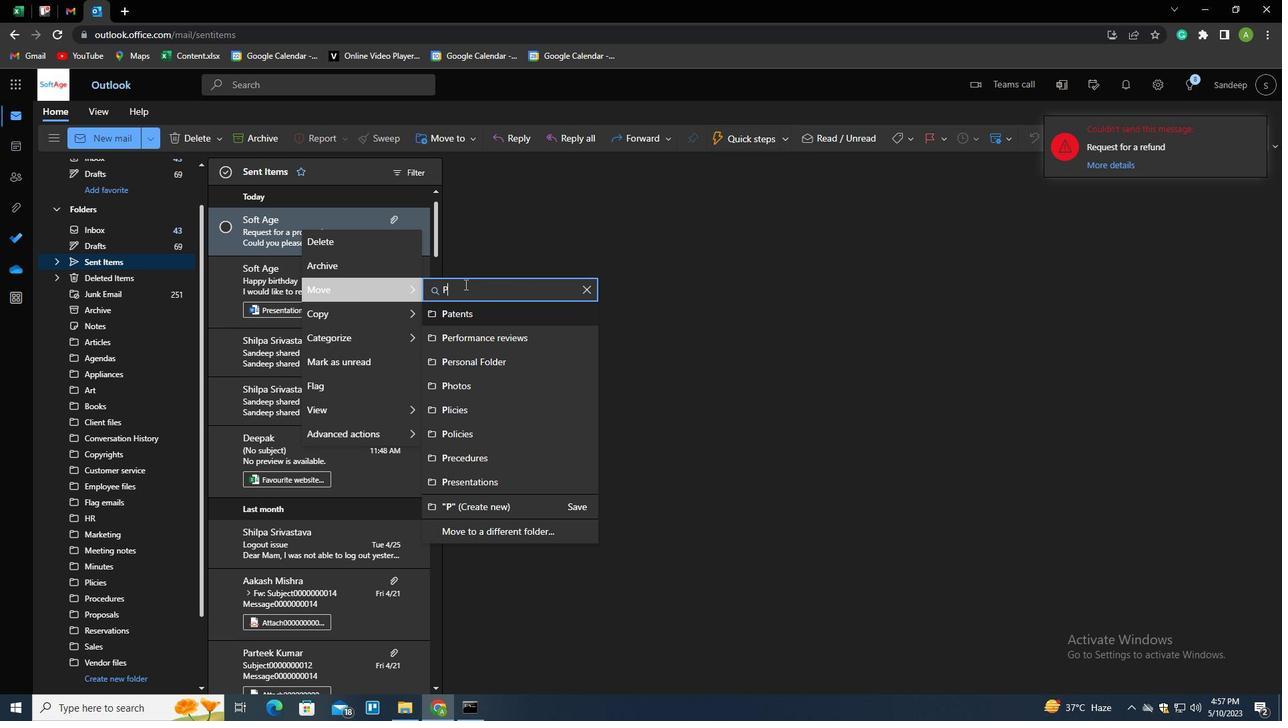 
Action: Mouse moved to (484, 340)
Screenshot: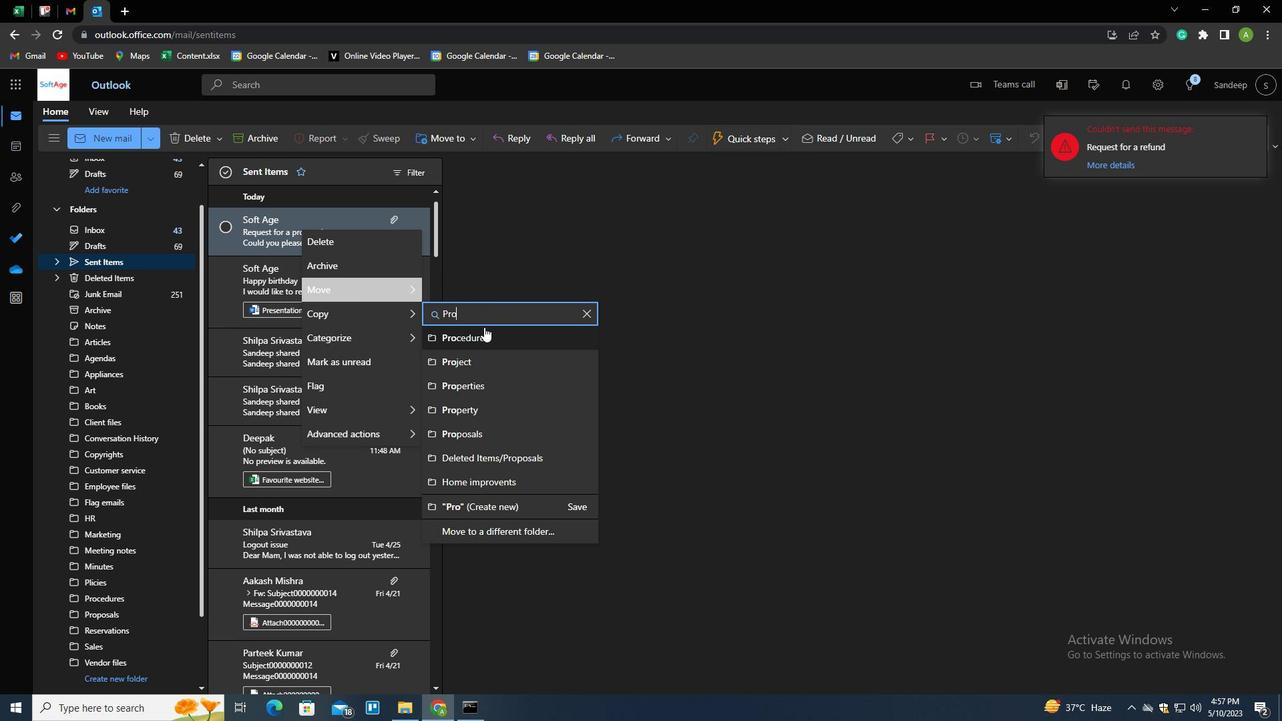 
Action: Mouse pressed left at (484, 340)
Screenshot: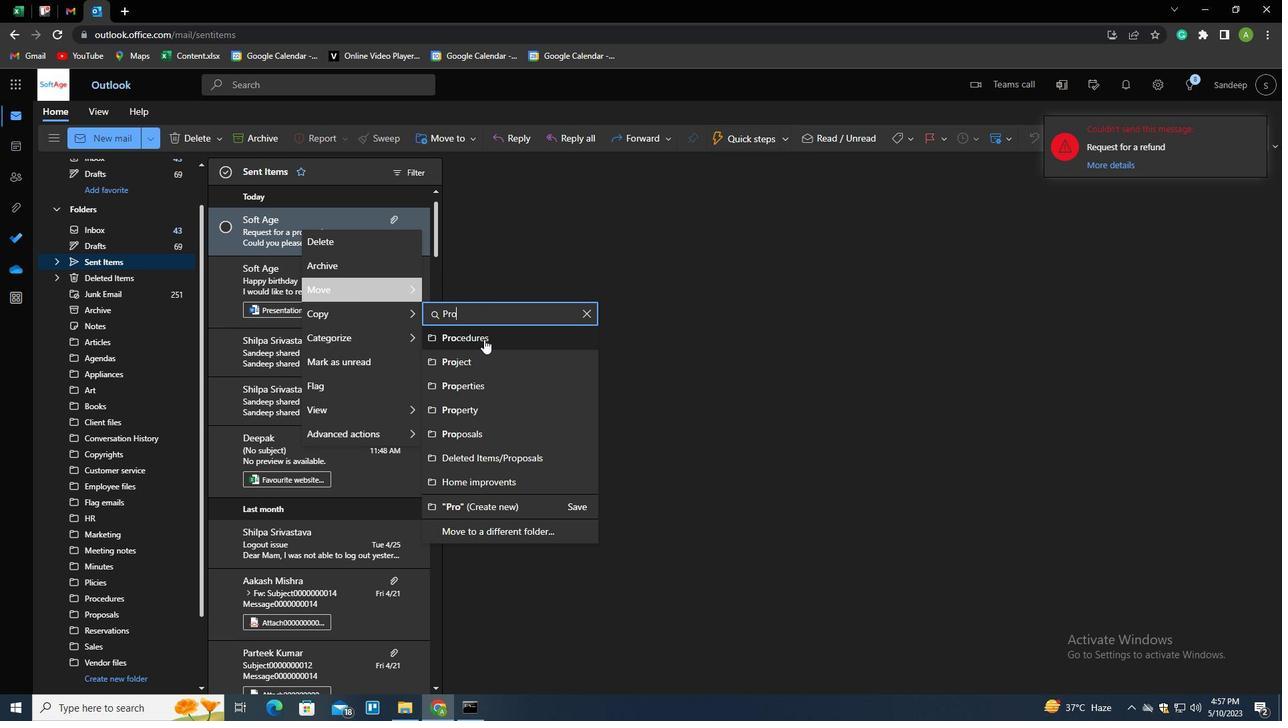 
